 Task: Find connections with filter location Jardín América with filter topic #linkedintrainer with filter profile language Potuguese with filter current company DBS Bank with filter school Trinity NDT - NABL Accredited NDT Labs I Welding Inspection I Training & Certification Courses with filter industry Manufacturing with filter service category Email Marketing with filter keywords title Scrum Master
Action: Mouse moved to (560, 114)
Screenshot: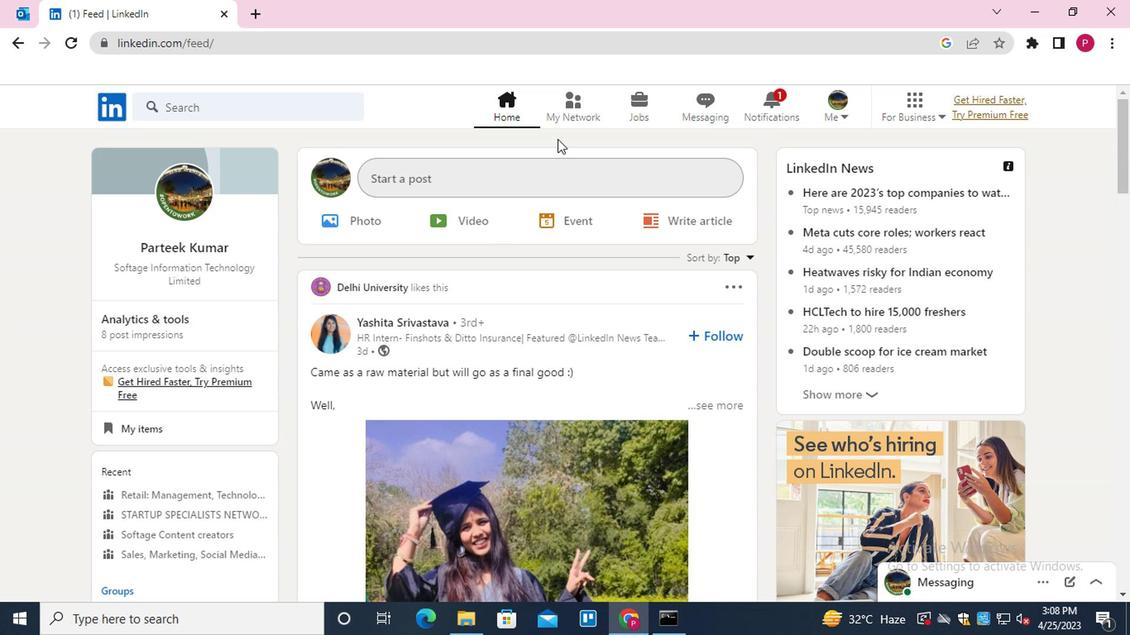 
Action: Mouse pressed left at (560, 114)
Screenshot: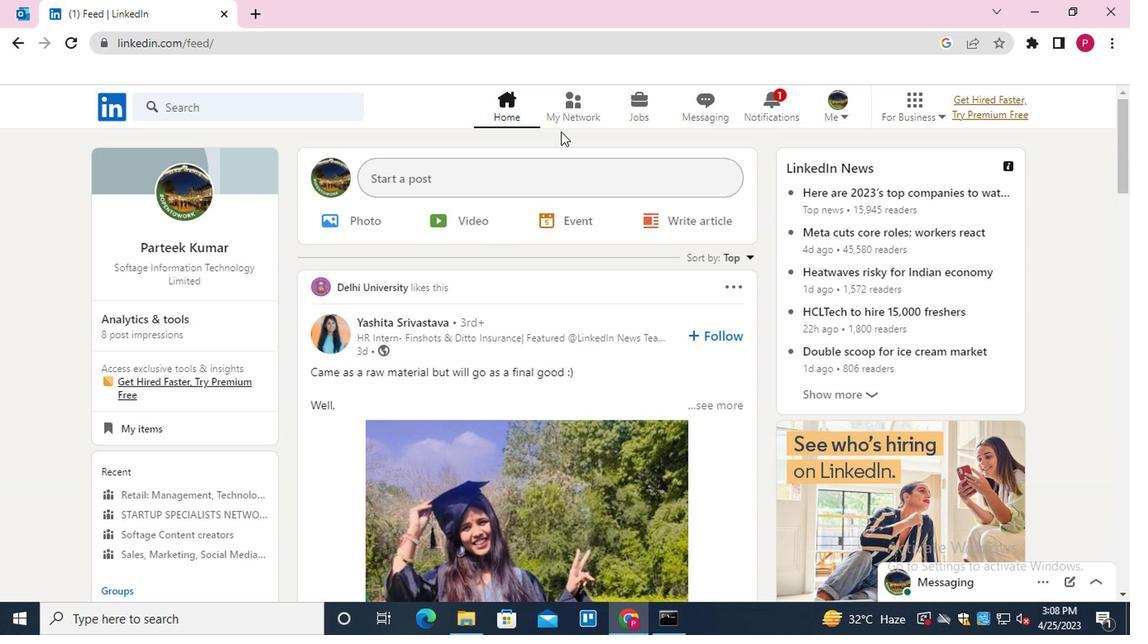 
Action: Mouse moved to (206, 198)
Screenshot: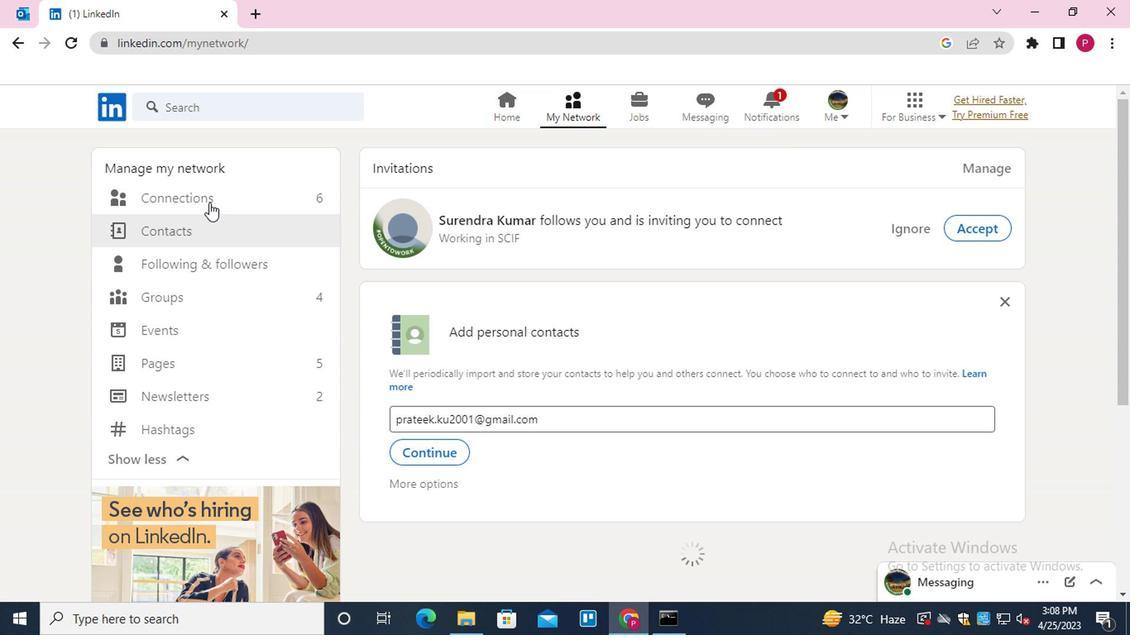 
Action: Mouse pressed left at (206, 198)
Screenshot: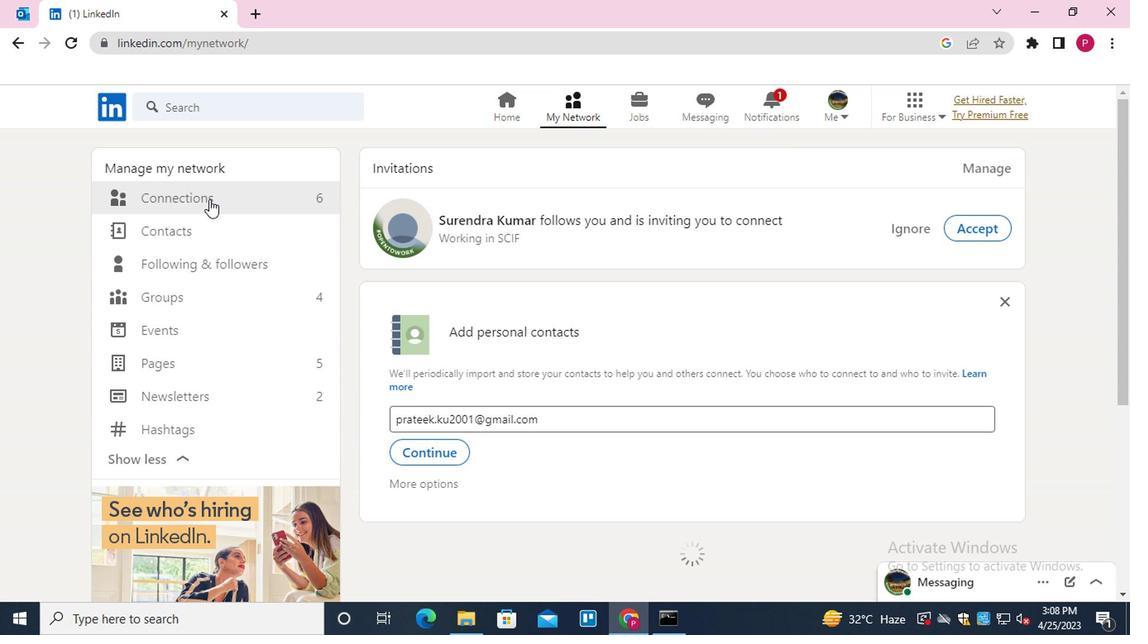 
Action: Mouse moved to (699, 203)
Screenshot: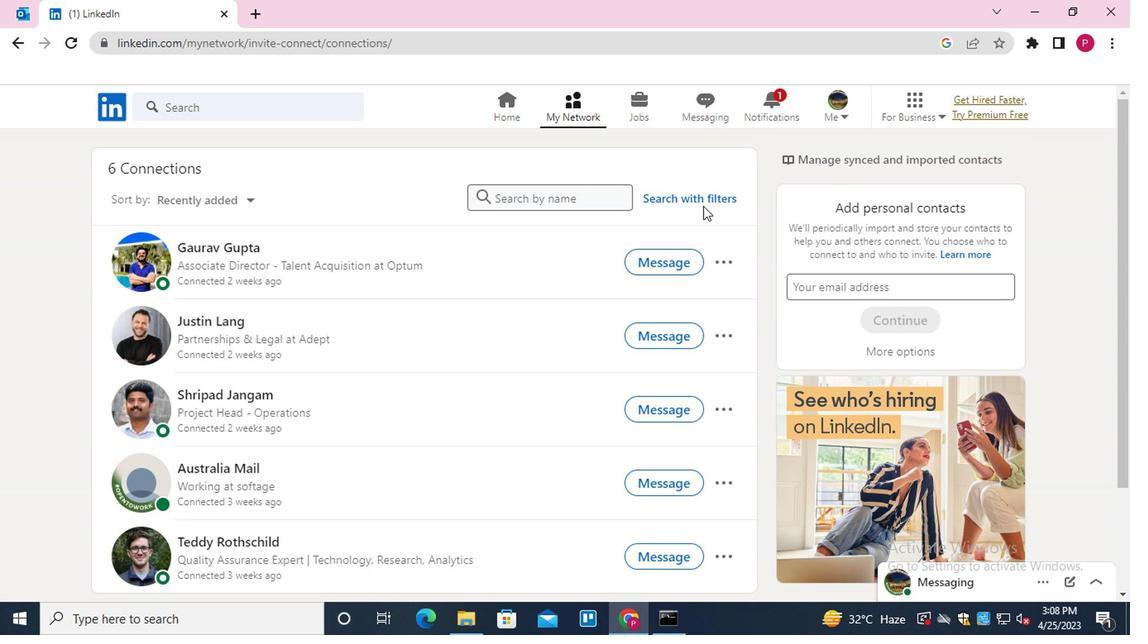 
Action: Mouse pressed left at (699, 203)
Screenshot: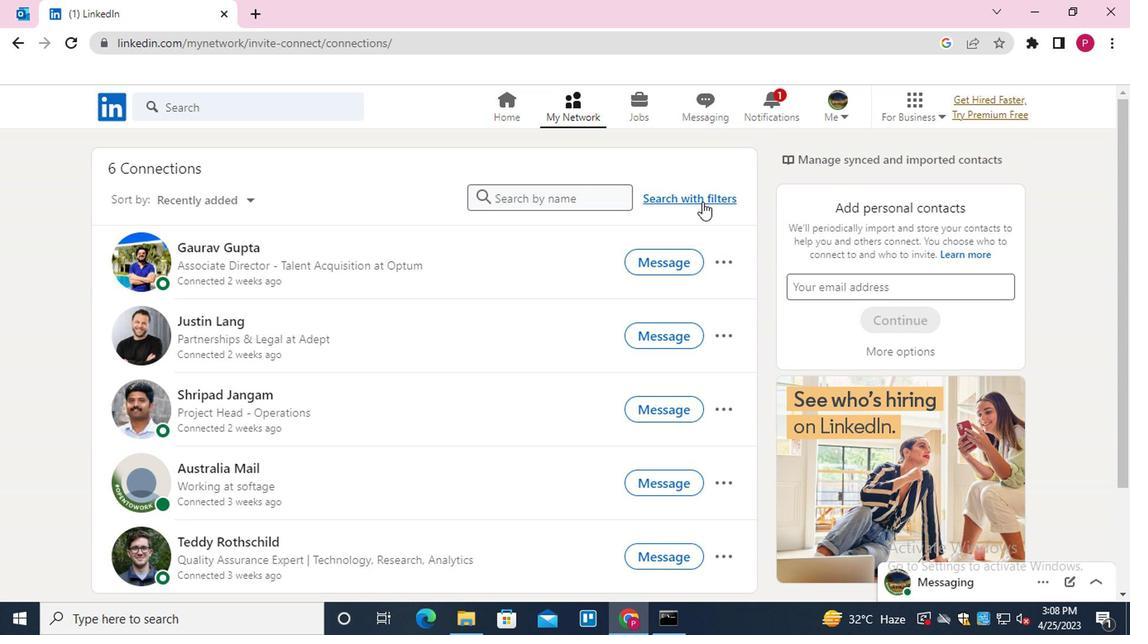 
Action: Mouse moved to (550, 160)
Screenshot: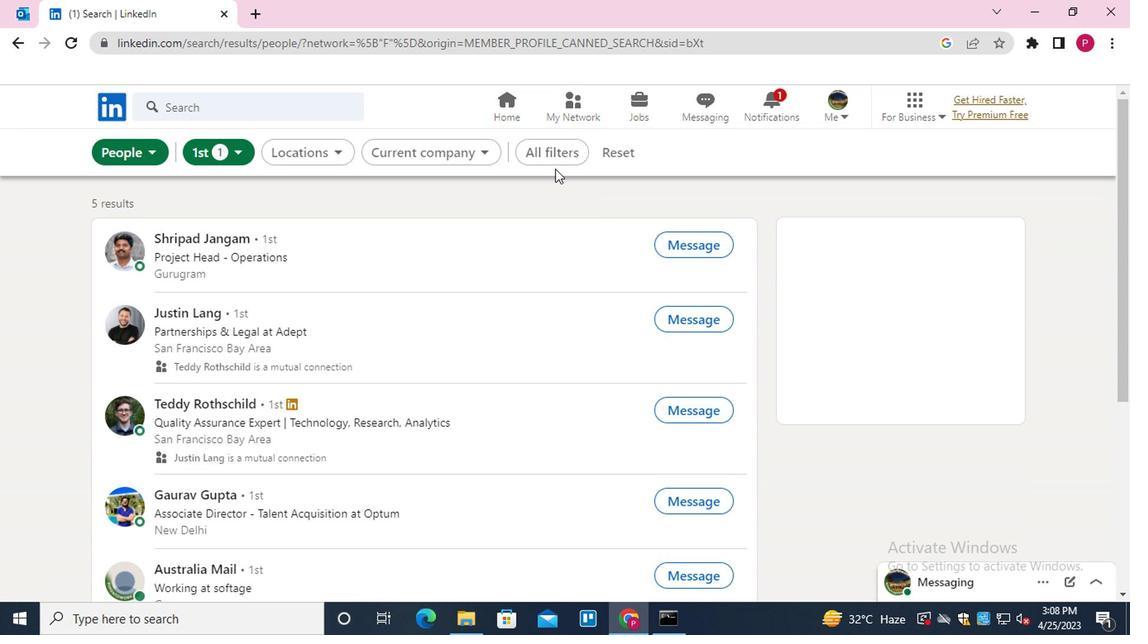 
Action: Mouse pressed left at (550, 160)
Screenshot: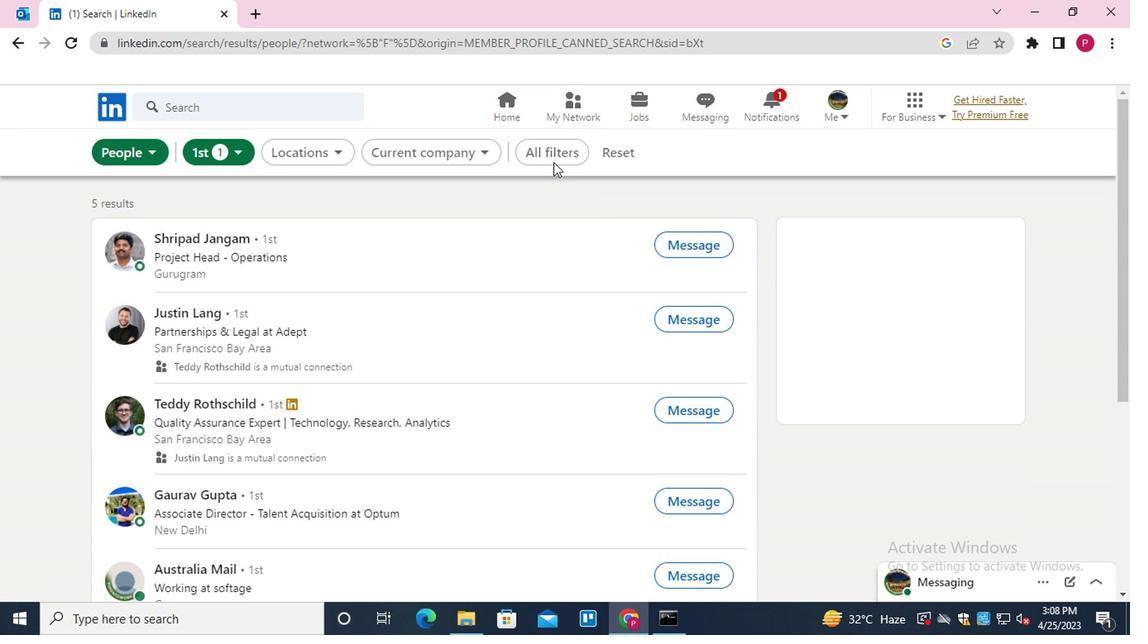 
Action: Mouse moved to (828, 372)
Screenshot: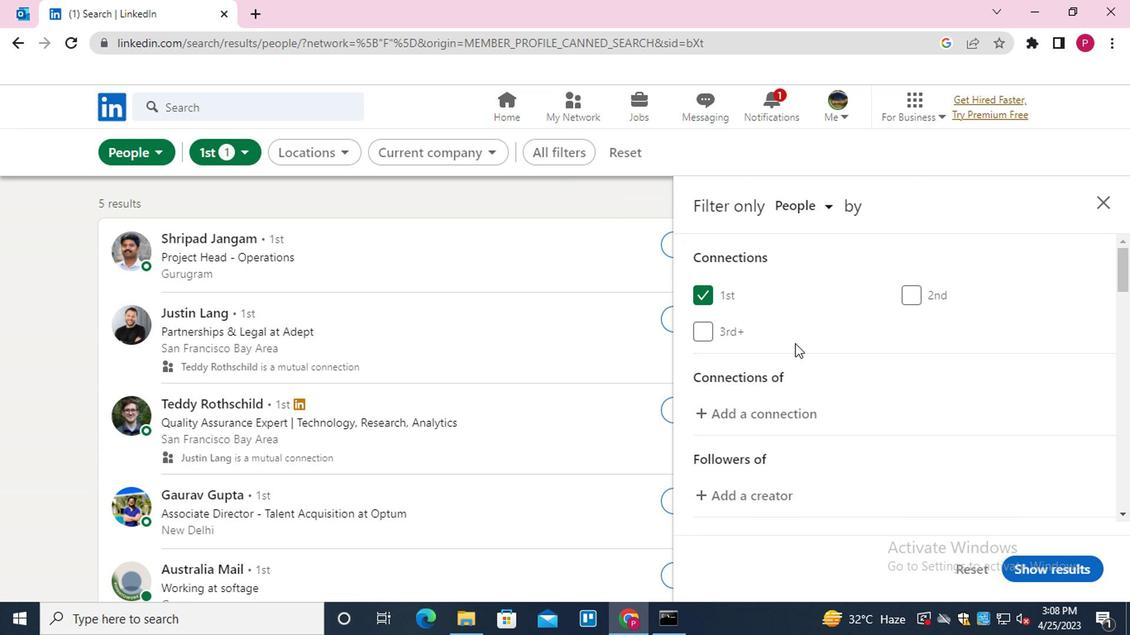 
Action: Mouse scrolled (828, 372) with delta (0, 0)
Screenshot: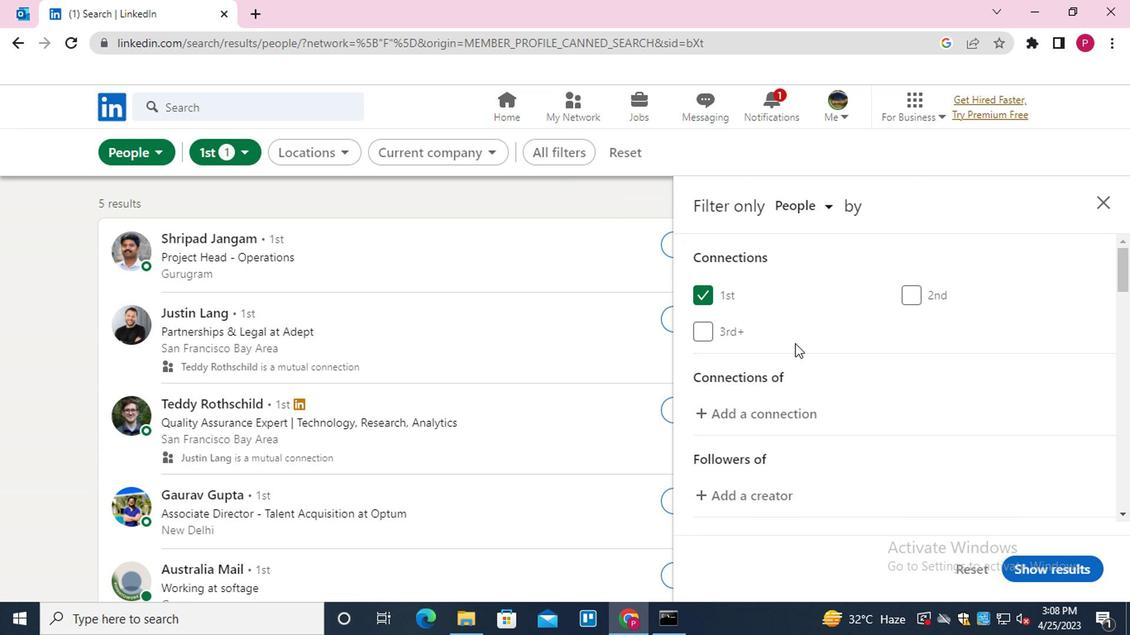
Action: Mouse moved to (839, 377)
Screenshot: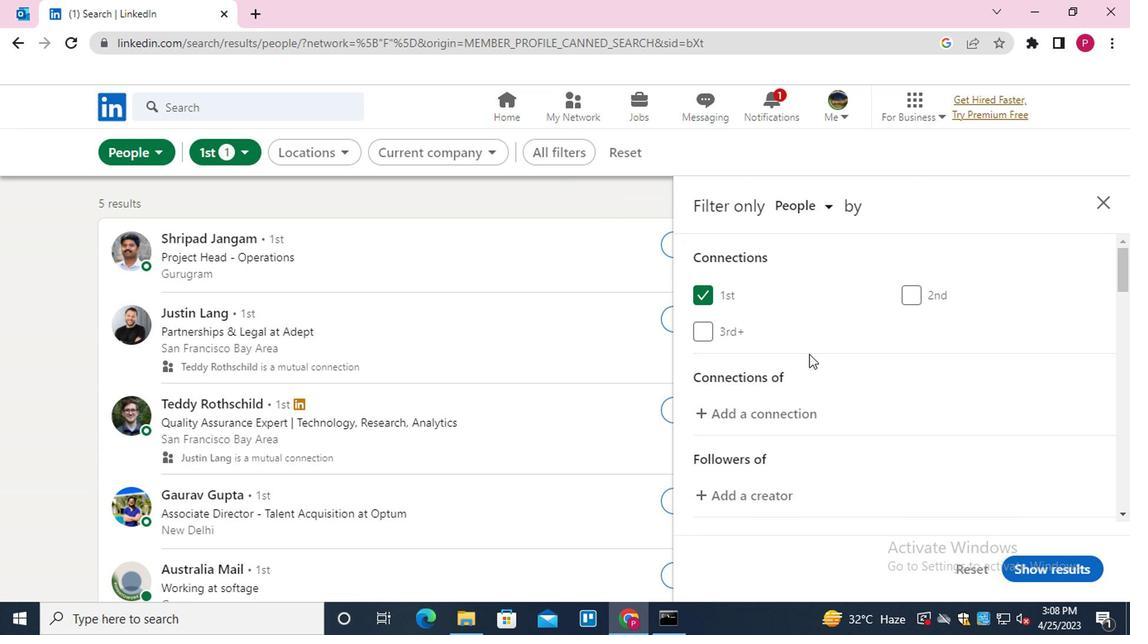 
Action: Mouse scrolled (839, 376) with delta (0, -1)
Screenshot: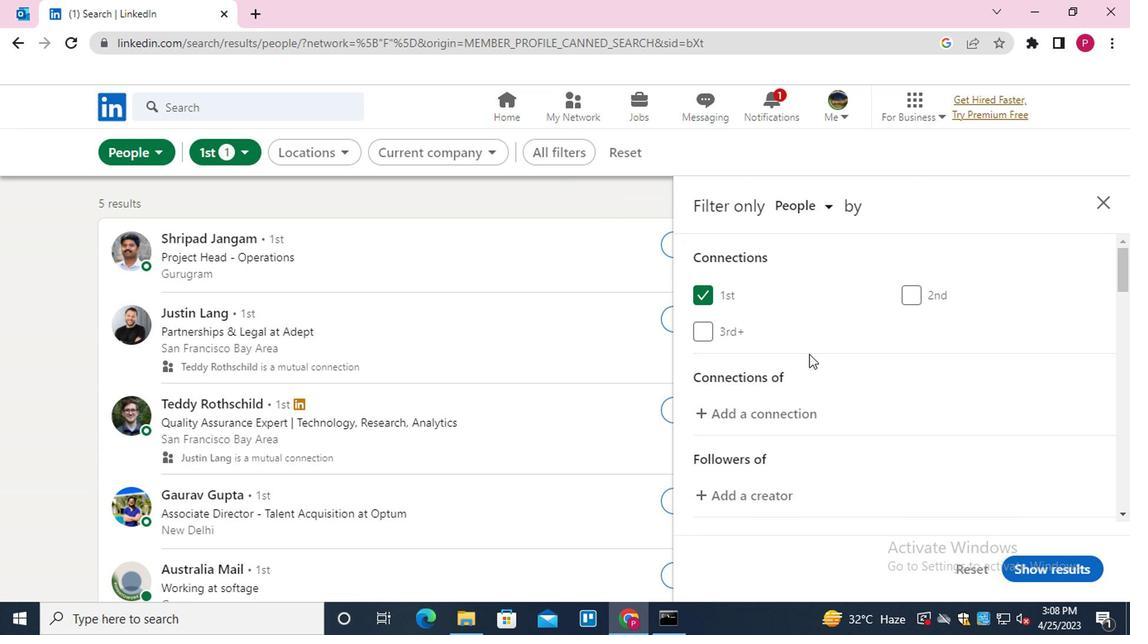 
Action: Mouse moved to (924, 479)
Screenshot: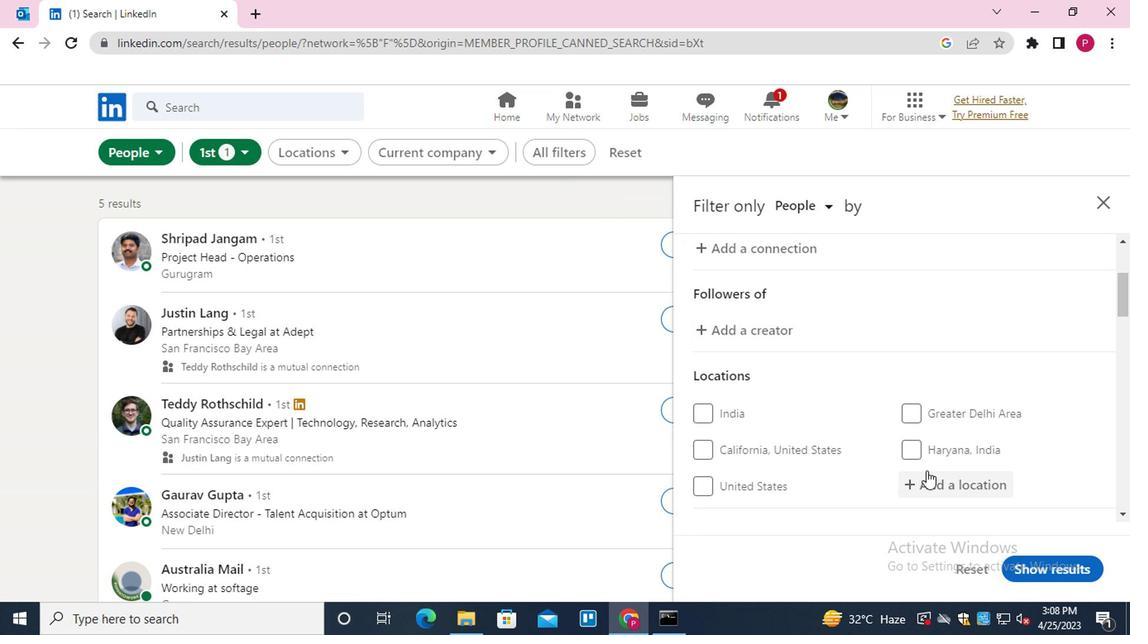 
Action: Mouse pressed left at (924, 479)
Screenshot: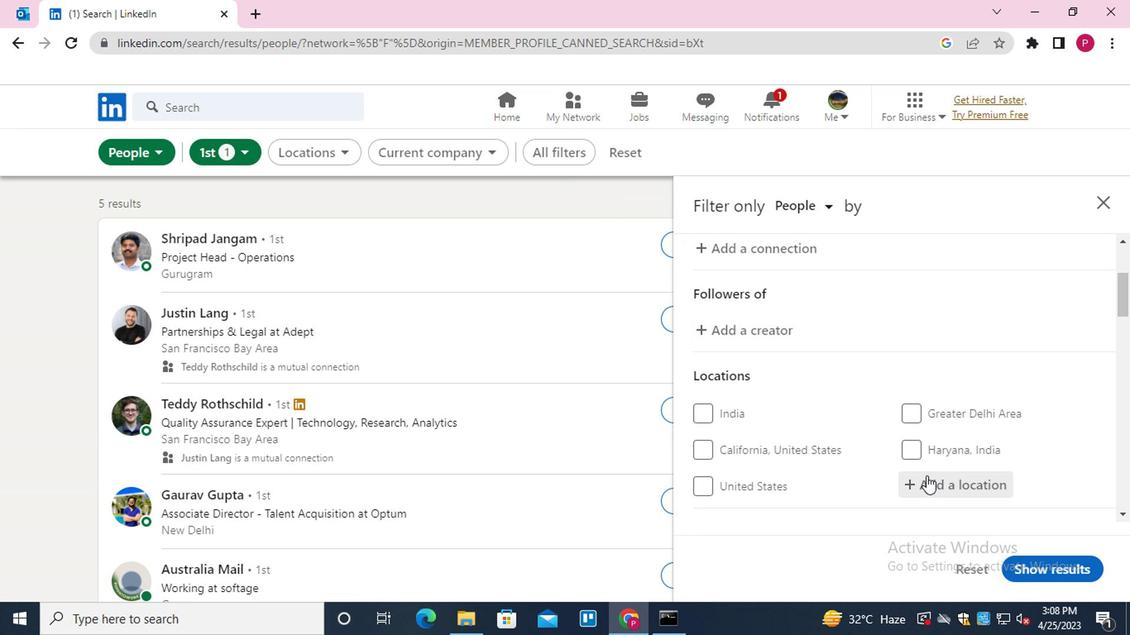 
Action: Key pressed <Key.shift>JARDIN<Key.space><Key.shift>AMERICA
Screenshot: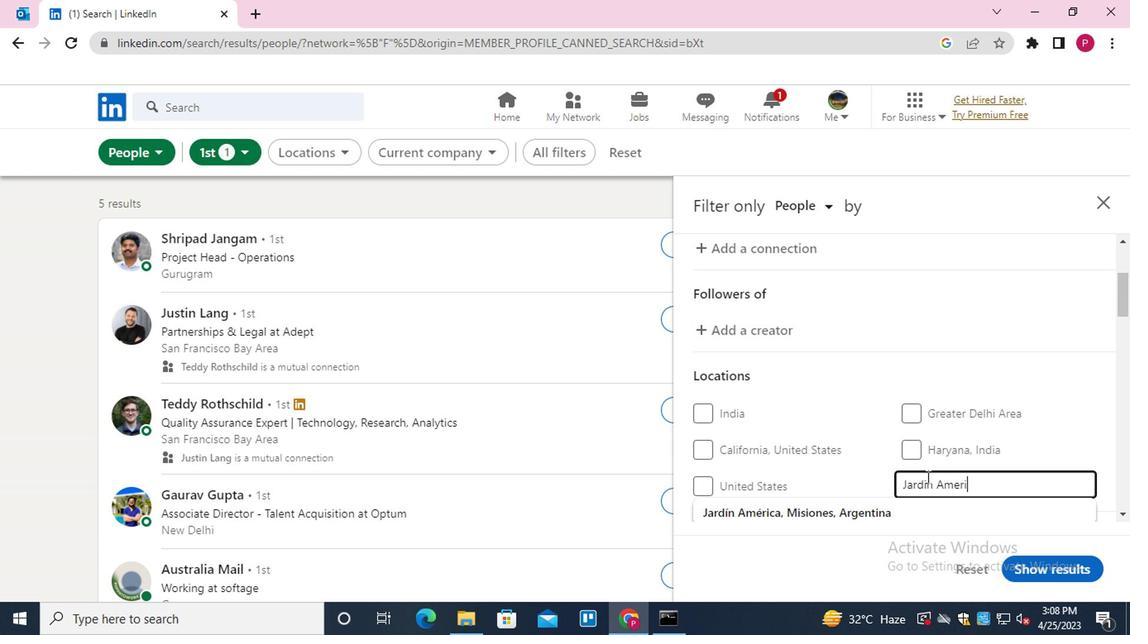 
Action: Mouse moved to (877, 520)
Screenshot: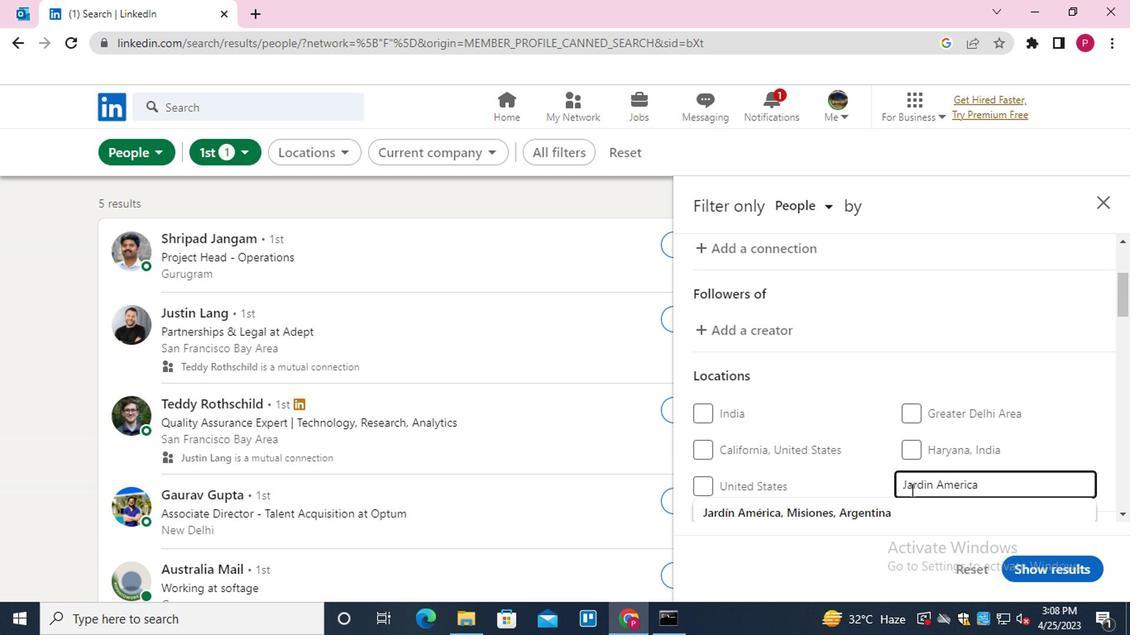 
Action: Mouse pressed left at (877, 520)
Screenshot: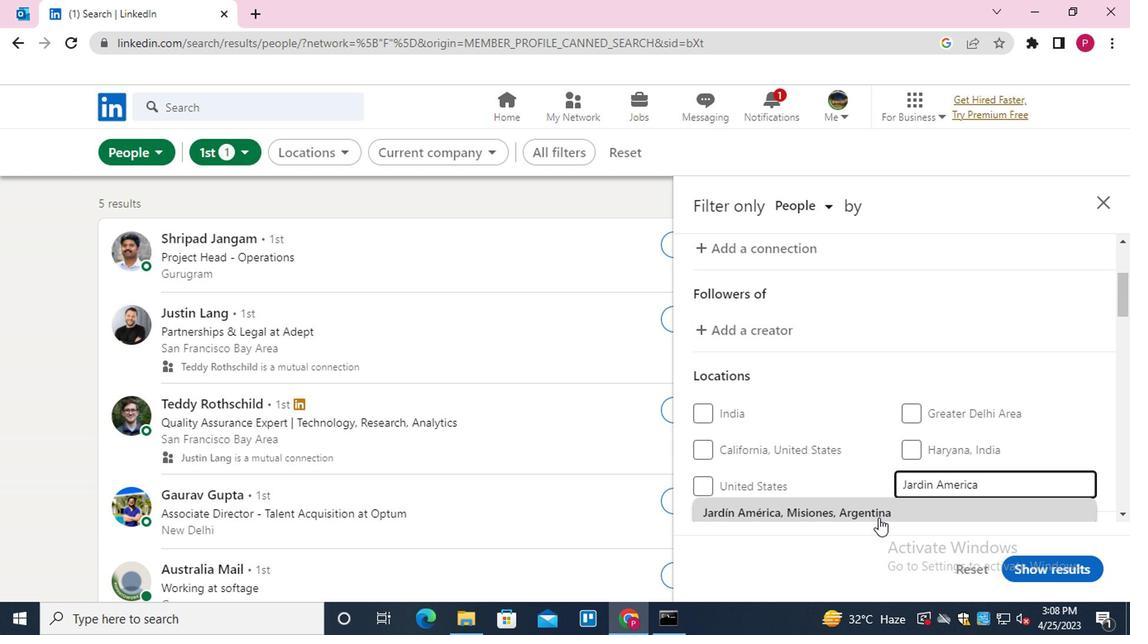 
Action: Mouse moved to (832, 286)
Screenshot: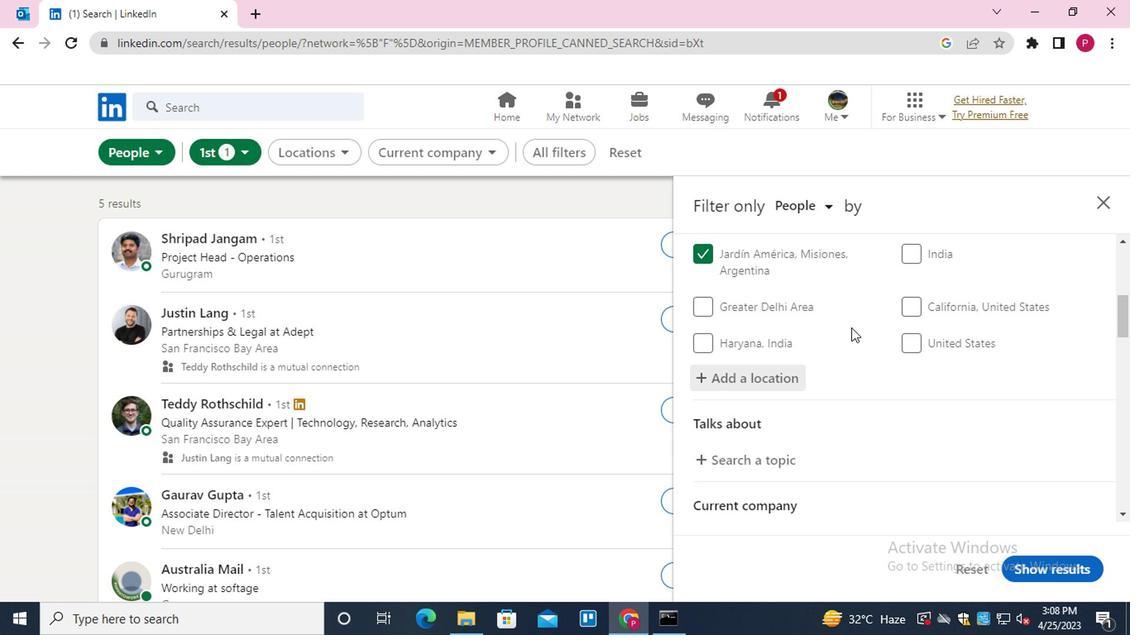 
Action: Mouse scrolled (832, 284) with delta (0, -1)
Screenshot: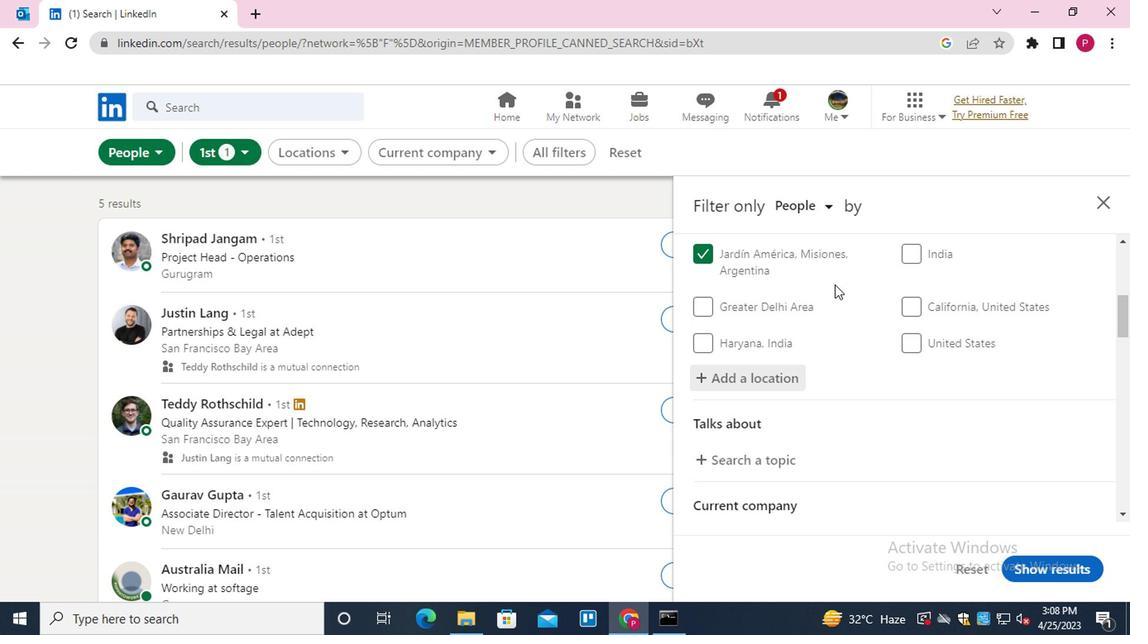 
Action: Mouse scrolled (832, 284) with delta (0, -1)
Screenshot: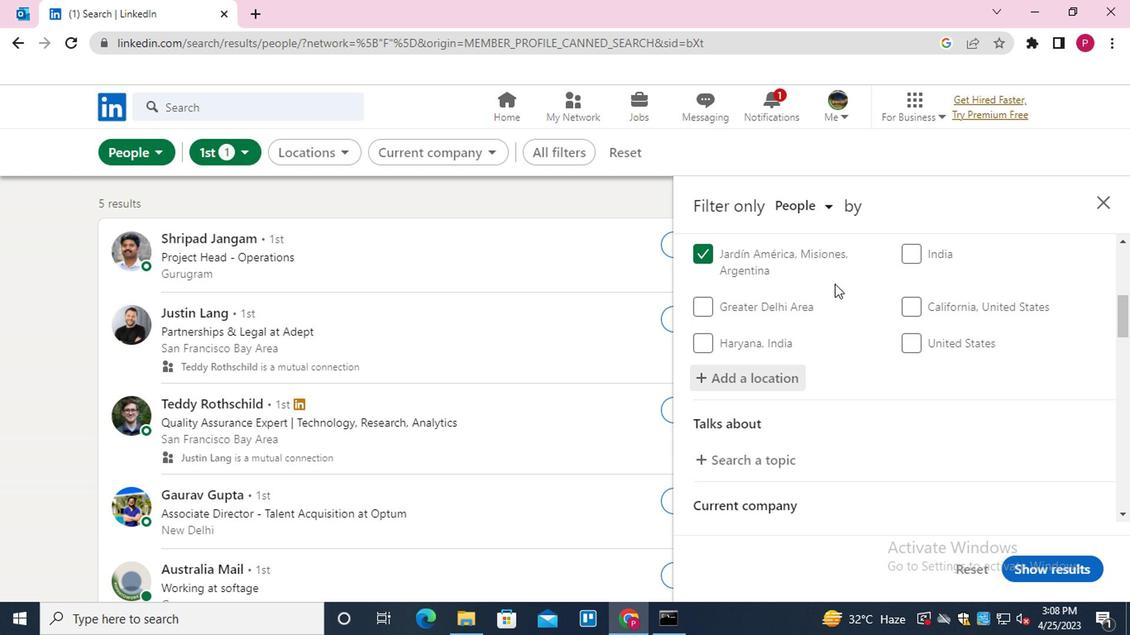 
Action: Mouse scrolled (832, 284) with delta (0, -1)
Screenshot: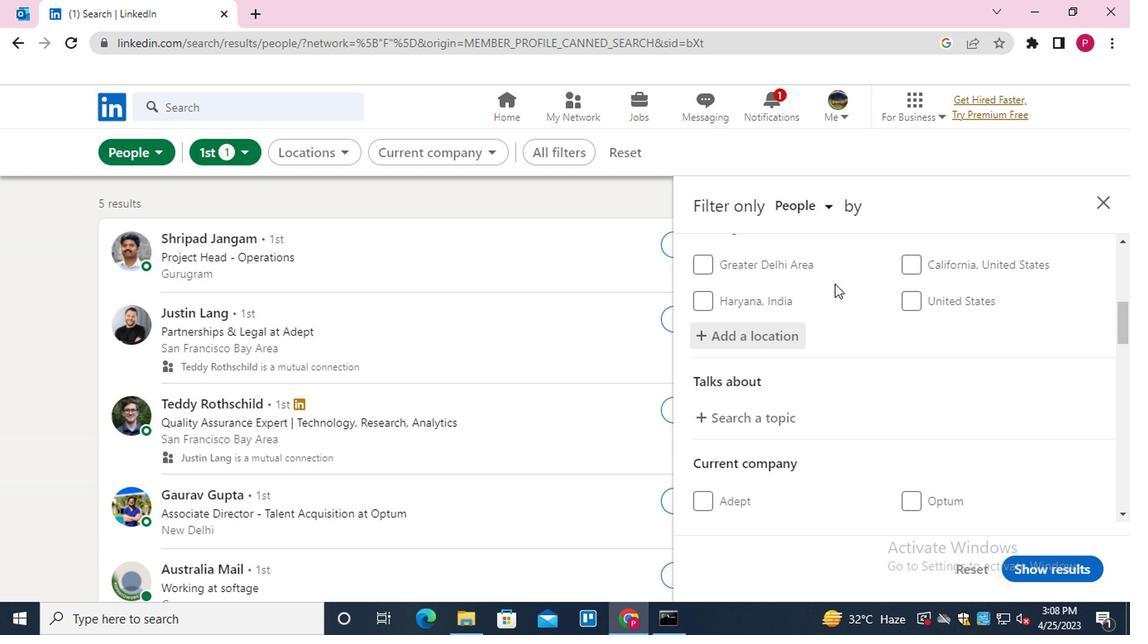 
Action: Mouse moved to (841, 287)
Screenshot: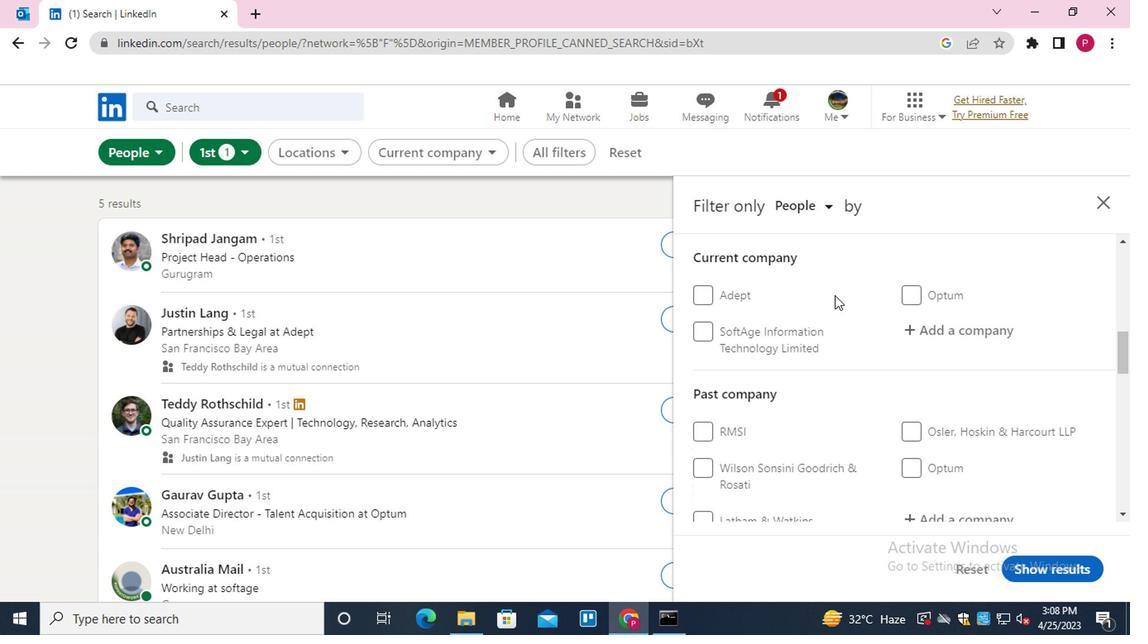 
Action: Mouse scrolled (841, 288) with delta (0, 0)
Screenshot: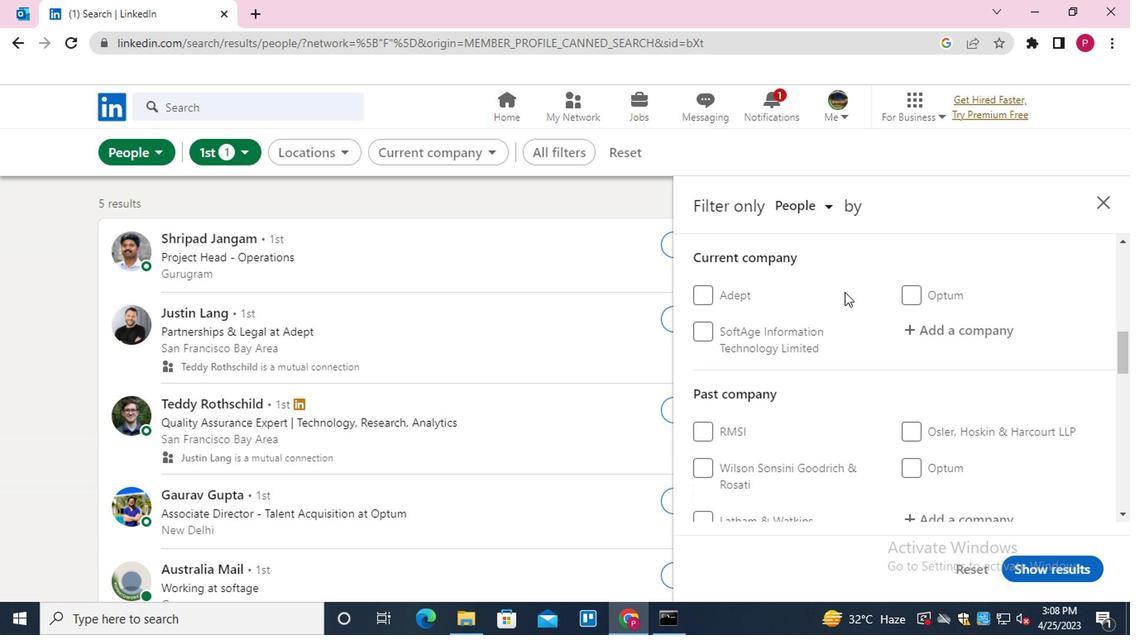 
Action: Mouse moved to (764, 294)
Screenshot: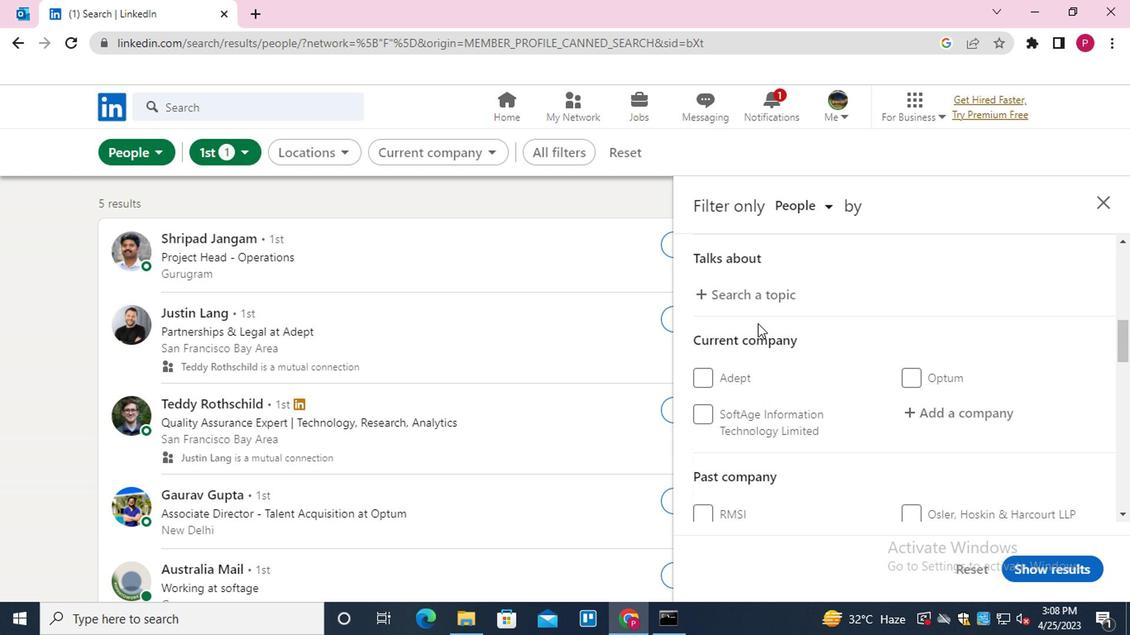 
Action: Mouse pressed left at (764, 294)
Screenshot: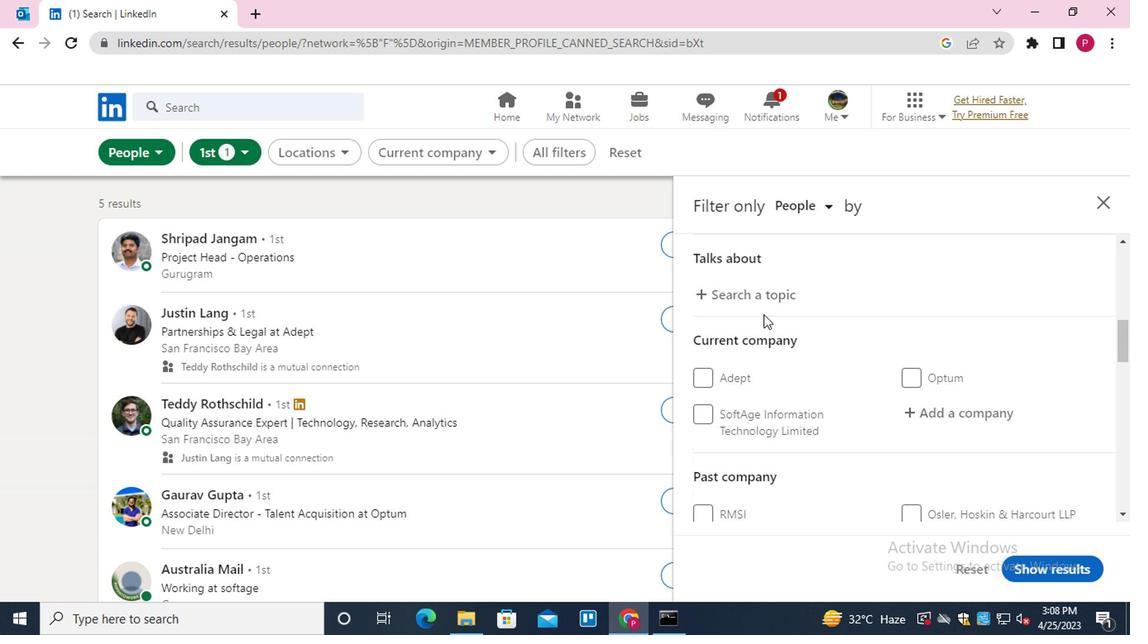 
Action: Key pressed <Key.shift><Key.shift><Key.shift><Key.shift><Key.shift><Key.shift><Key.shift><Key.shift><Key.shift><Key.shift><Key.shift>#LINKED<Key.shift>INTRAINER
Screenshot: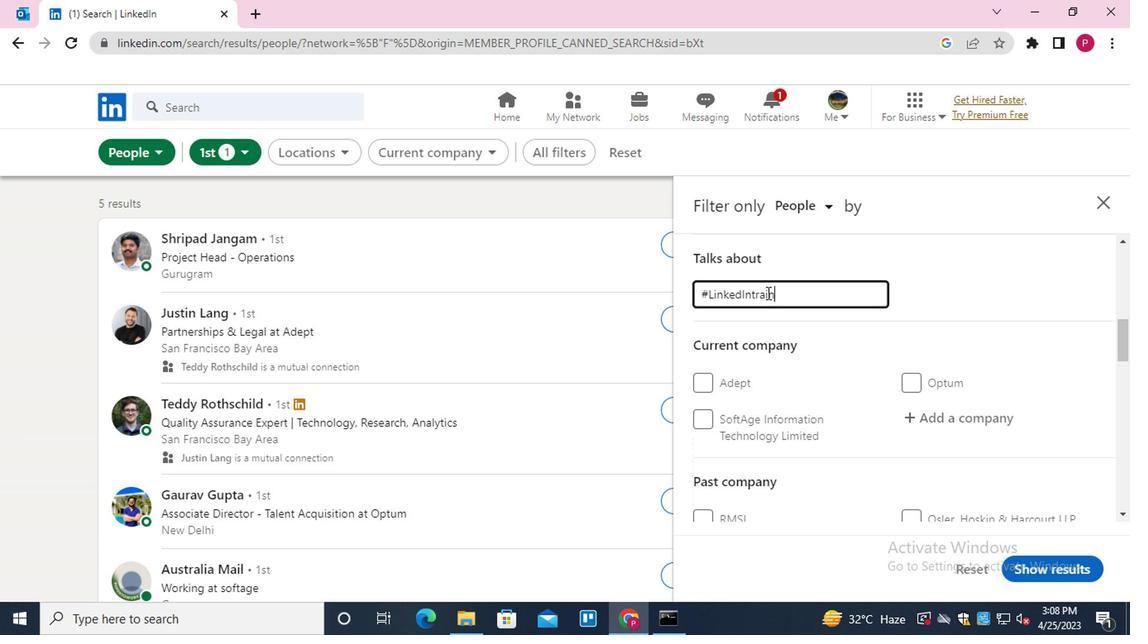 
Action: Mouse moved to (798, 360)
Screenshot: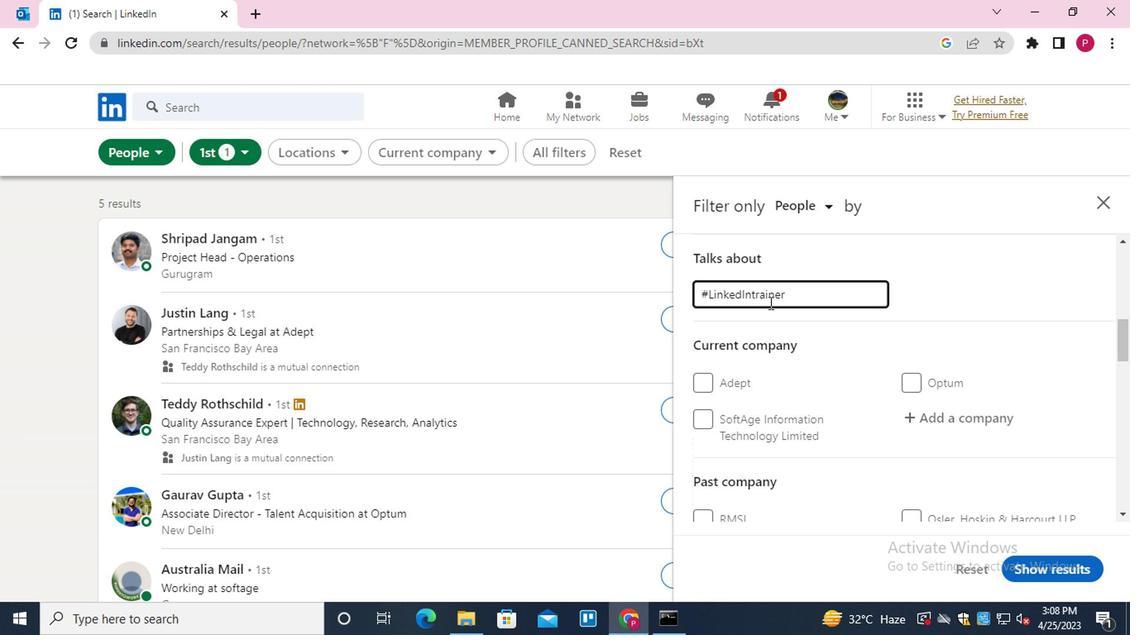 
Action: Mouse scrolled (798, 359) with delta (0, 0)
Screenshot: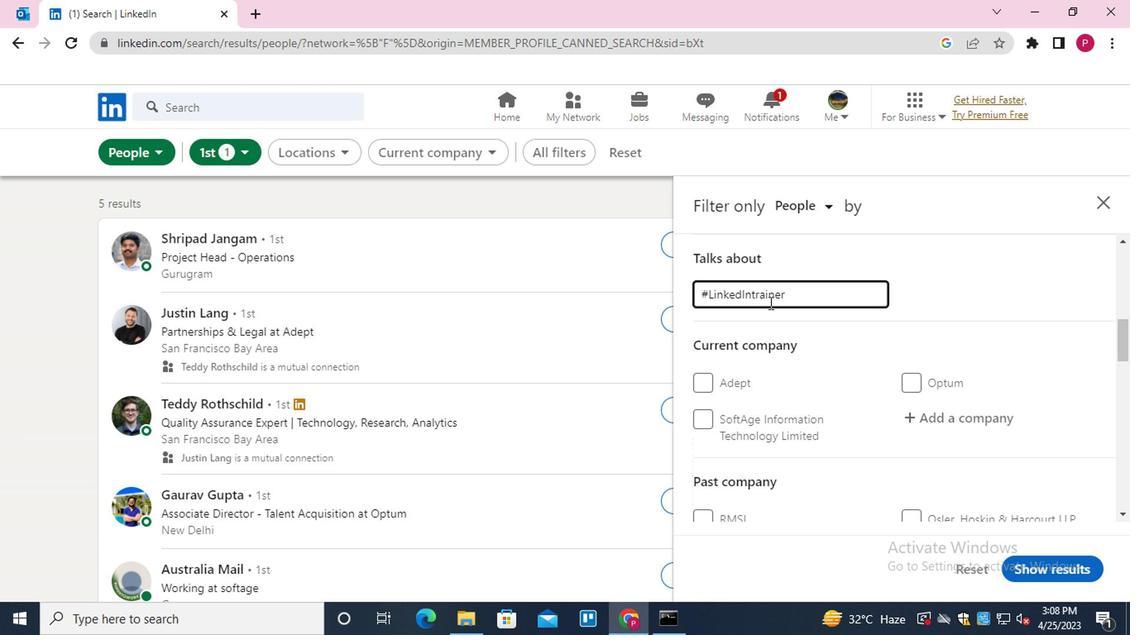 
Action: Mouse moved to (911, 340)
Screenshot: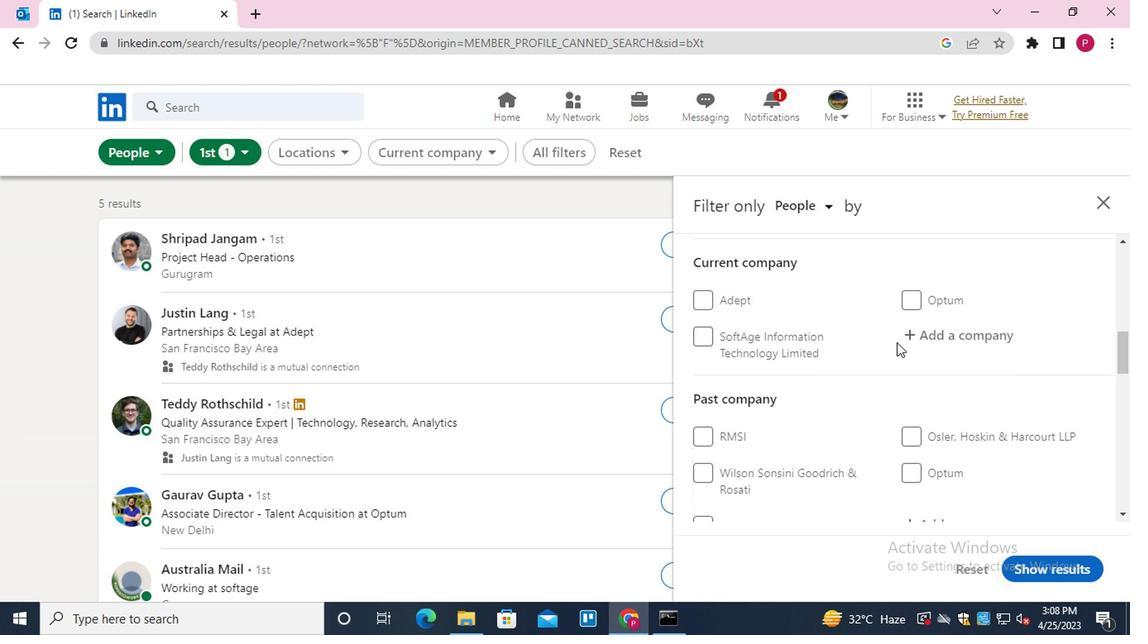 
Action: Mouse pressed left at (911, 340)
Screenshot: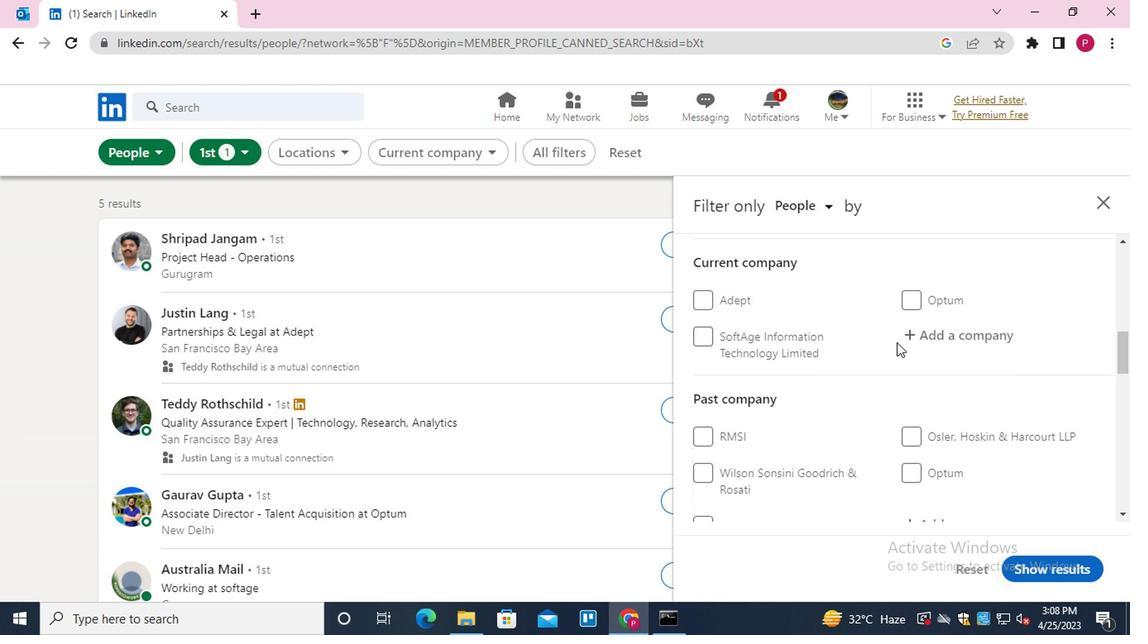 
Action: Key pressed <Key.shift>DBS
Screenshot: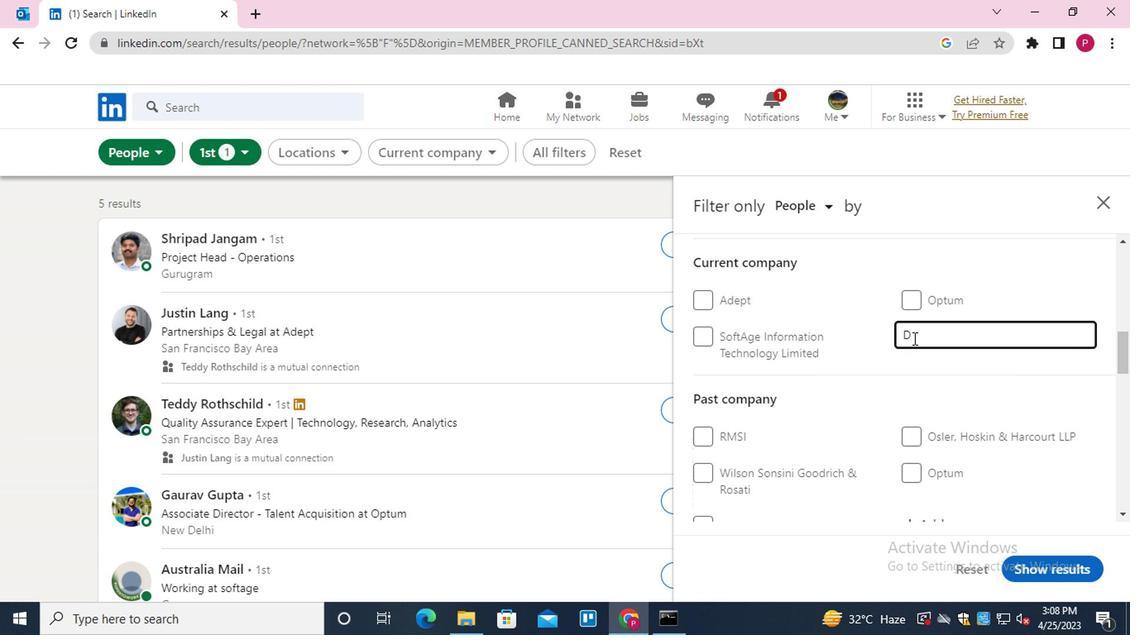 
Action: Mouse moved to (885, 364)
Screenshot: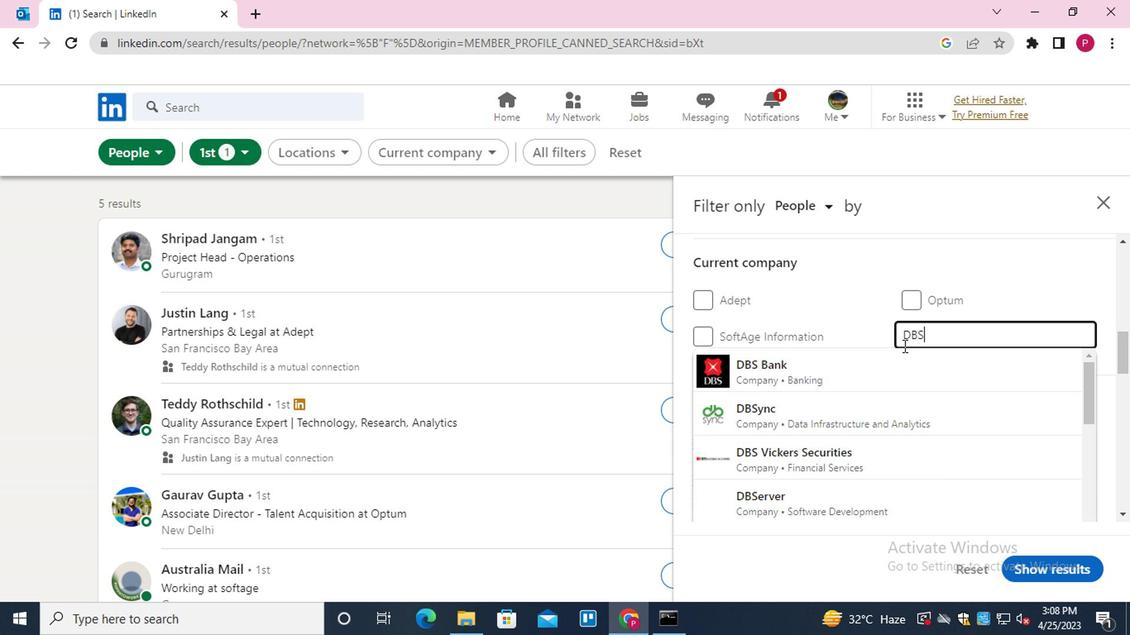 
Action: Mouse pressed left at (885, 364)
Screenshot: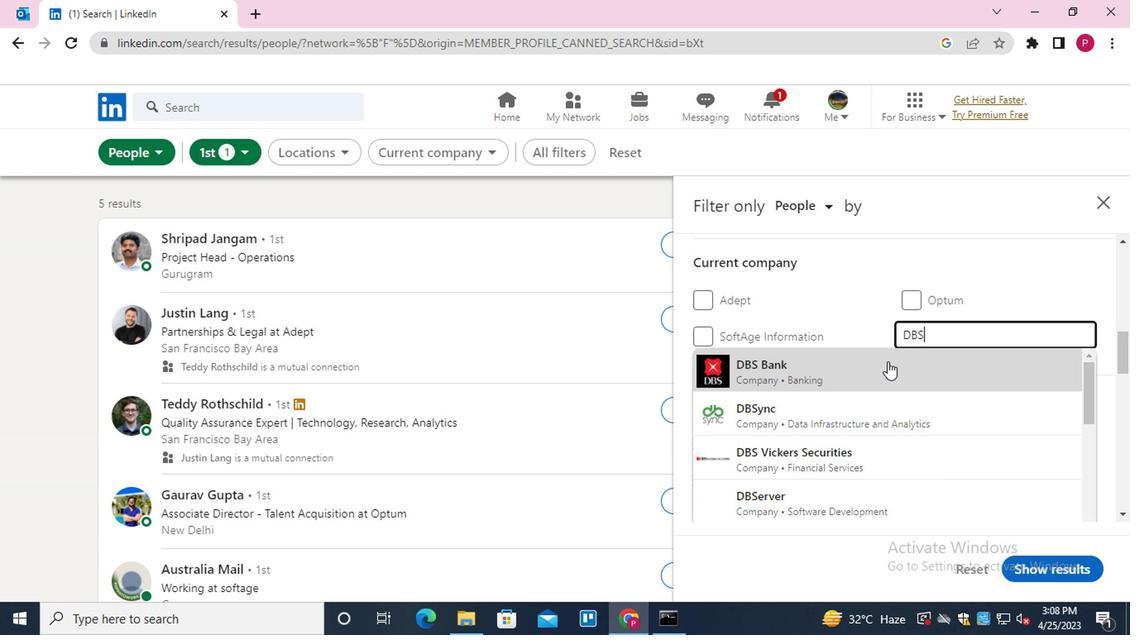 
Action: Mouse moved to (811, 302)
Screenshot: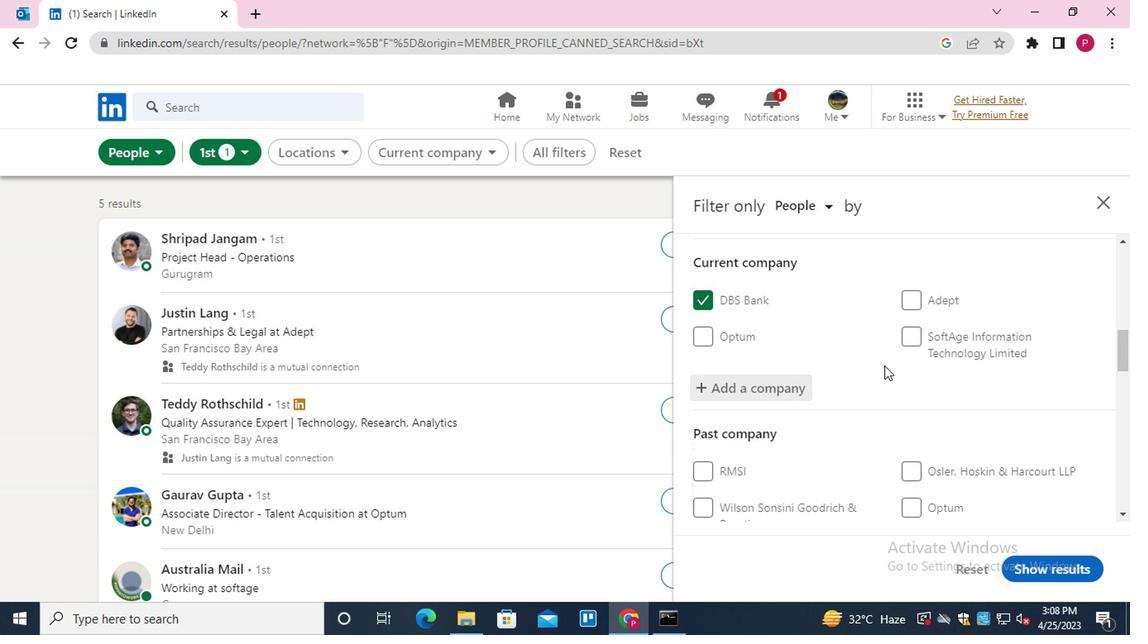 
Action: Mouse scrolled (811, 301) with delta (0, -1)
Screenshot: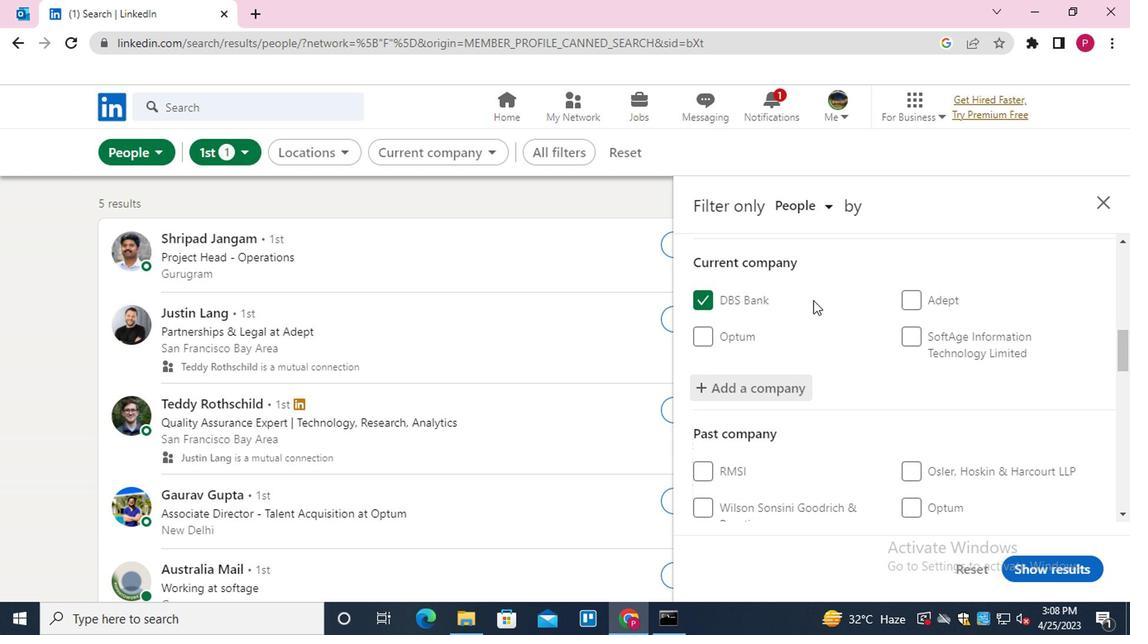 
Action: Mouse scrolled (811, 301) with delta (0, -1)
Screenshot: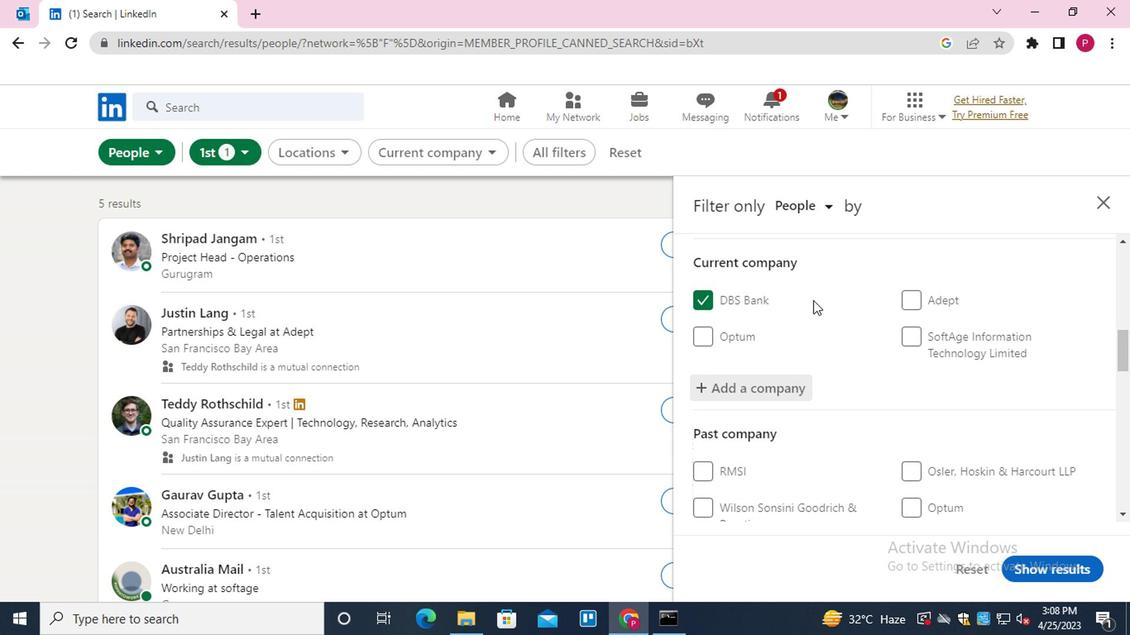 
Action: Mouse moved to (844, 330)
Screenshot: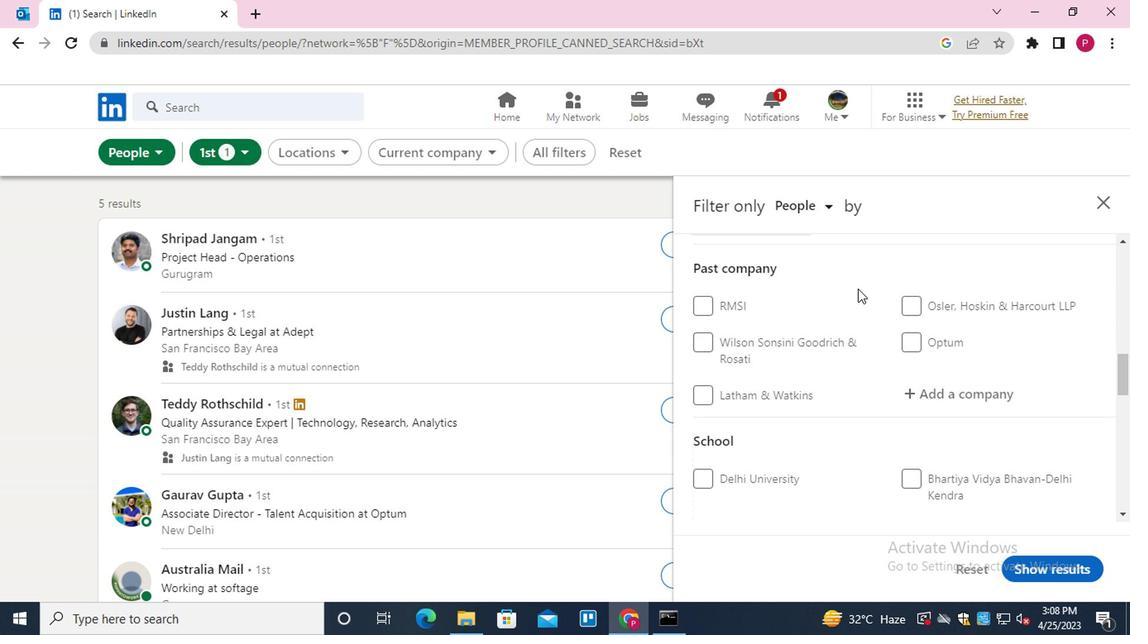 
Action: Mouse scrolled (844, 329) with delta (0, -1)
Screenshot: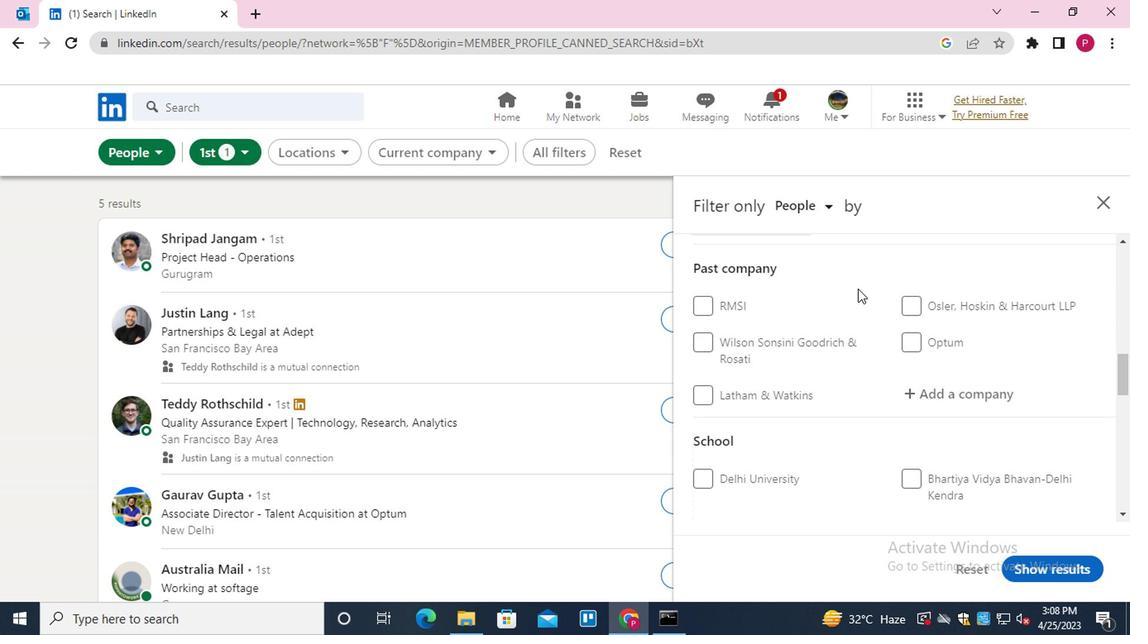 
Action: Mouse moved to (845, 332)
Screenshot: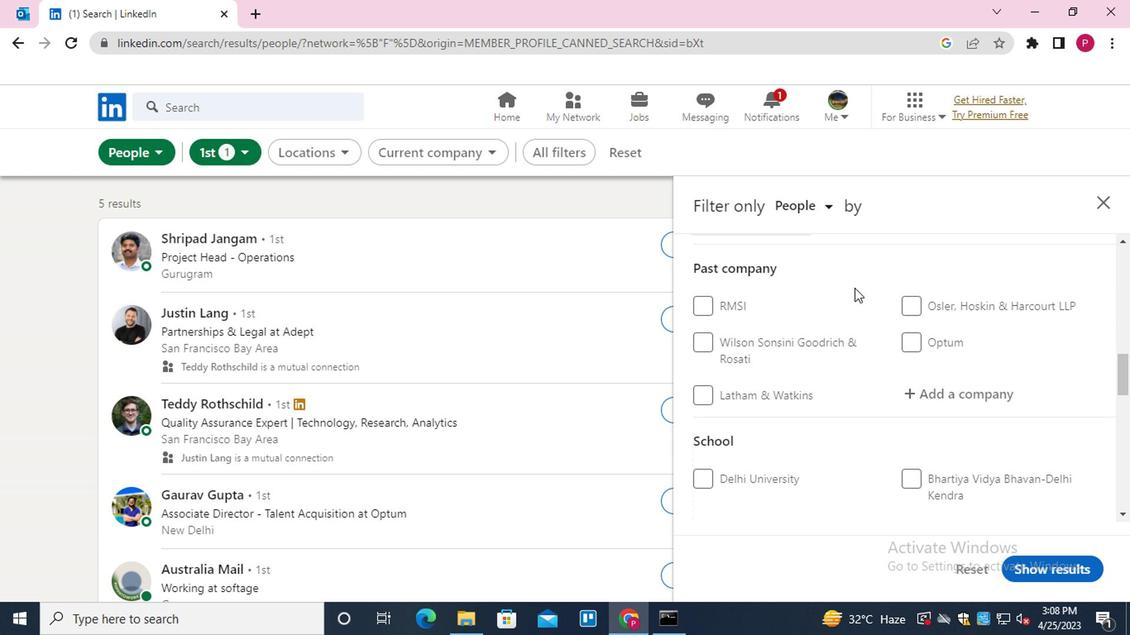 
Action: Mouse scrolled (845, 331) with delta (0, -1)
Screenshot: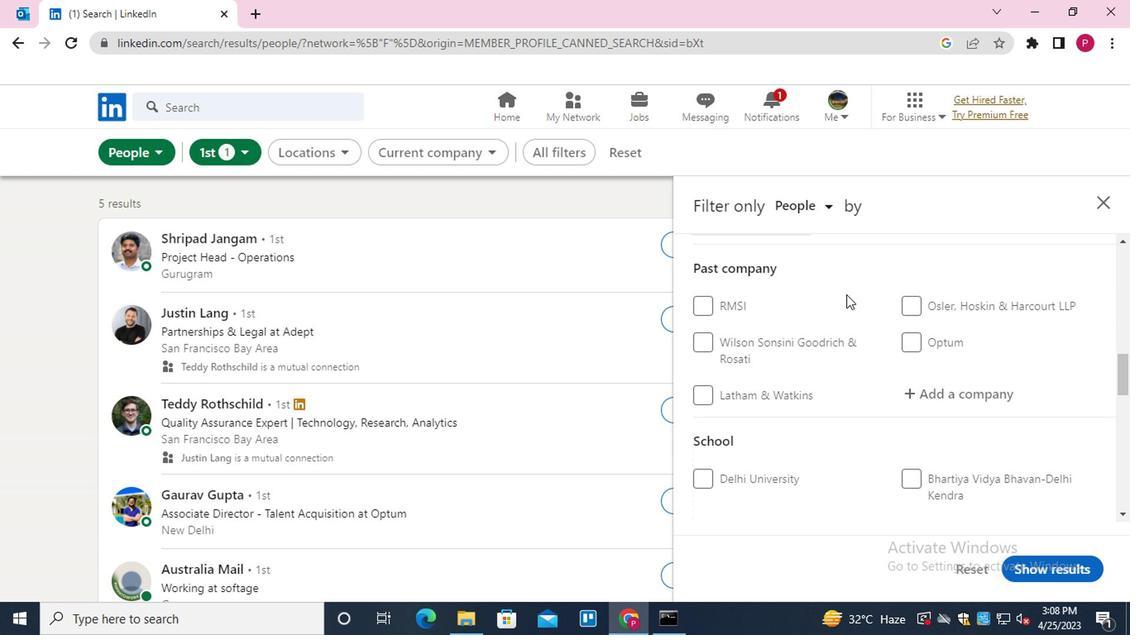 
Action: Mouse moved to (845, 333)
Screenshot: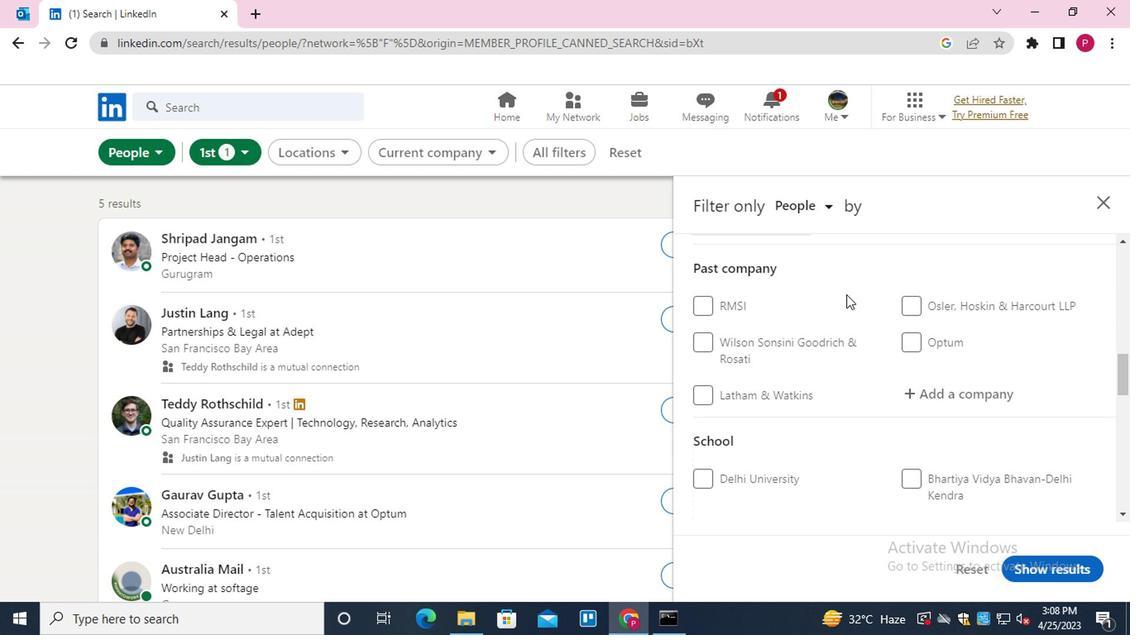 
Action: Mouse scrolled (845, 332) with delta (0, 0)
Screenshot: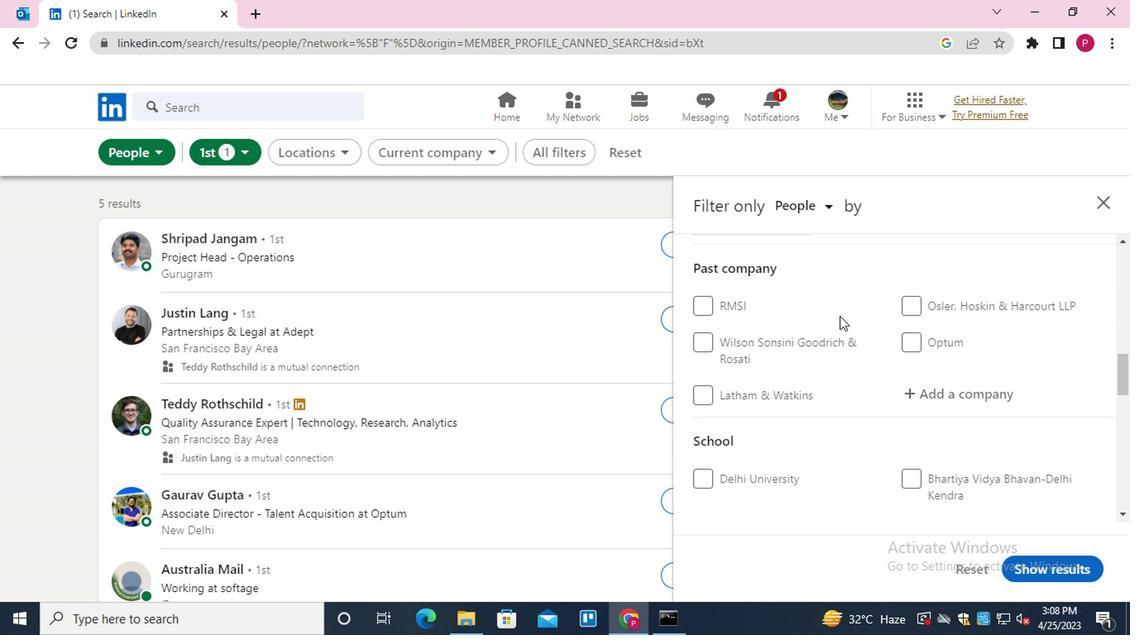 
Action: Mouse moved to (943, 341)
Screenshot: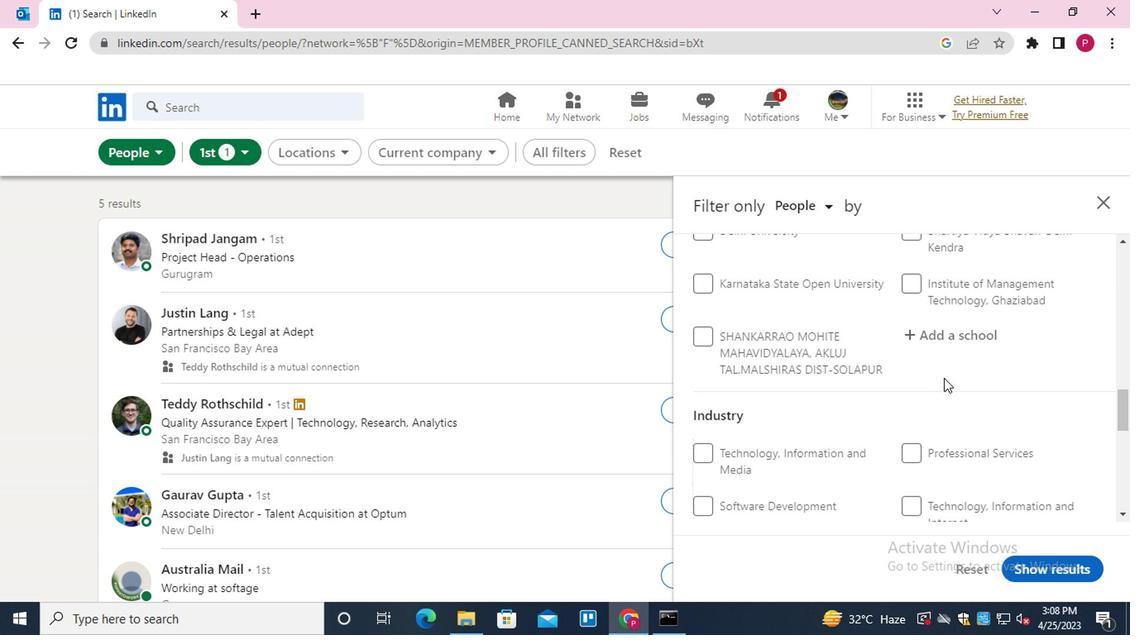 
Action: Mouse pressed left at (943, 341)
Screenshot: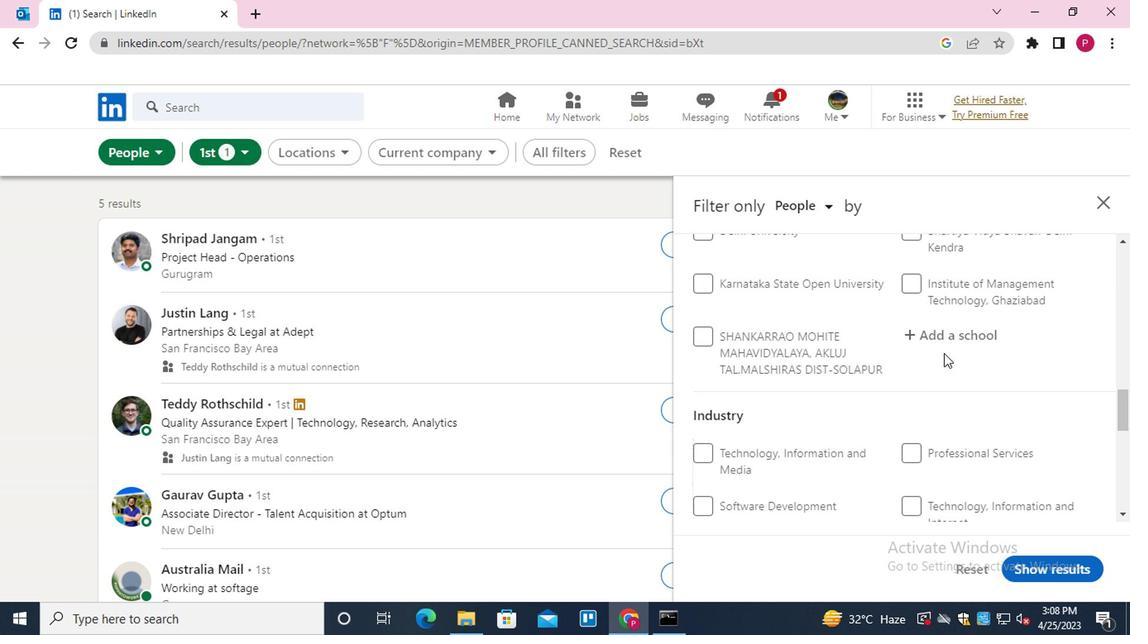 
Action: Key pressed <Key.shift>TRINITY<Key.space>
Screenshot: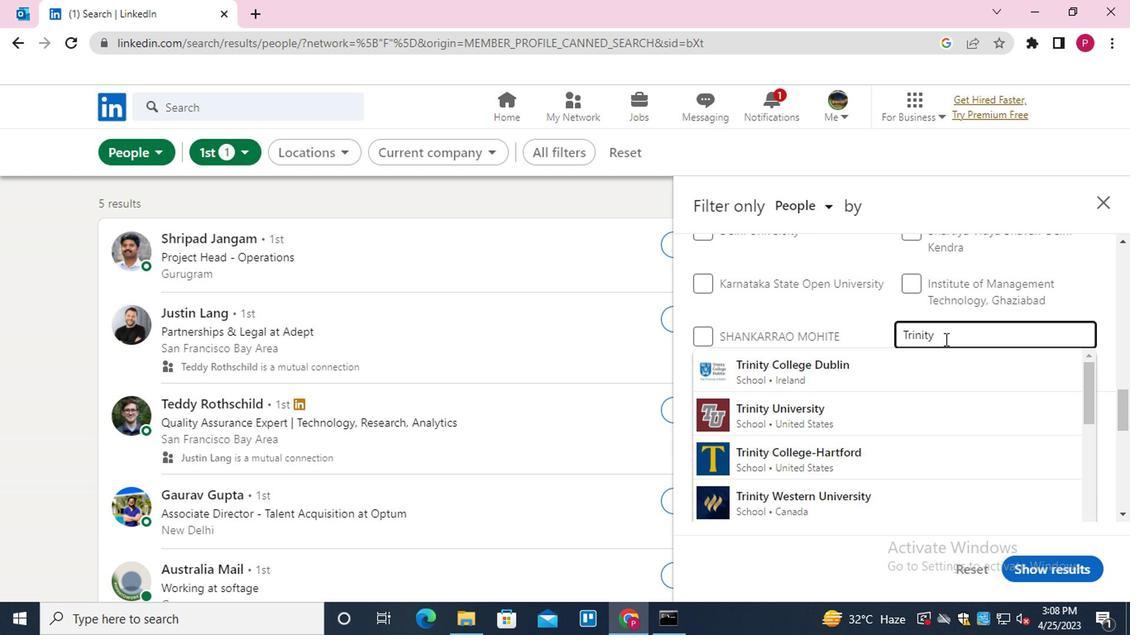 
Action: Mouse moved to (943, 340)
Screenshot: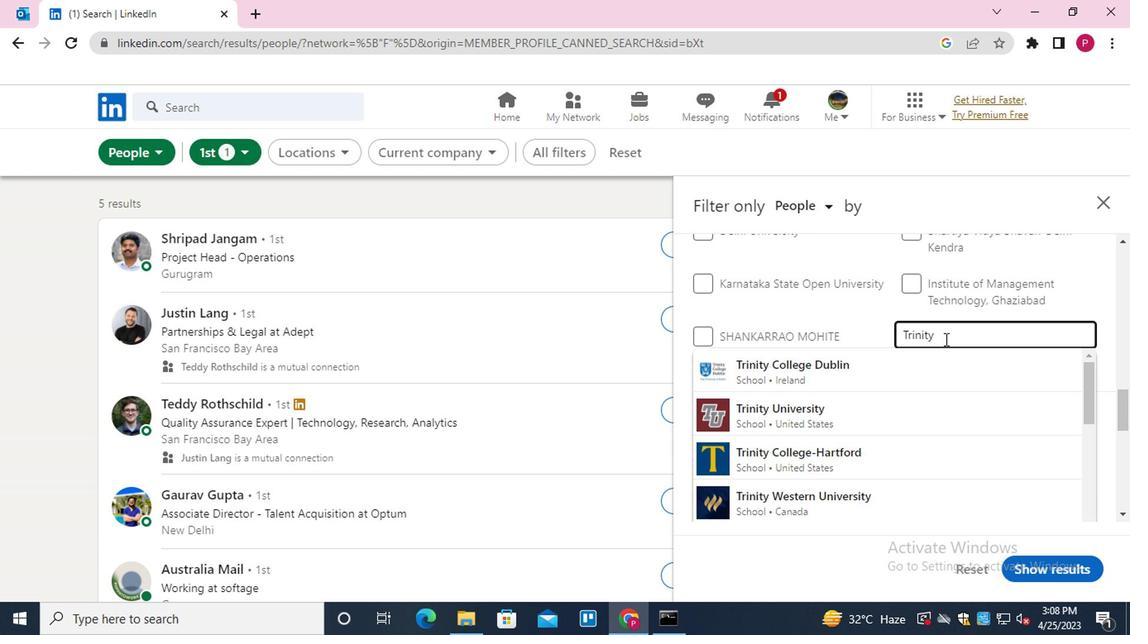 
Action: Key pressed <Key.shift><Key.shift><Key.shift>NDT
Screenshot: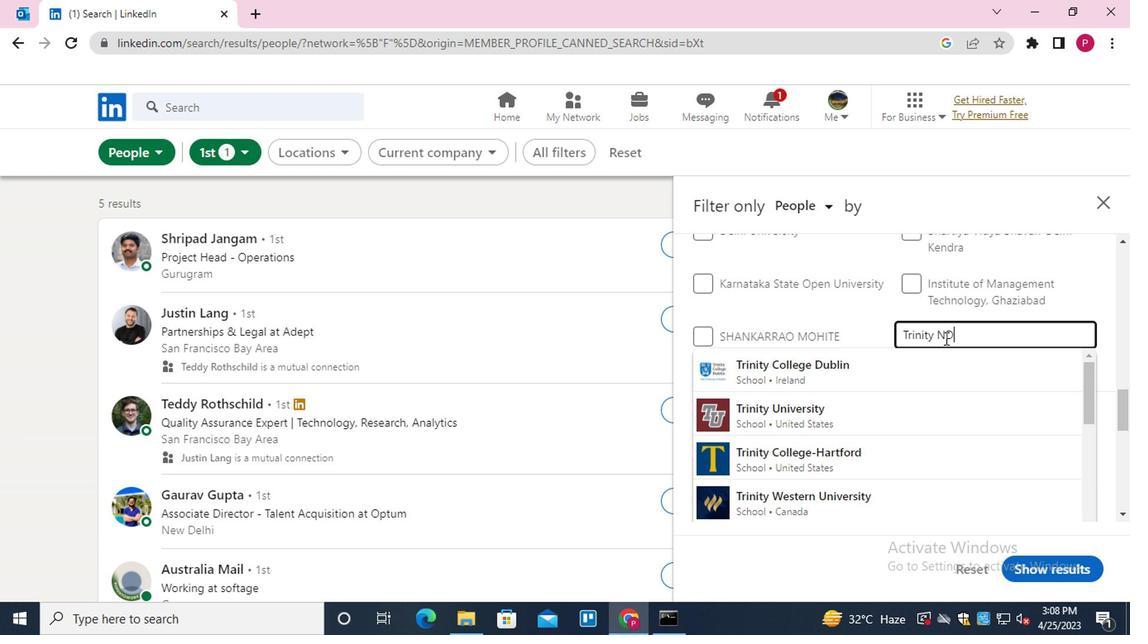 
Action: Mouse moved to (928, 376)
Screenshot: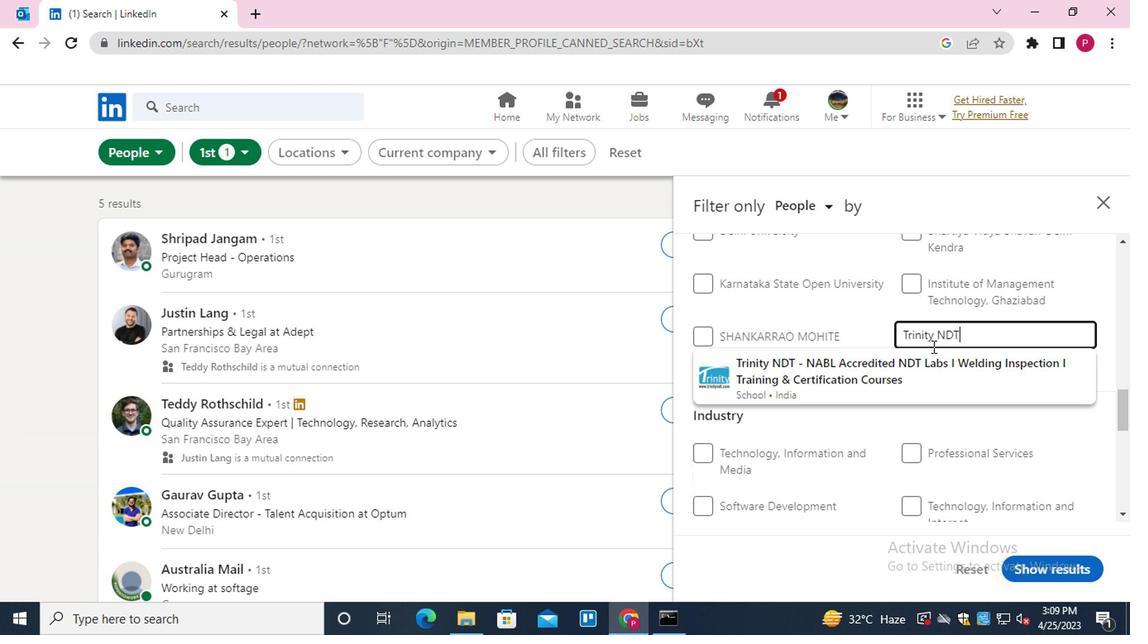 
Action: Mouse pressed left at (928, 376)
Screenshot: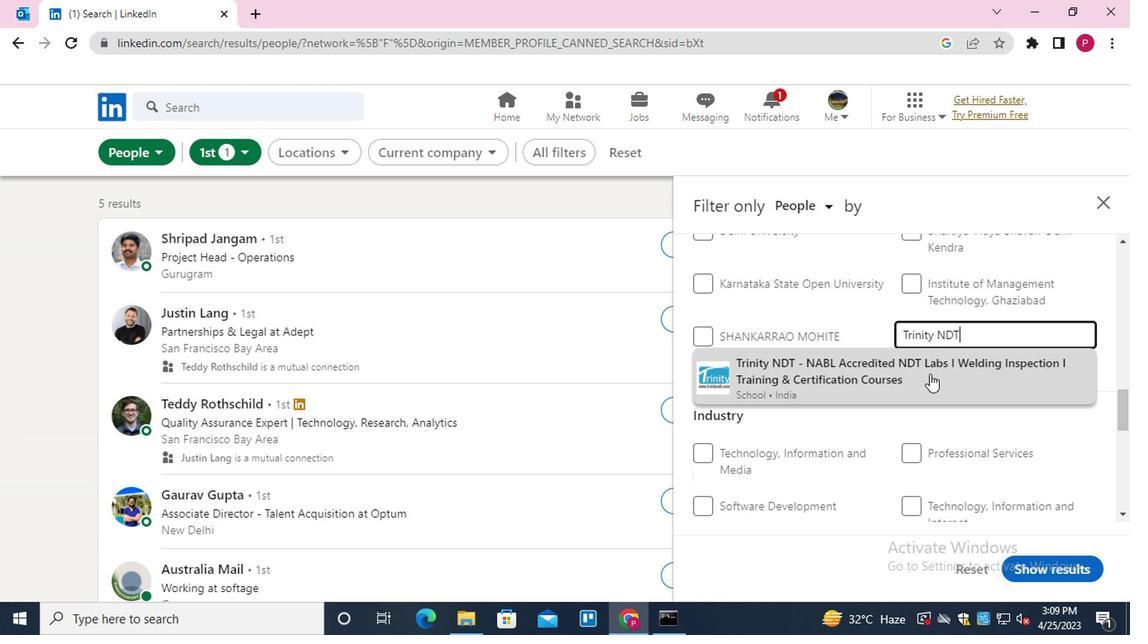 
Action: Mouse moved to (824, 340)
Screenshot: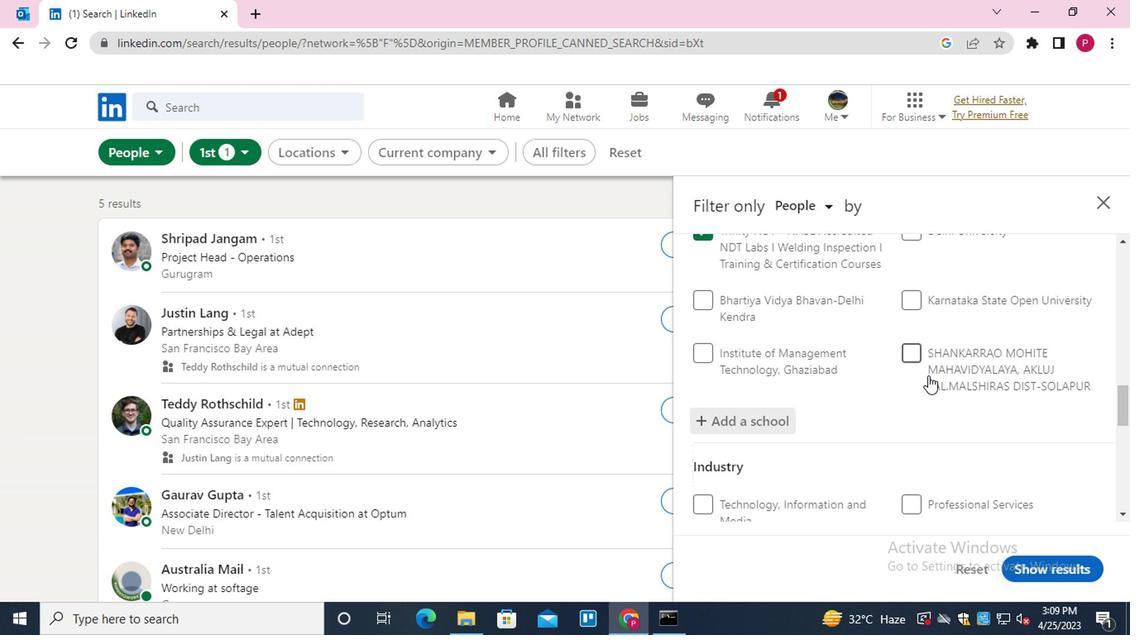 
Action: Mouse scrolled (824, 339) with delta (0, -1)
Screenshot: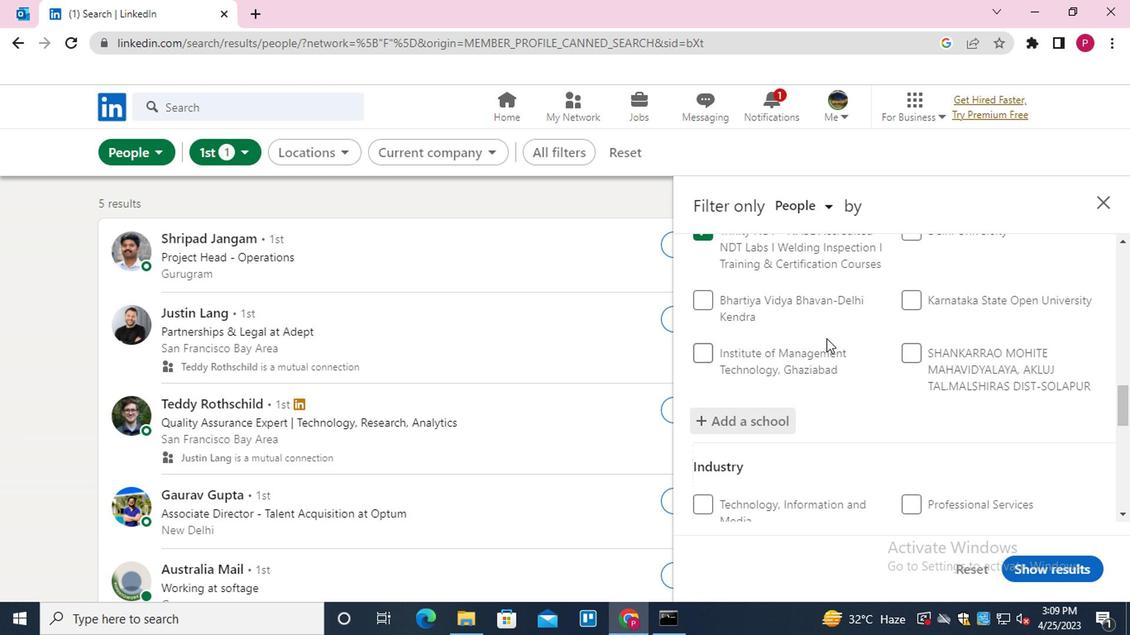 
Action: Mouse moved to (824, 341)
Screenshot: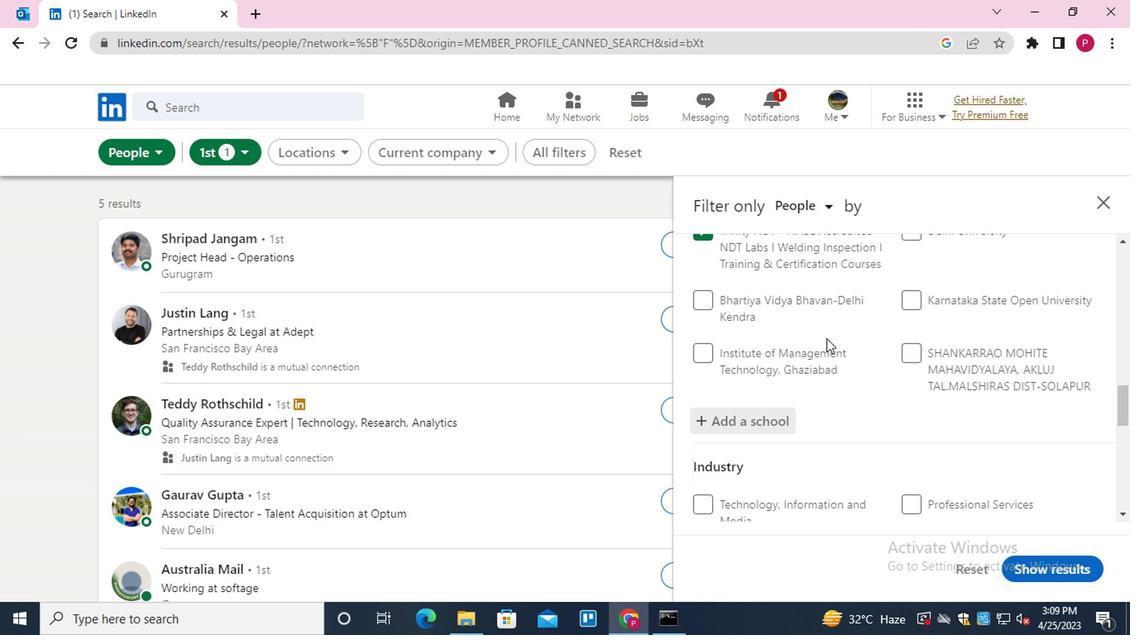 
Action: Mouse scrolled (824, 340) with delta (0, 0)
Screenshot: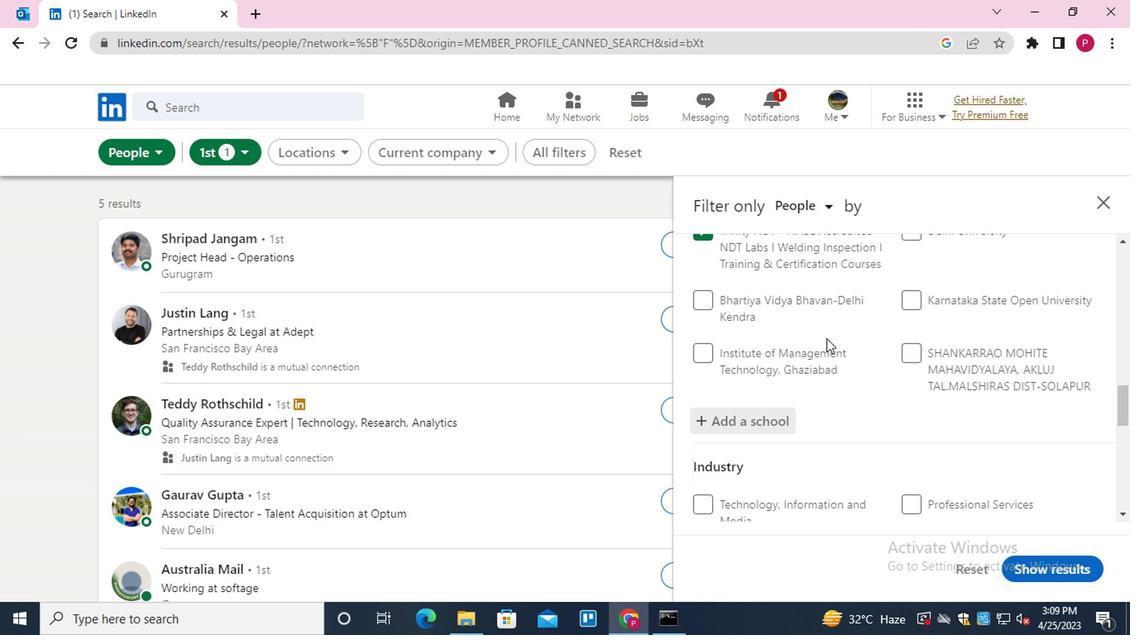 
Action: Mouse moved to (976, 443)
Screenshot: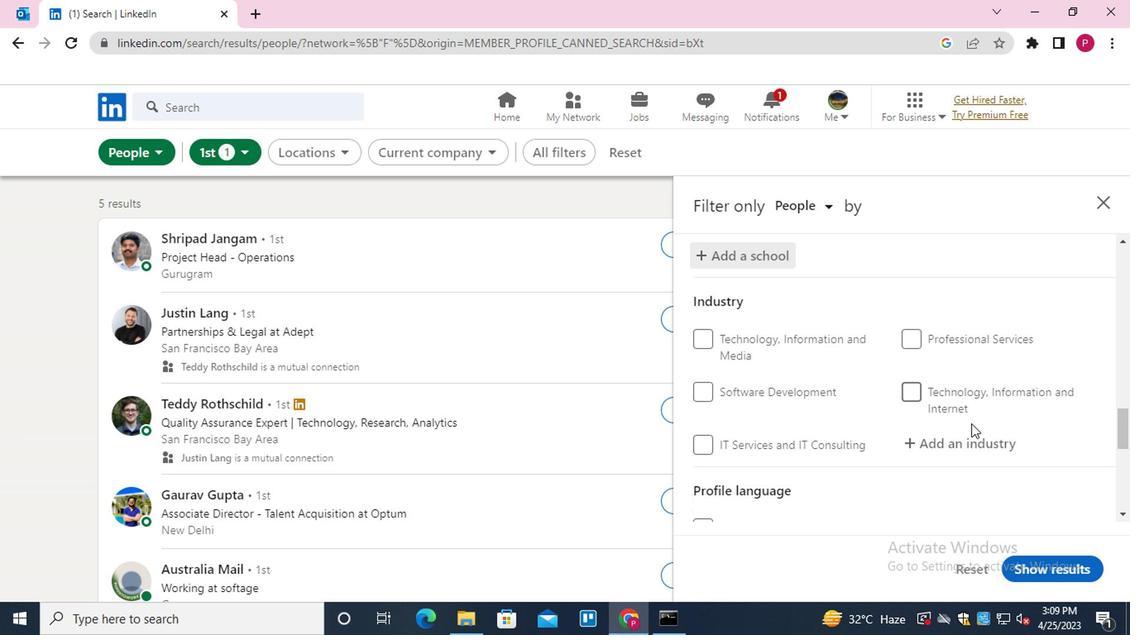 
Action: Mouse pressed left at (976, 443)
Screenshot: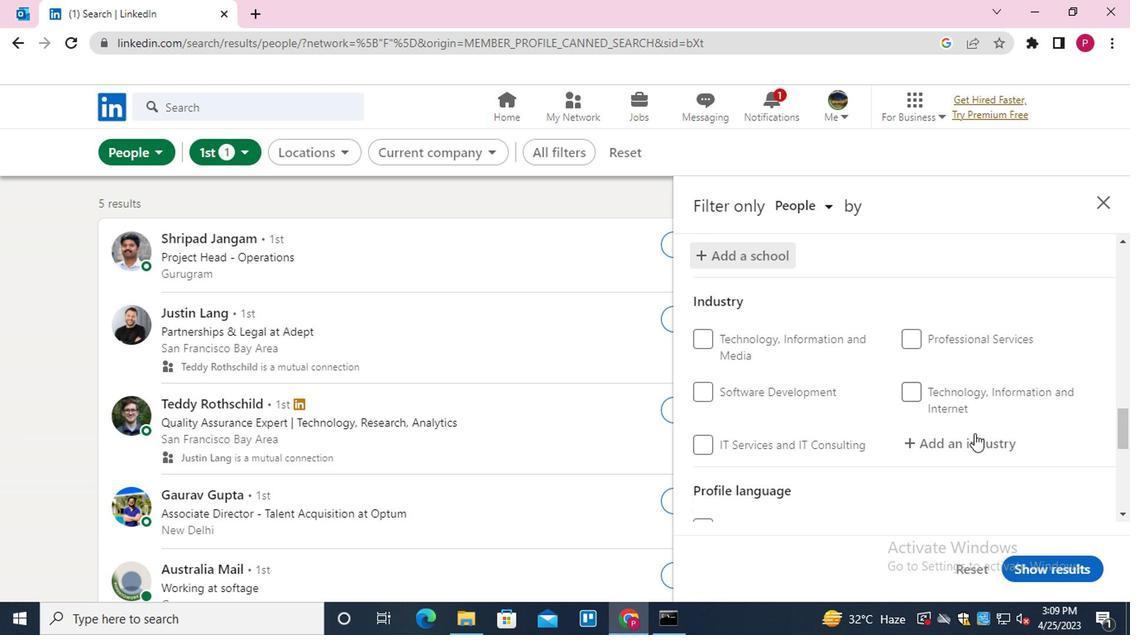 
Action: Key pressed <Key.shift>N<Key.backspace><Key.shift>MAN
Screenshot: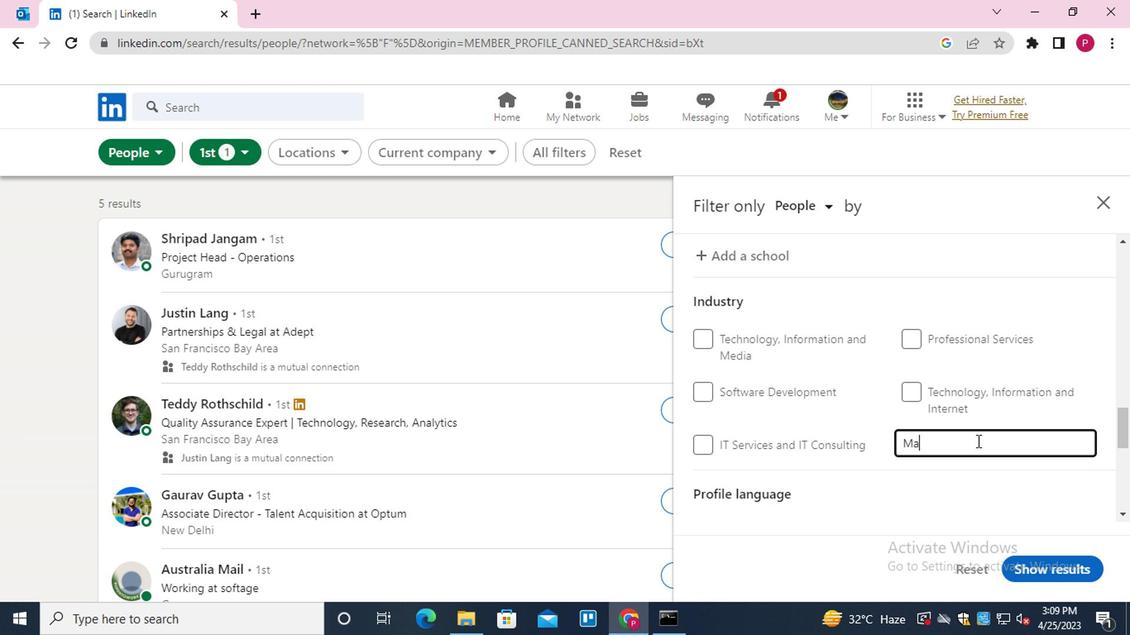 
Action: Mouse moved to (894, 416)
Screenshot: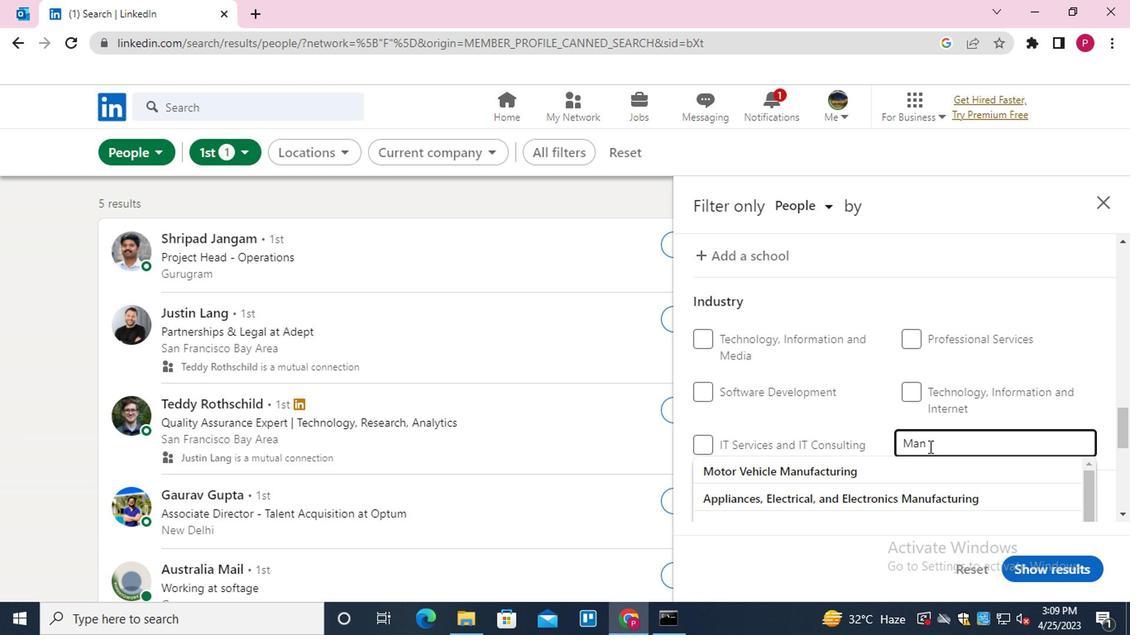 
Action: Mouse scrolled (894, 416) with delta (0, 0)
Screenshot: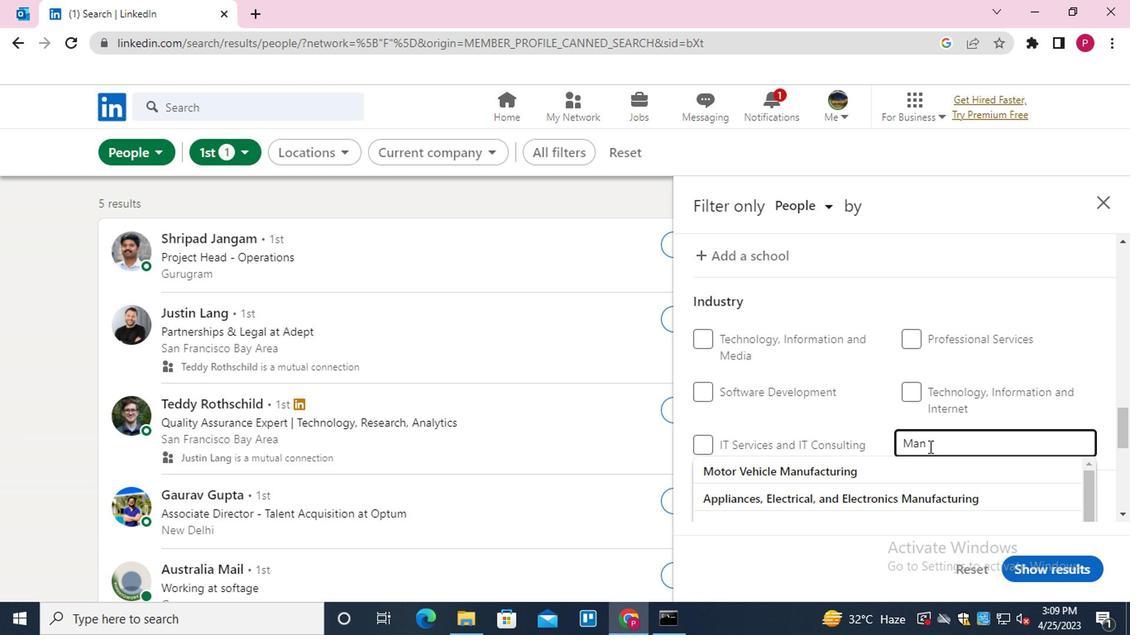 
Action: Mouse moved to (833, 475)
Screenshot: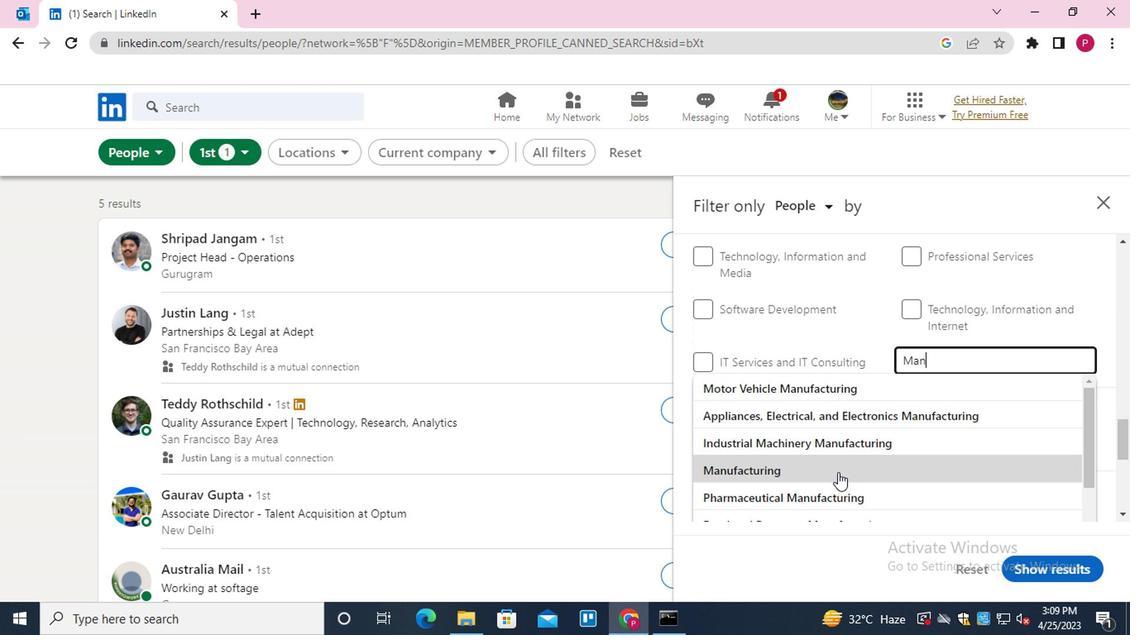 
Action: Mouse pressed left at (833, 475)
Screenshot: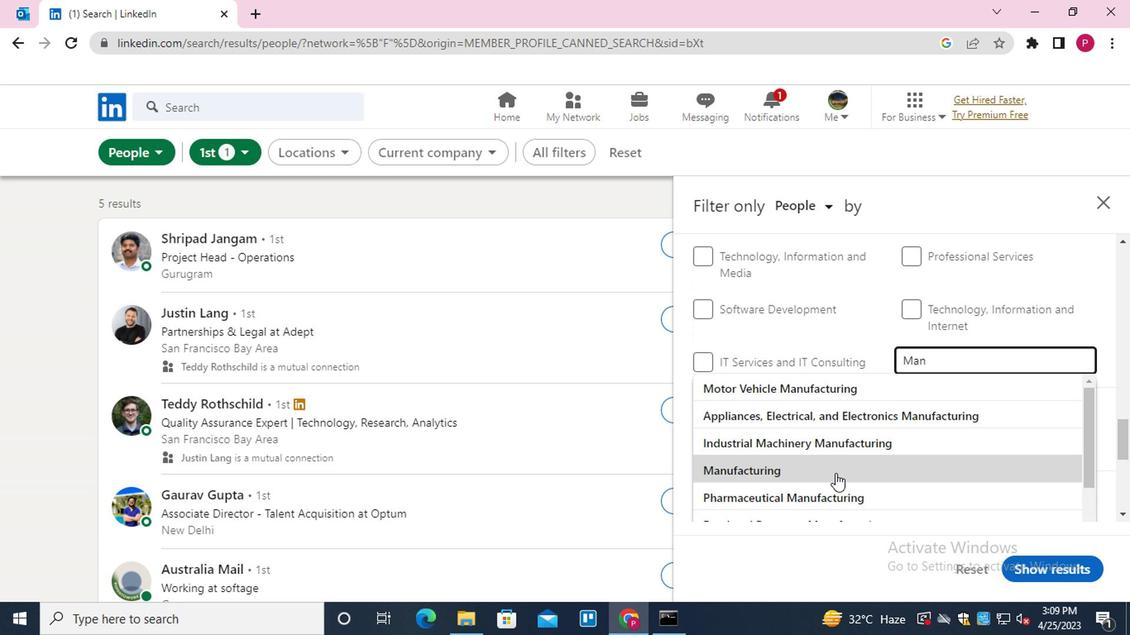 
Action: Mouse scrolled (833, 474) with delta (0, -1)
Screenshot: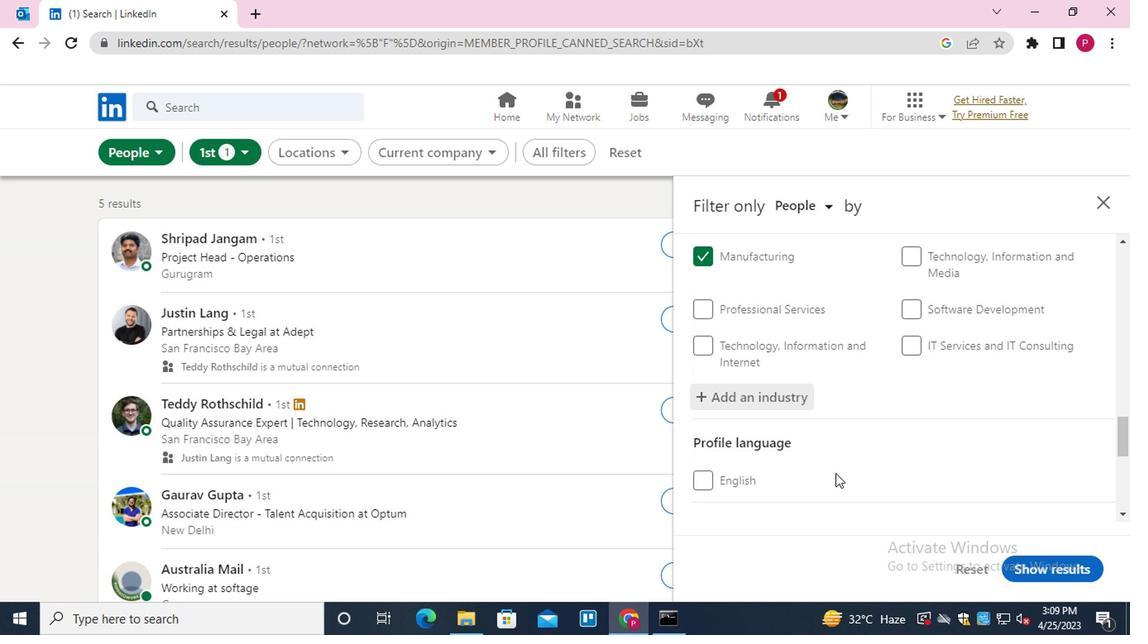 
Action: Mouse scrolled (833, 474) with delta (0, -1)
Screenshot: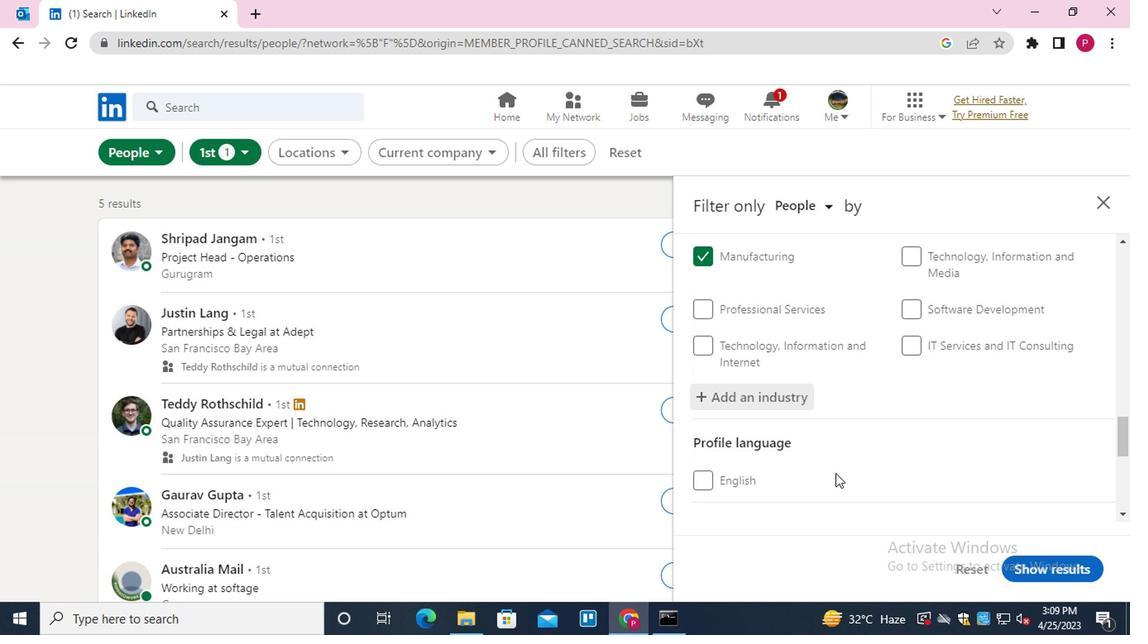 
Action: Mouse moved to (733, 322)
Screenshot: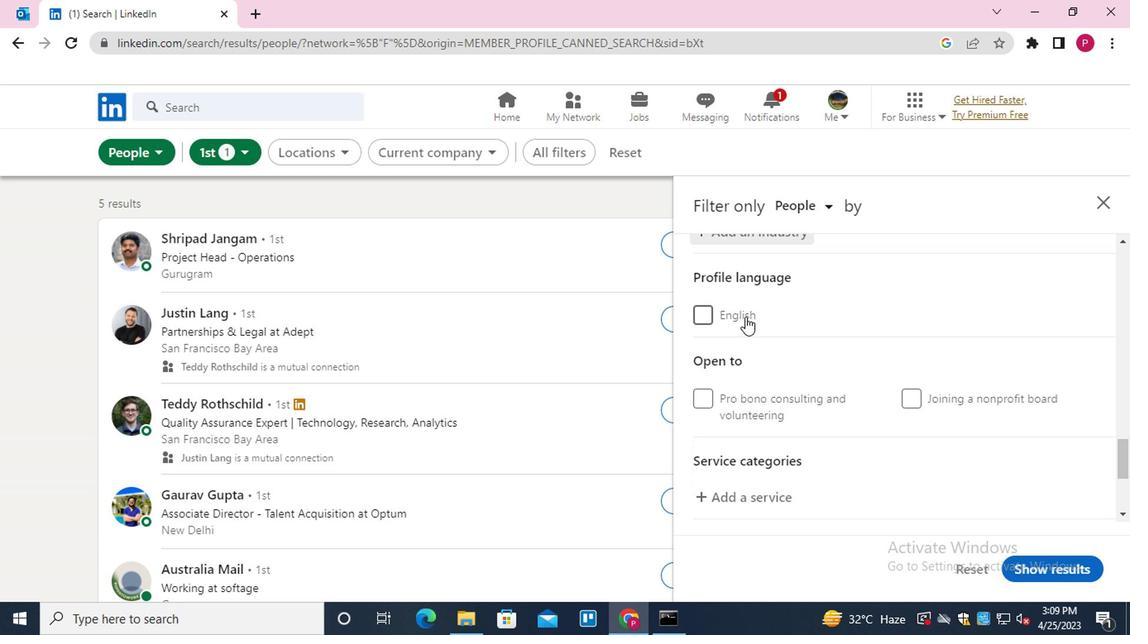 
Action: Mouse scrolled (733, 321) with delta (0, -1)
Screenshot: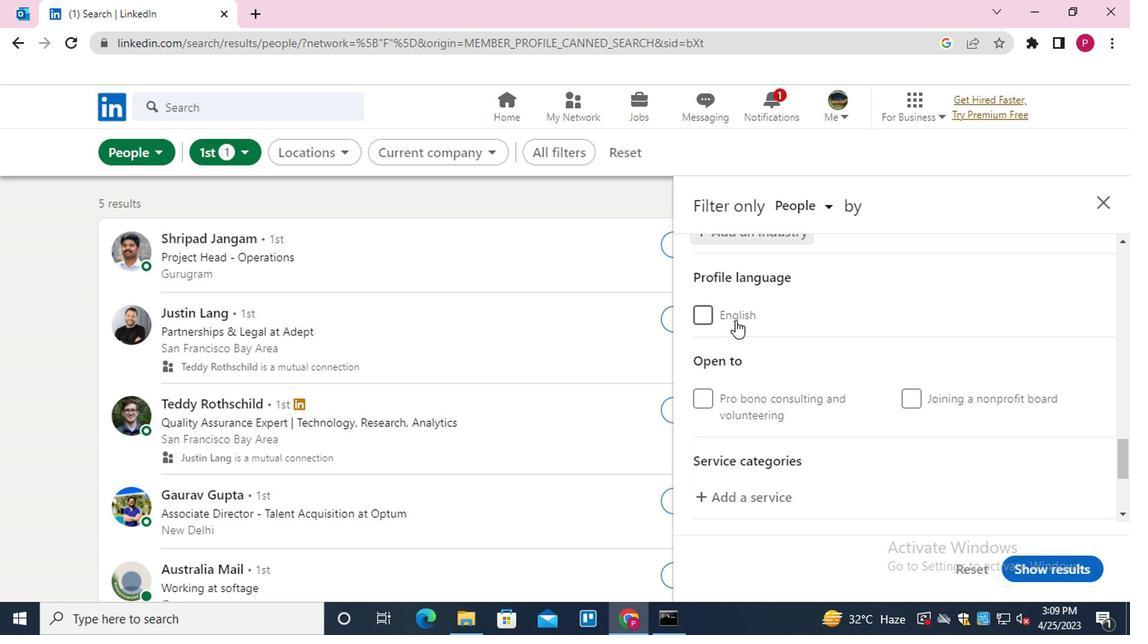 
Action: Mouse scrolled (733, 321) with delta (0, -1)
Screenshot: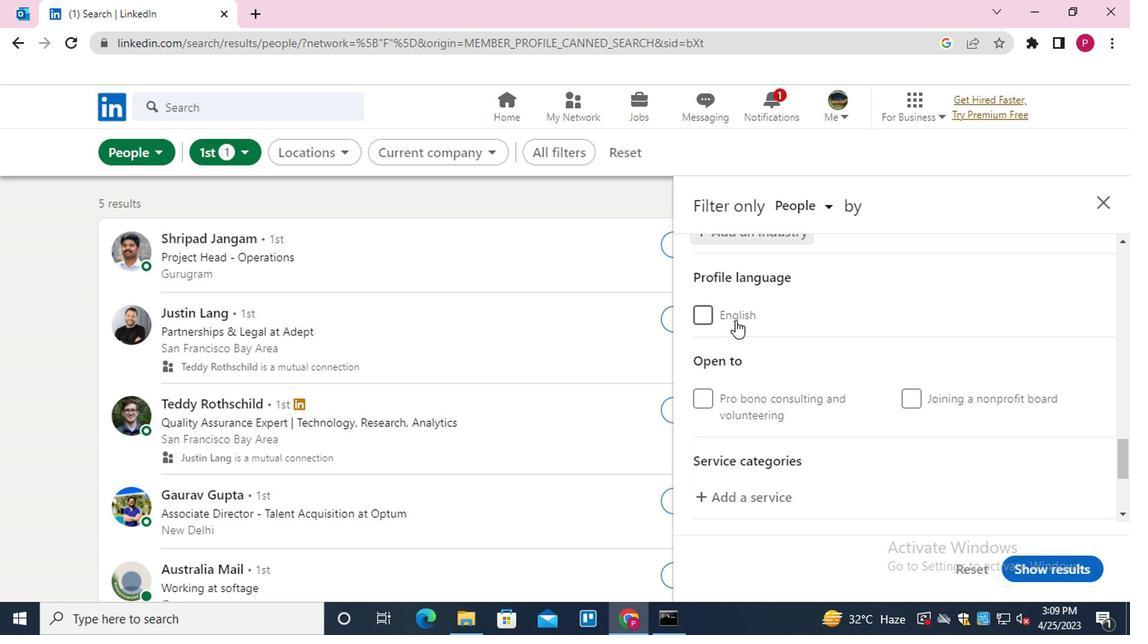 
Action: Mouse moved to (764, 337)
Screenshot: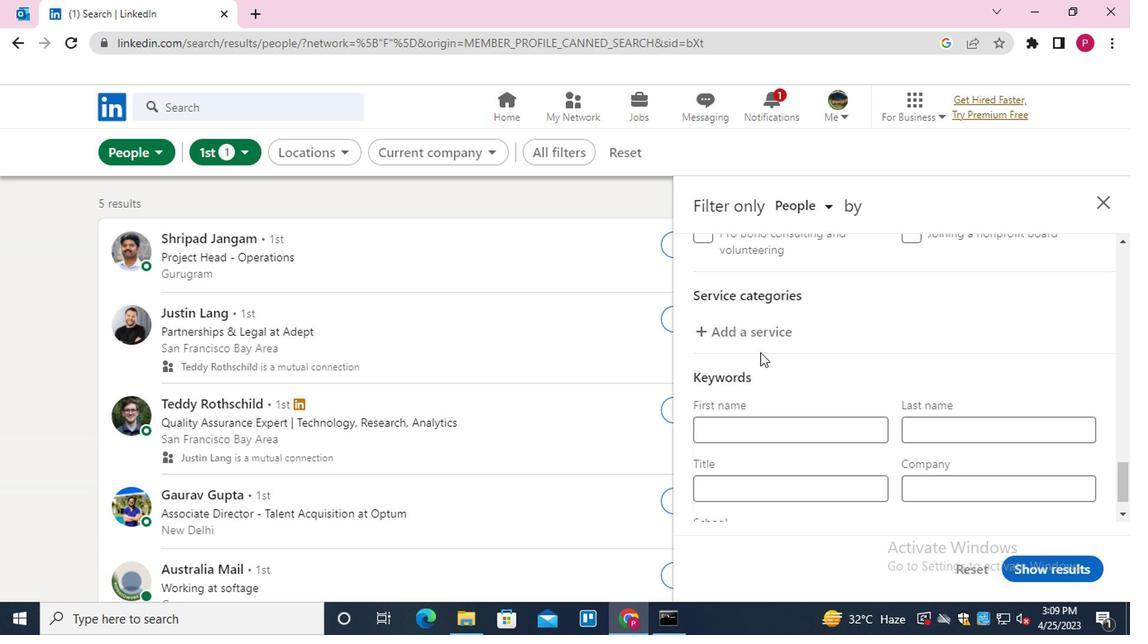 
Action: Mouse pressed left at (764, 337)
Screenshot: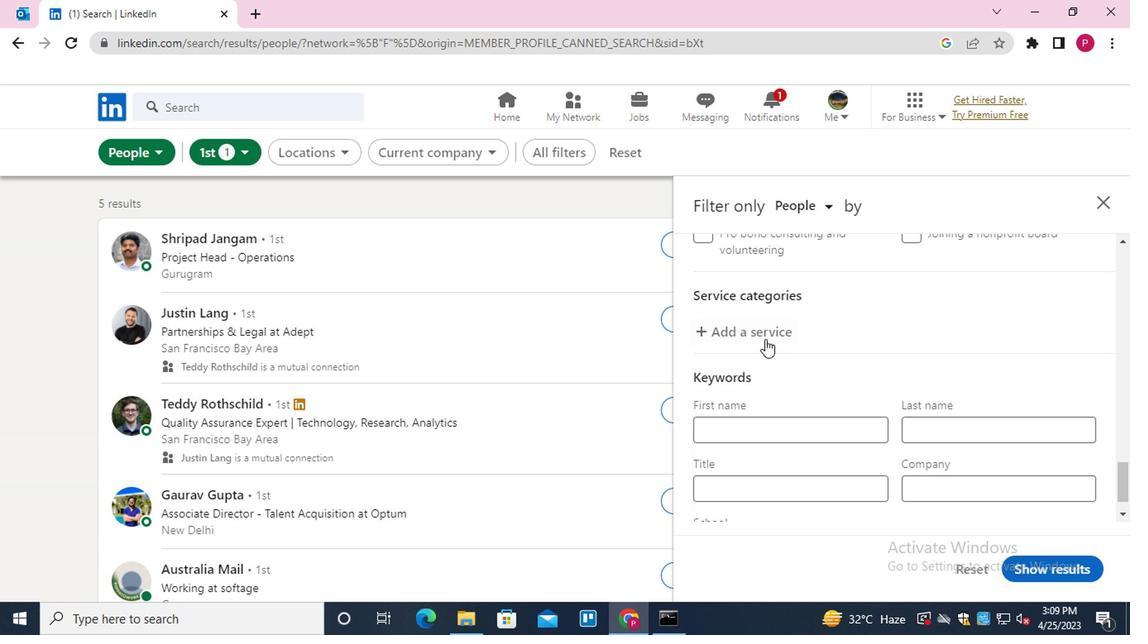 
Action: Mouse moved to (762, 337)
Screenshot: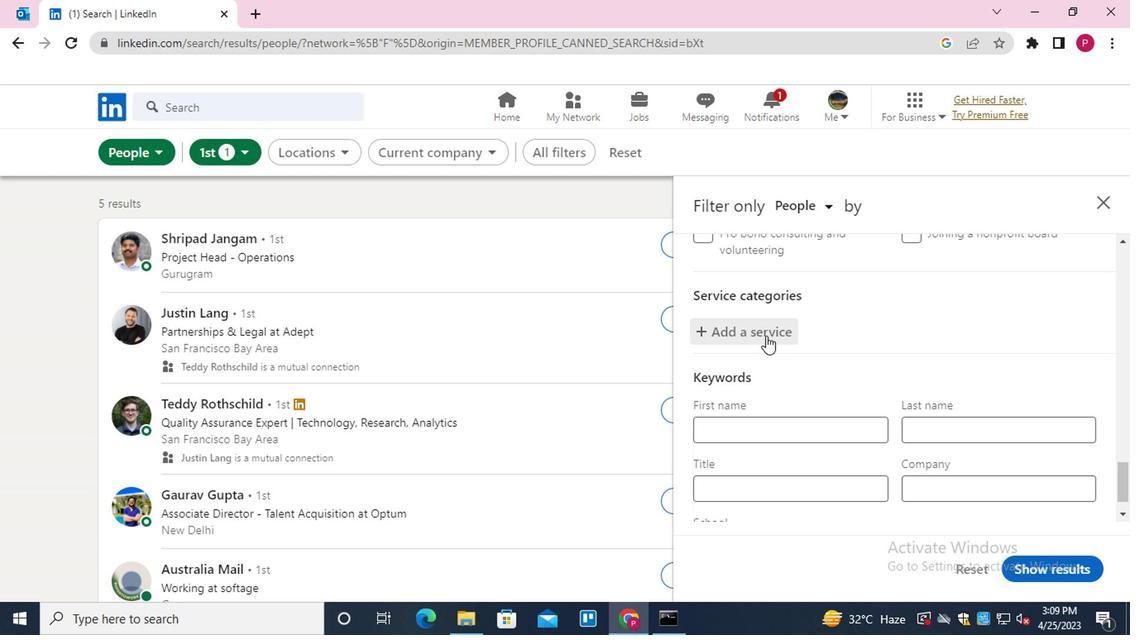 
Action: Key pressed <Key.shift>MARRKE
Screenshot: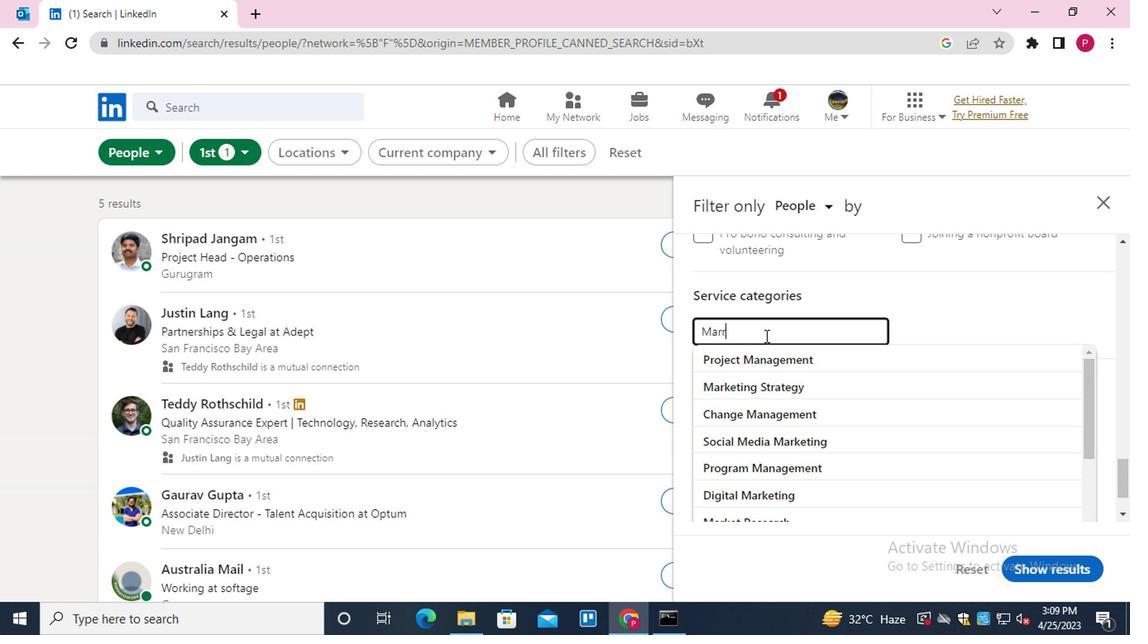 
Action: Mouse moved to (782, 390)
Screenshot: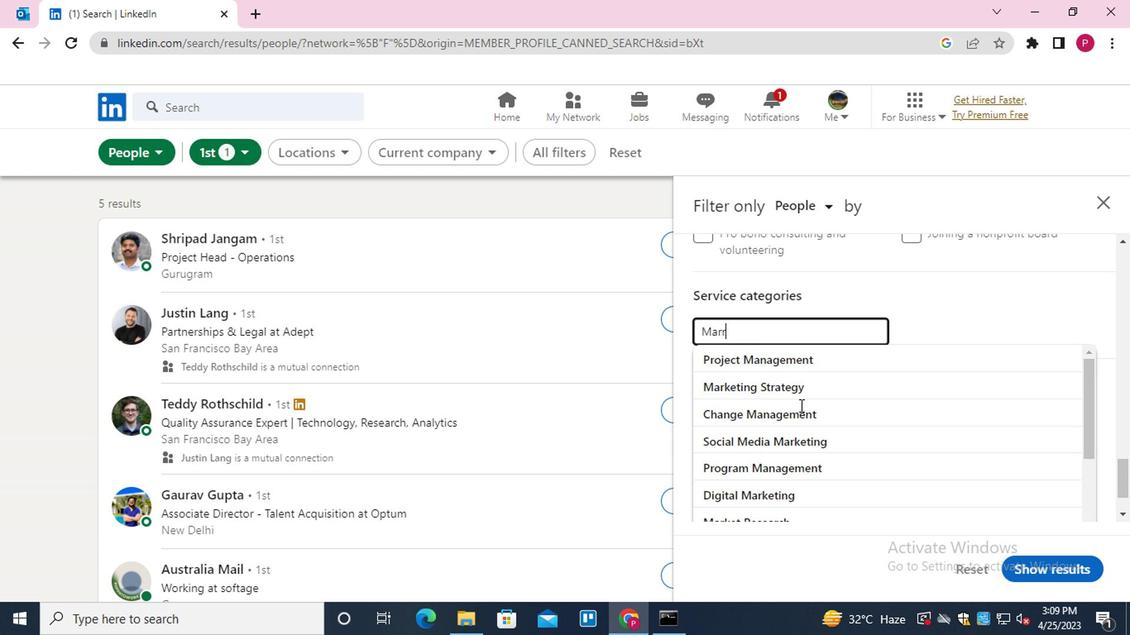 
Action: Mouse scrolled (782, 390) with delta (0, 0)
Screenshot: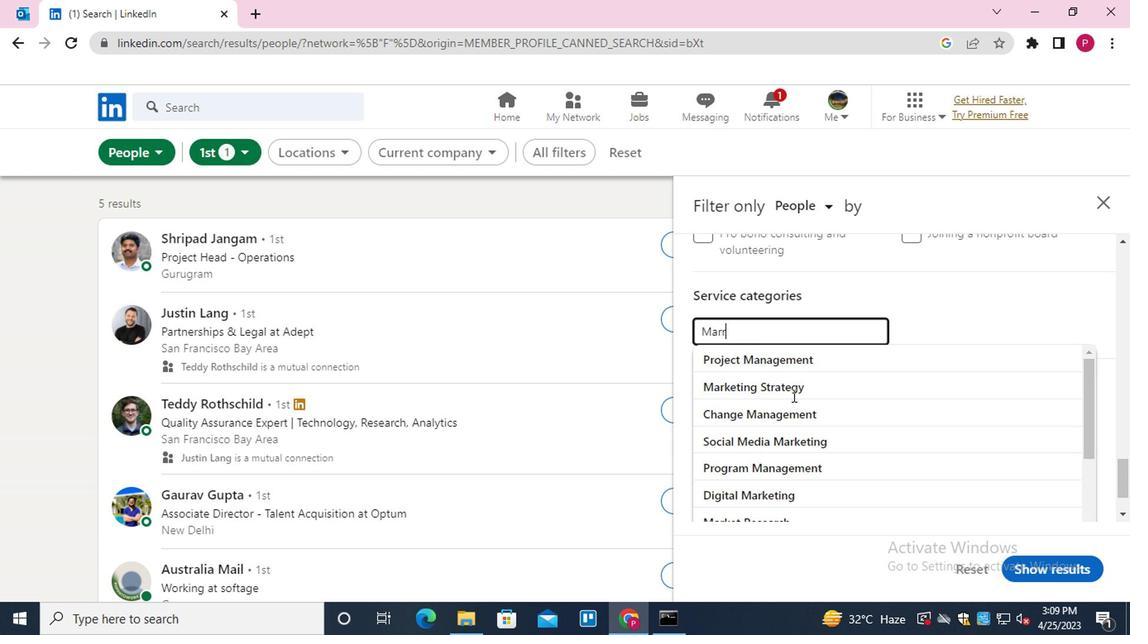 
Action: Mouse moved to (791, 394)
Screenshot: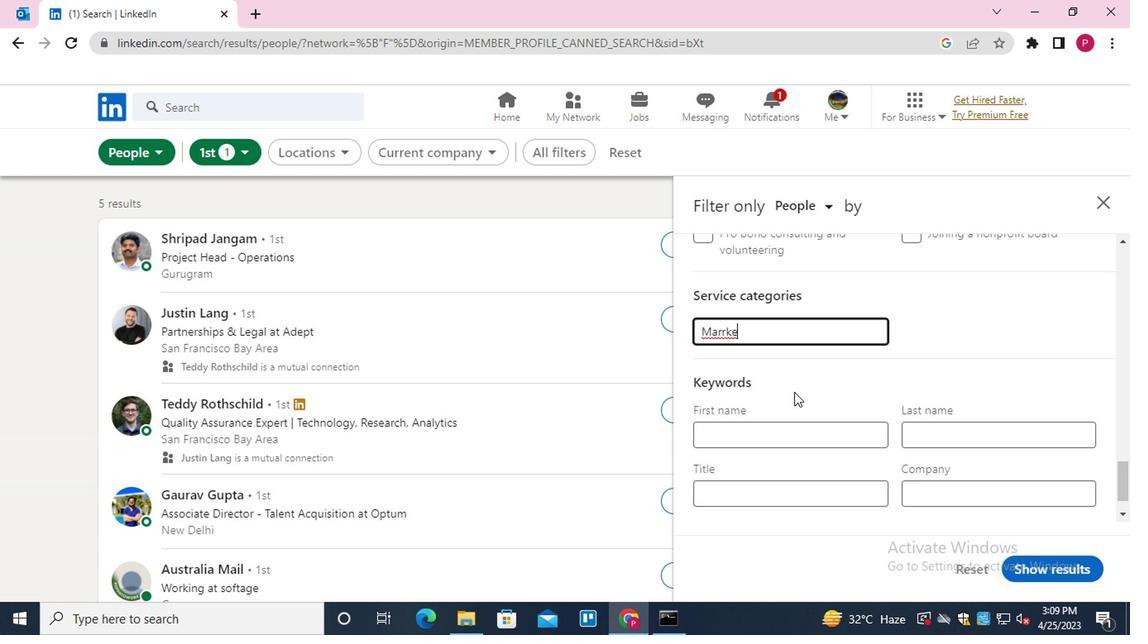 
Action: Key pressed <Key.backspace><Key.backspace><Key.backspace>KET
Screenshot: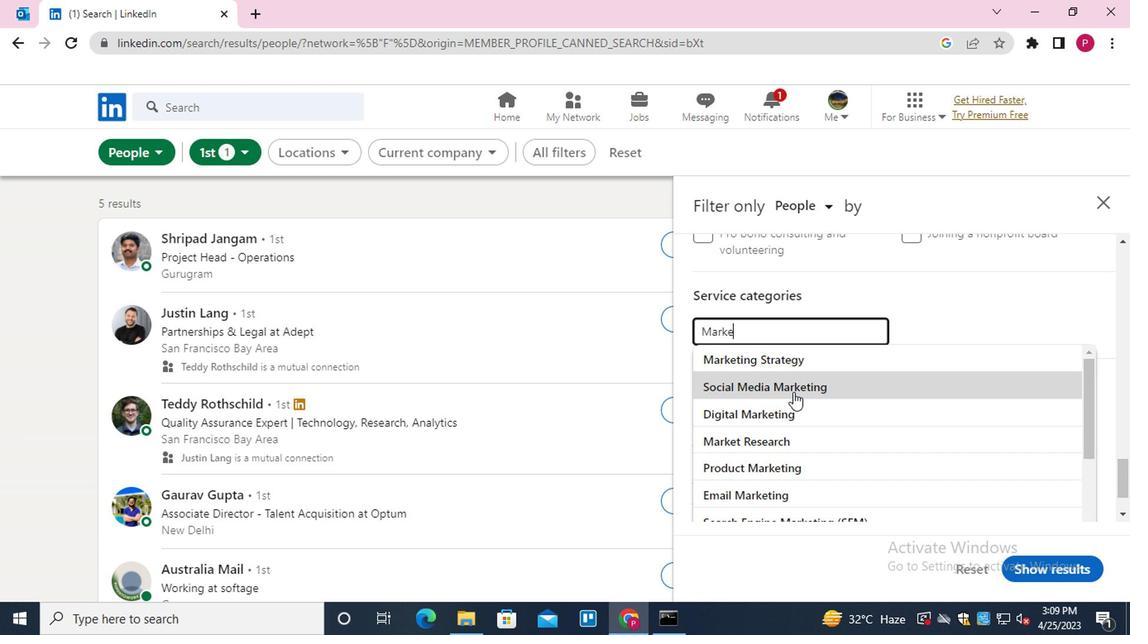 
Action: Mouse moved to (831, 420)
Screenshot: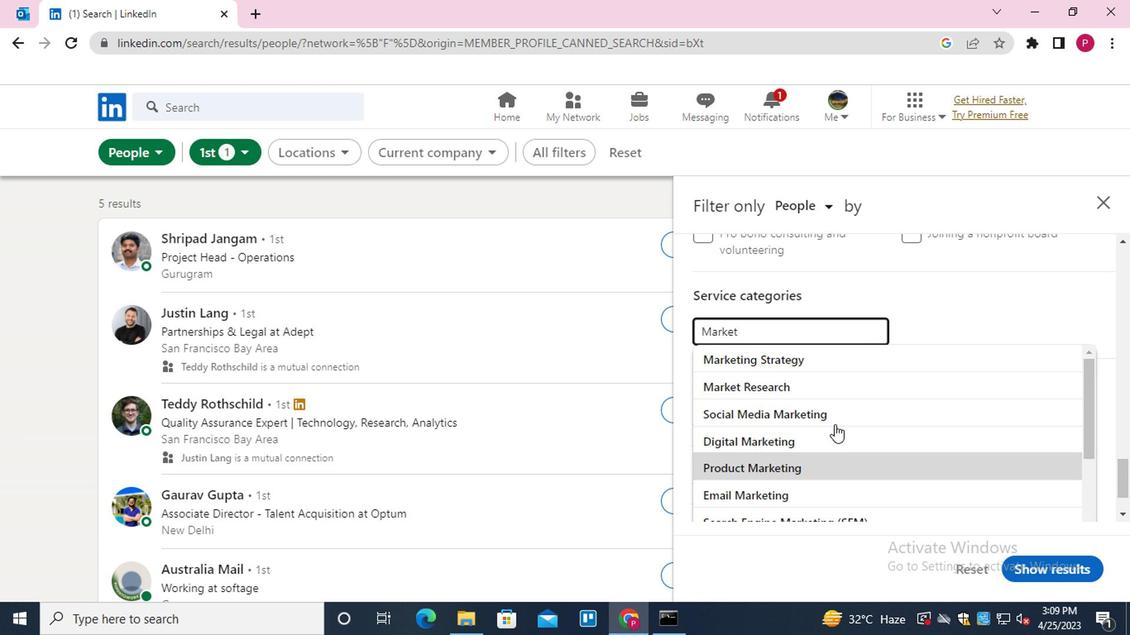 
Action: Mouse scrolled (831, 419) with delta (0, -1)
Screenshot: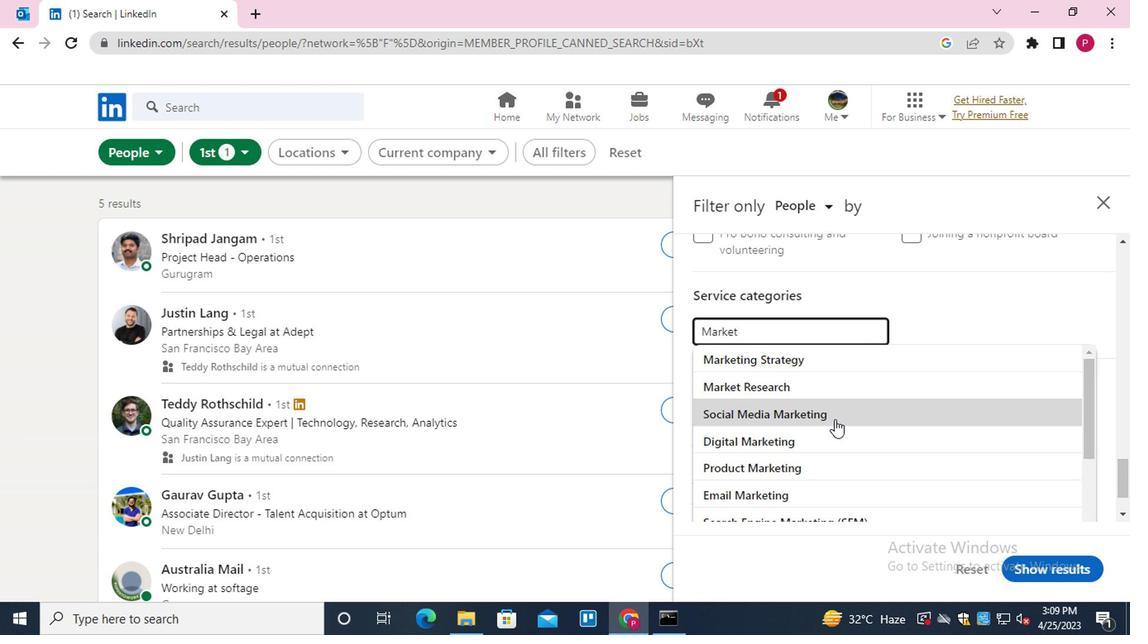 
Action: Mouse moved to (831, 420)
Screenshot: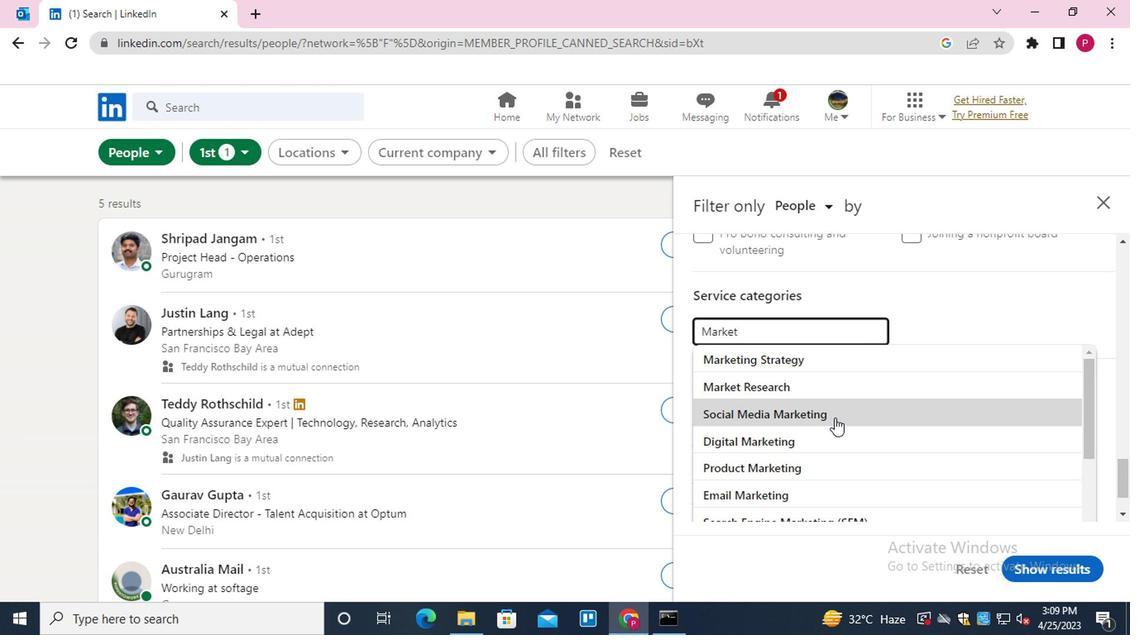 
Action: Mouse scrolled (831, 420) with delta (0, 0)
Screenshot: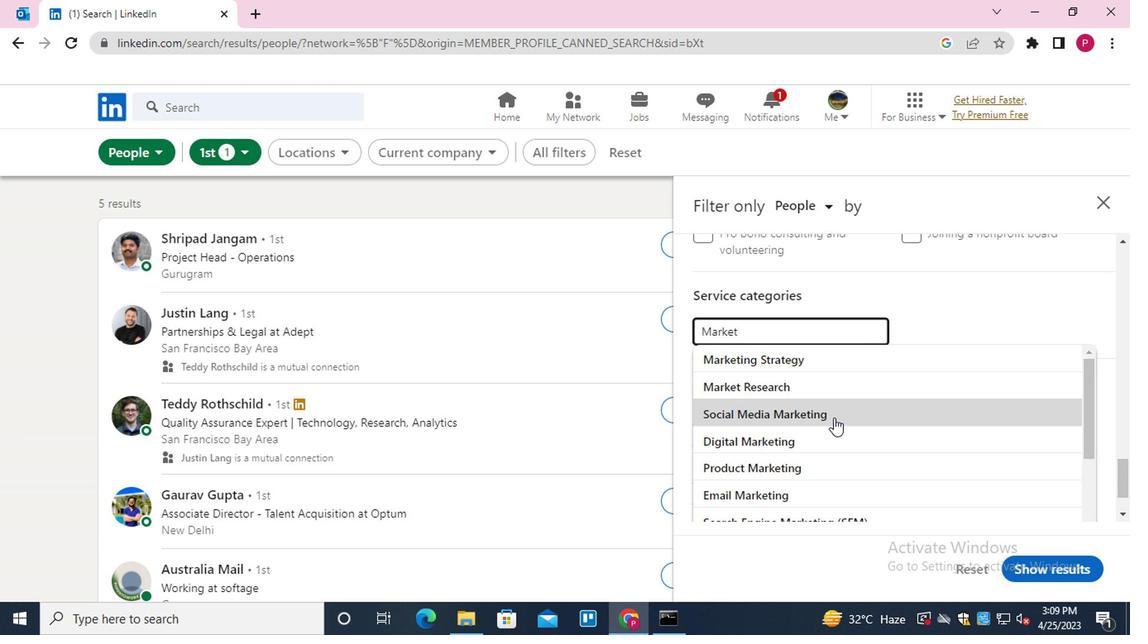 
Action: Mouse moved to (827, 423)
Screenshot: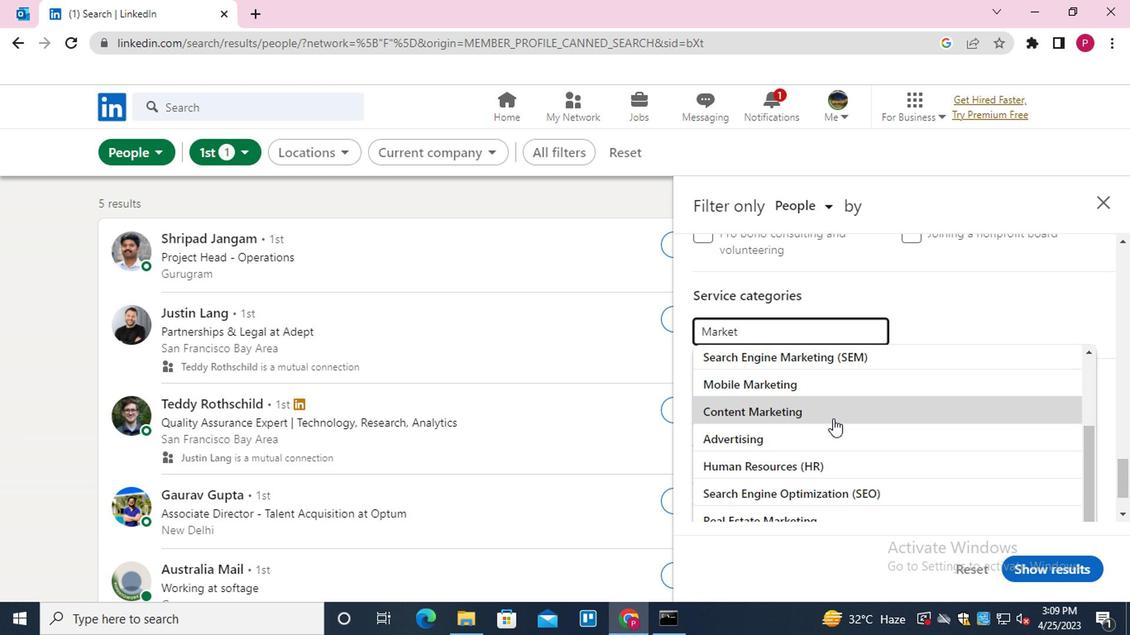 
Action: Mouse scrolled (827, 424) with delta (0, 1)
Screenshot: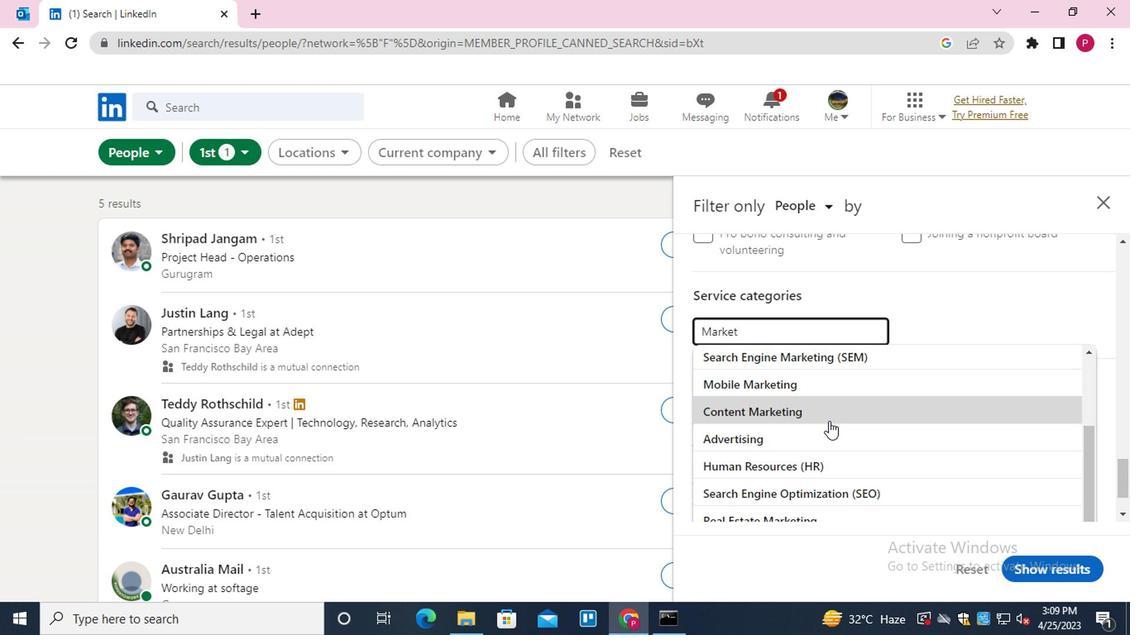 
Action: Mouse scrolled (827, 424) with delta (0, 1)
Screenshot: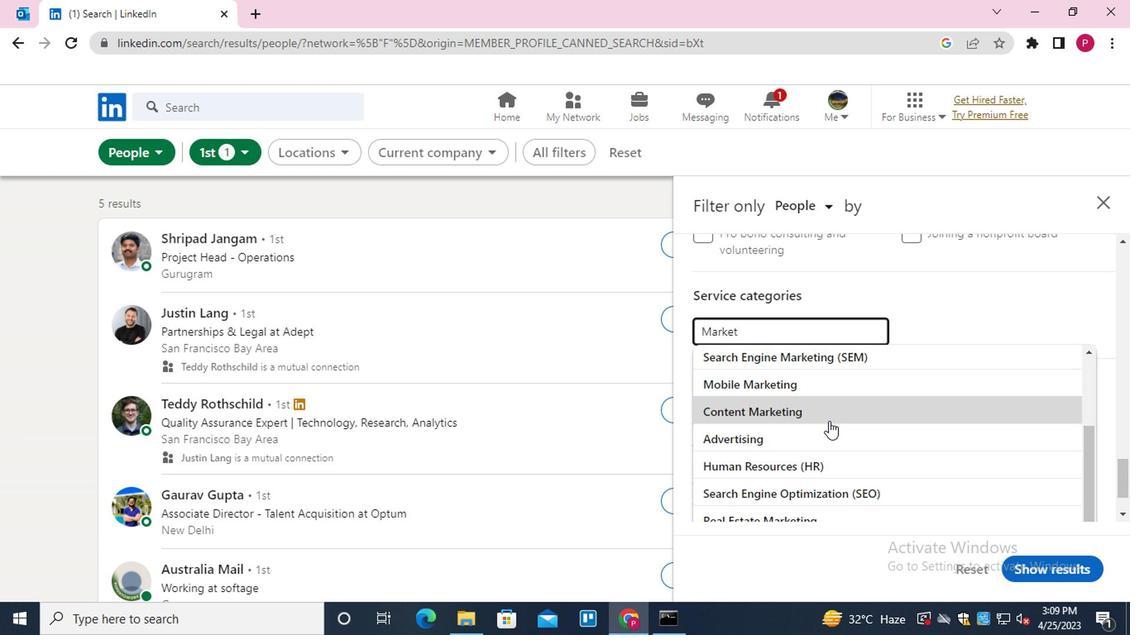 
Action: Mouse scrolled (827, 424) with delta (0, 1)
Screenshot: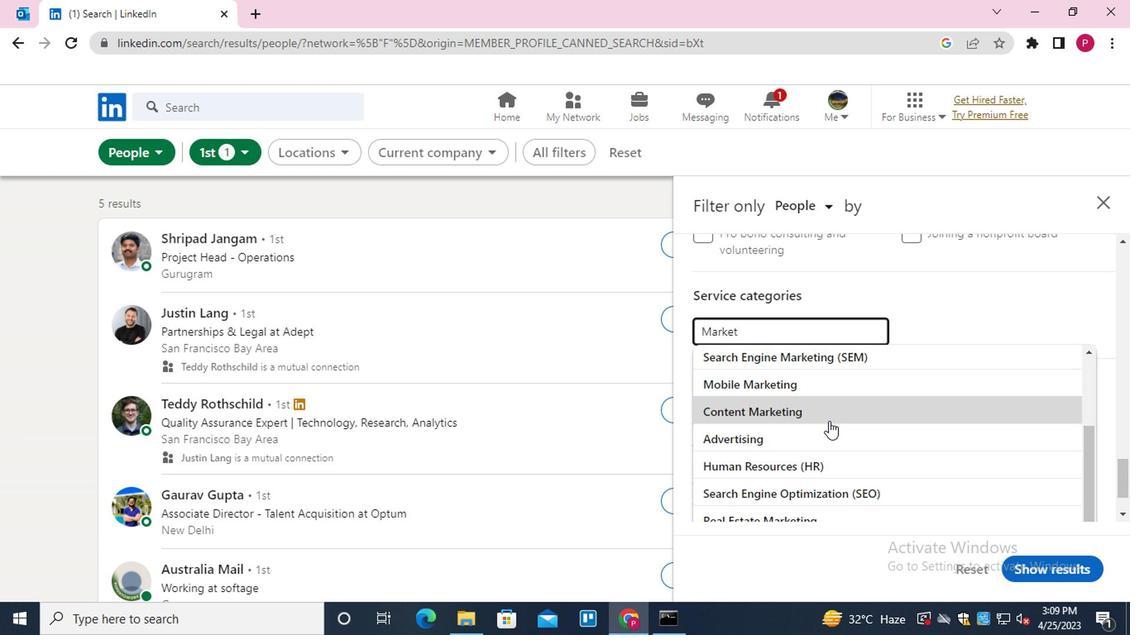 
Action: Mouse scrolled (827, 424) with delta (0, 1)
Screenshot: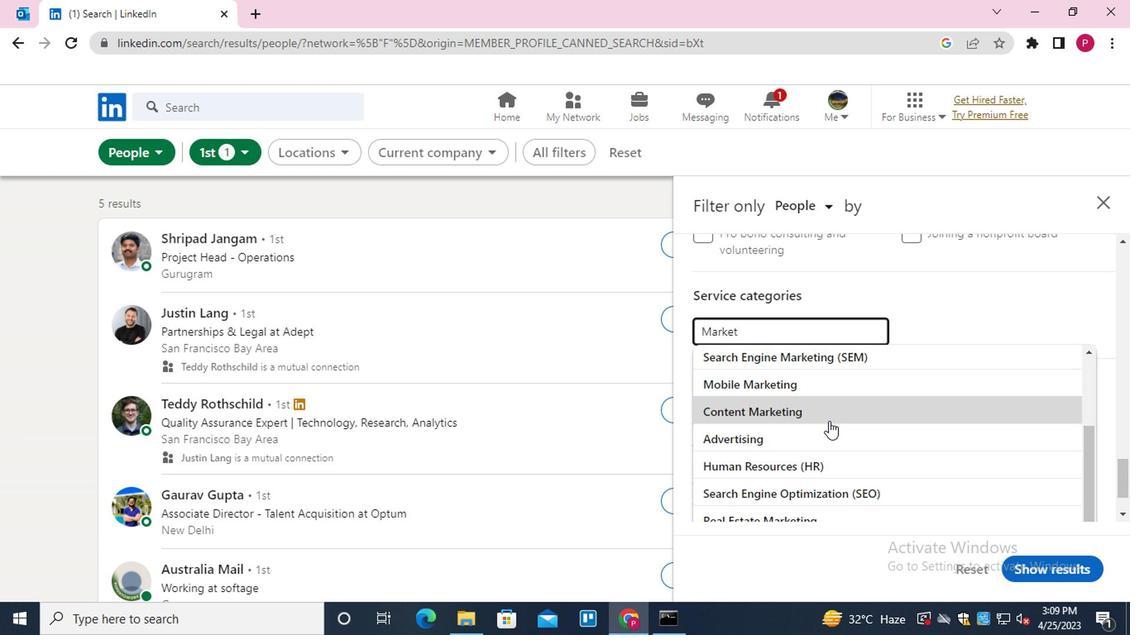 
Action: Mouse scrolled (827, 424) with delta (0, 1)
Screenshot: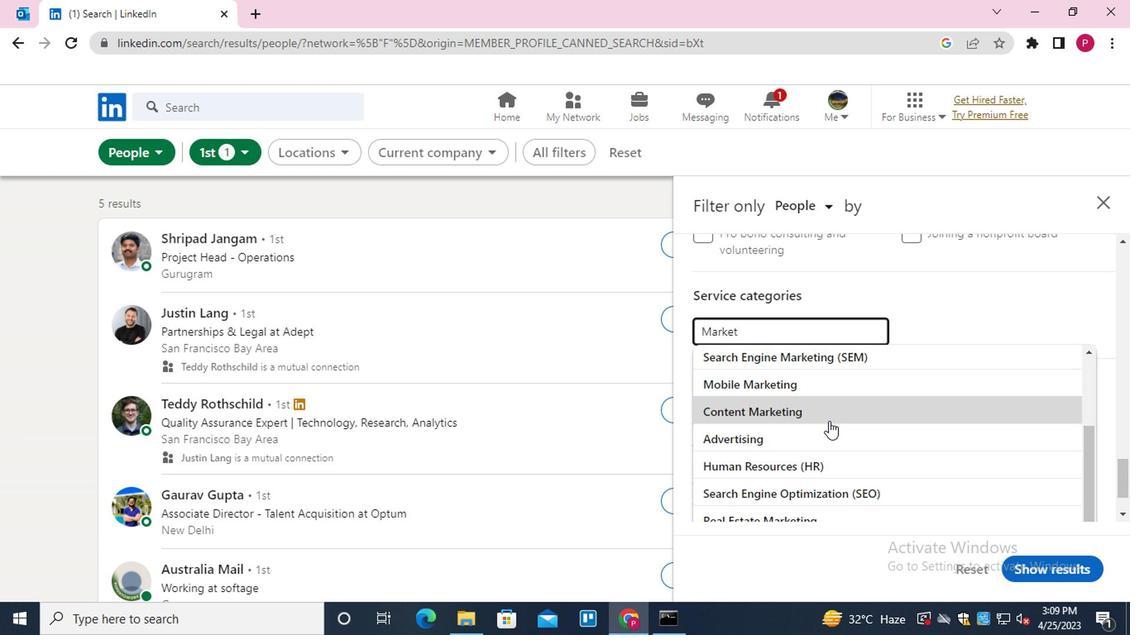 
Action: Mouse scrolled (827, 424) with delta (0, 1)
Screenshot: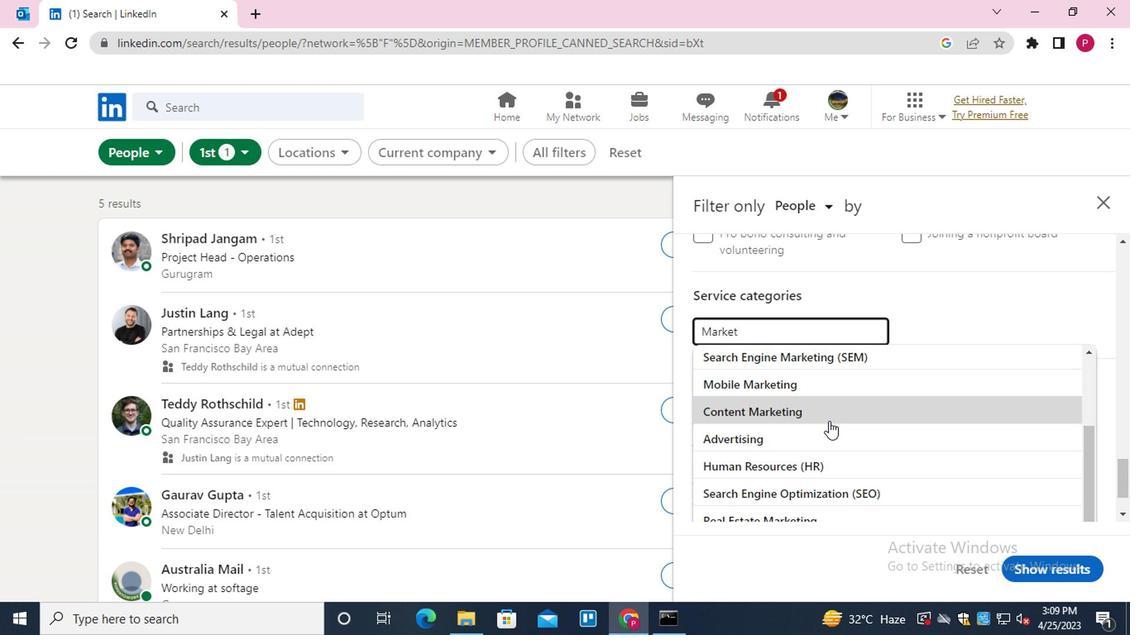 
Action: Mouse moved to (811, 439)
Screenshot: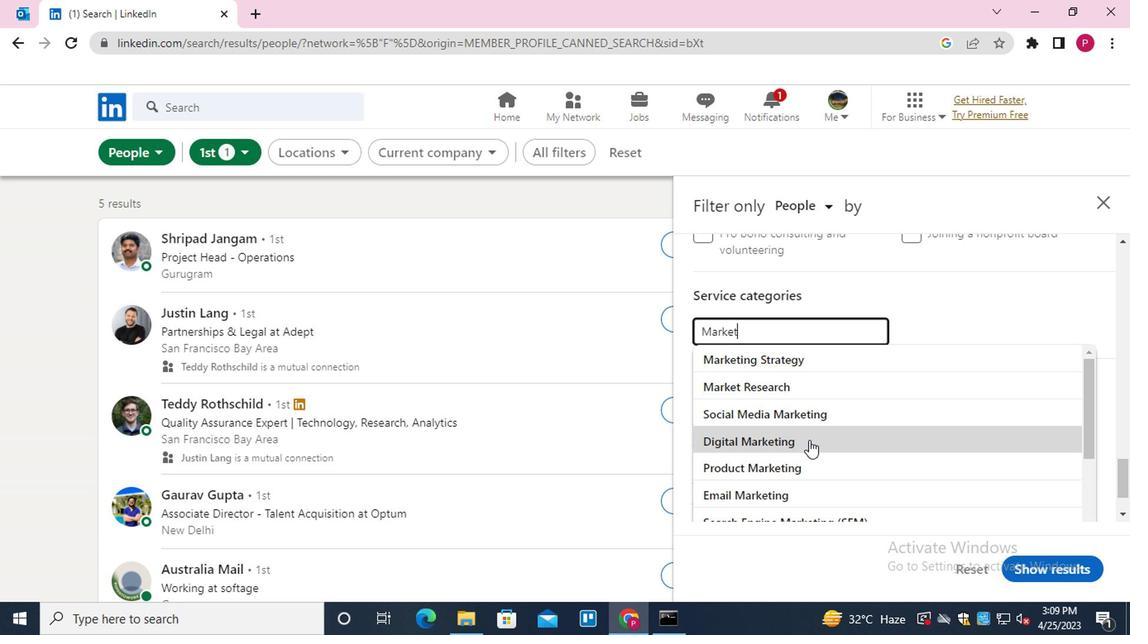 
Action: Key pressed ING
Screenshot: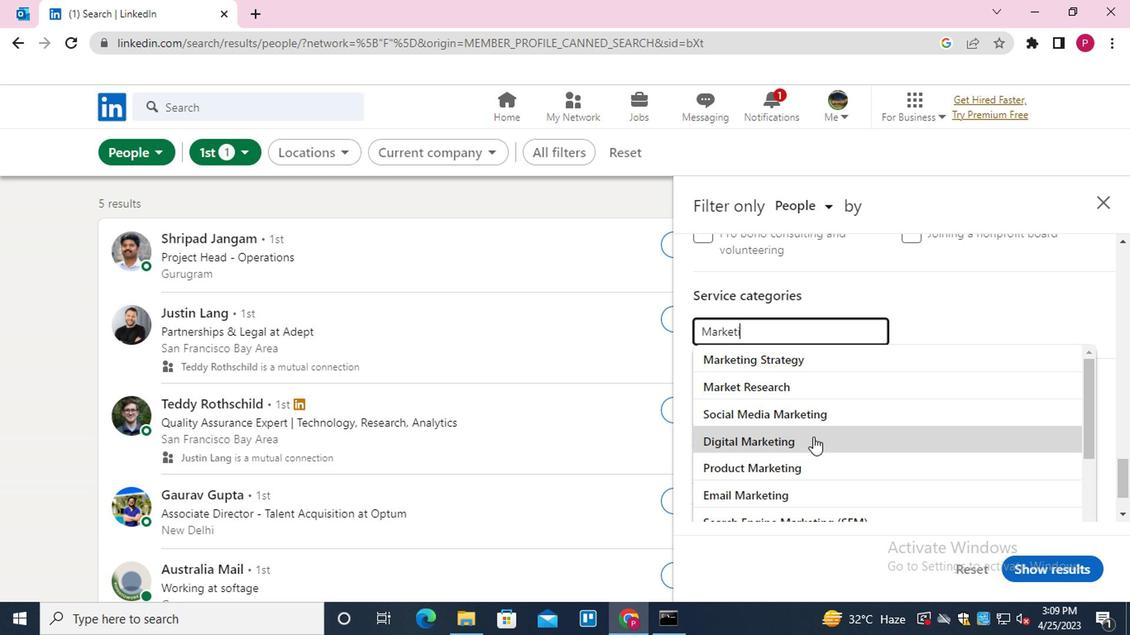 
Action: Mouse moved to (831, 431)
Screenshot: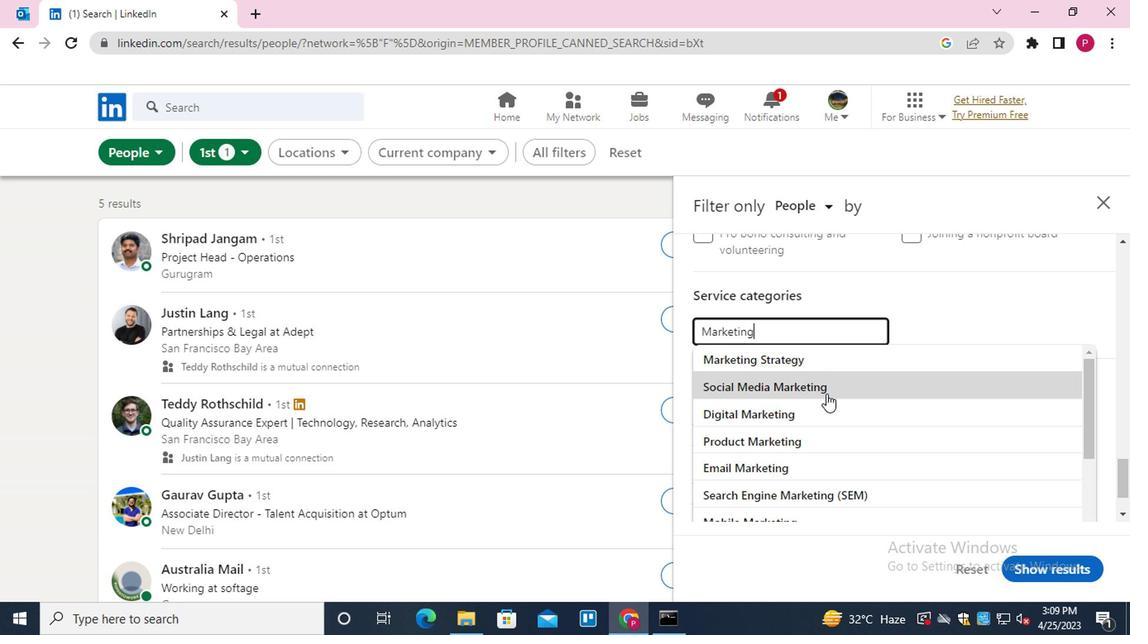 
Action: Mouse scrolled (831, 430) with delta (0, 0)
Screenshot: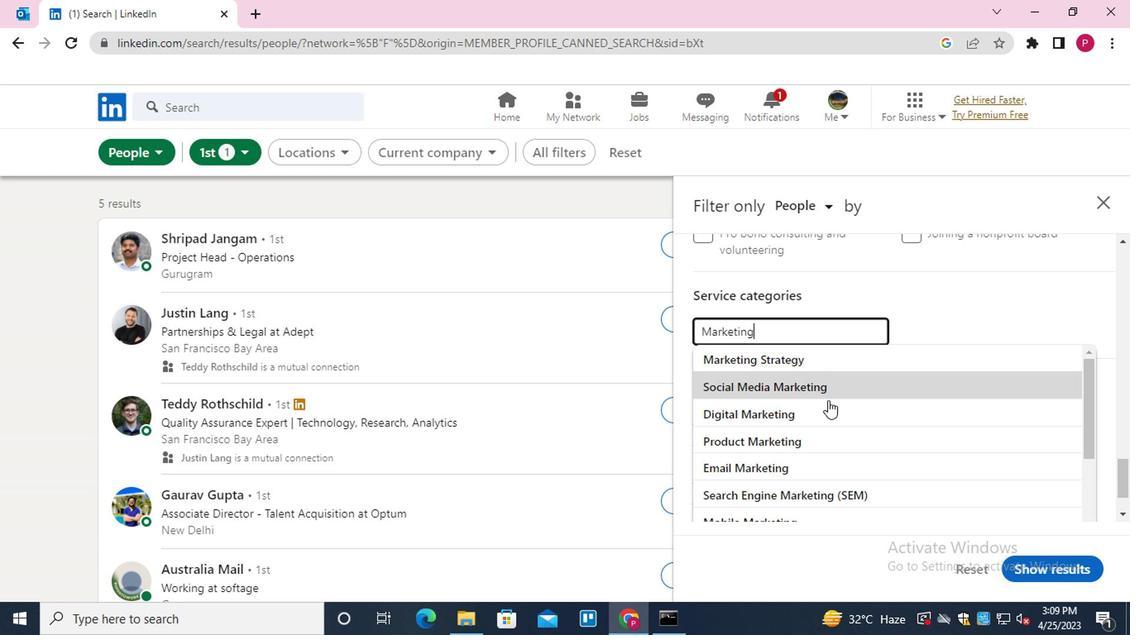 
Action: Mouse moved to (832, 437)
Screenshot: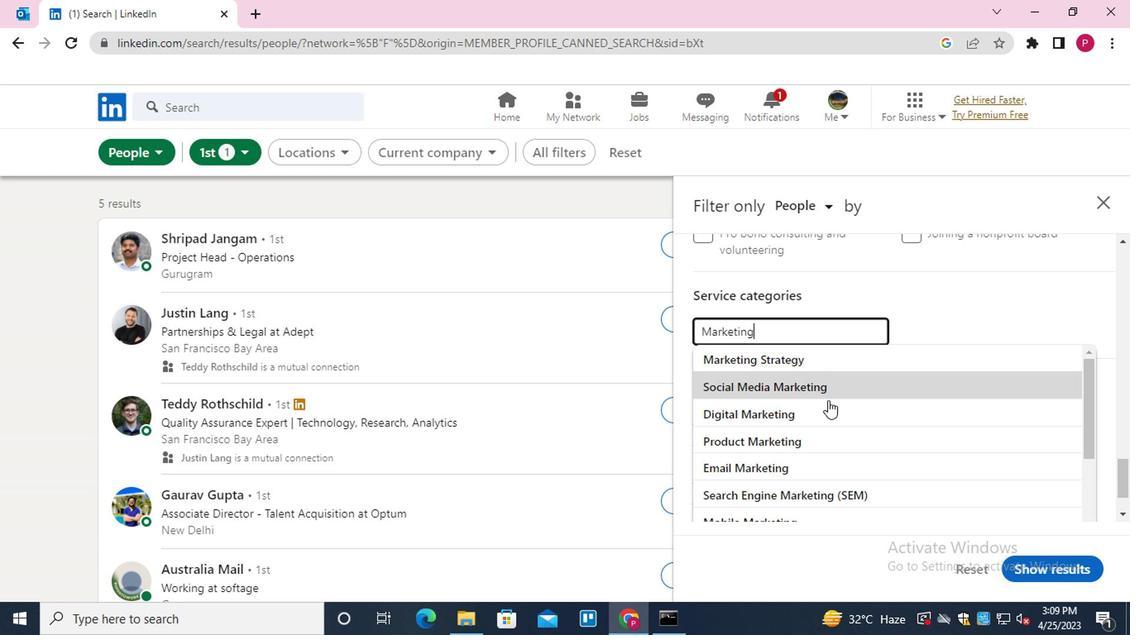
Action: Mouse scrolled (832, 436) with delta (0, 0)
Screenshot: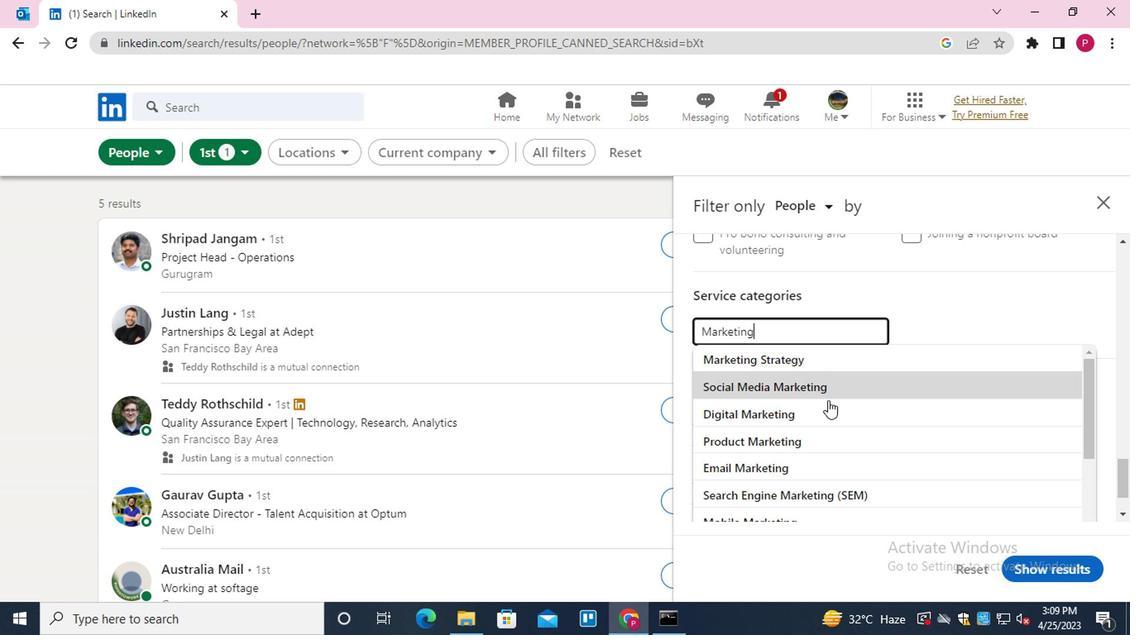 
Action: Mouse moved to (833, 442)
Screenshot: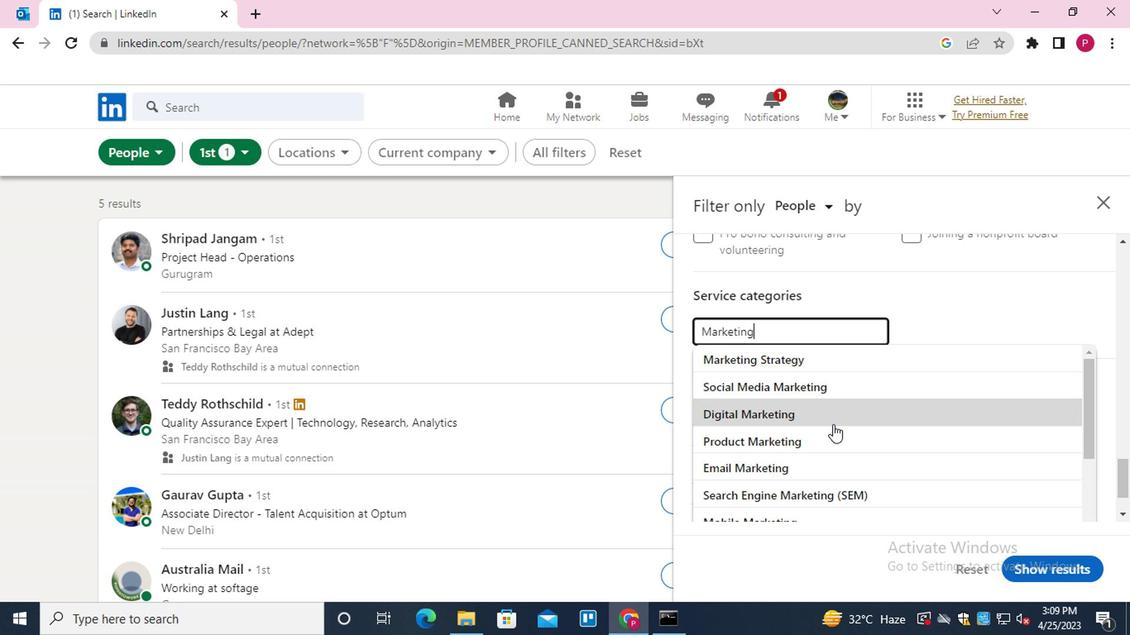 
Action: Key pressed <Key.enter>
Screenshot: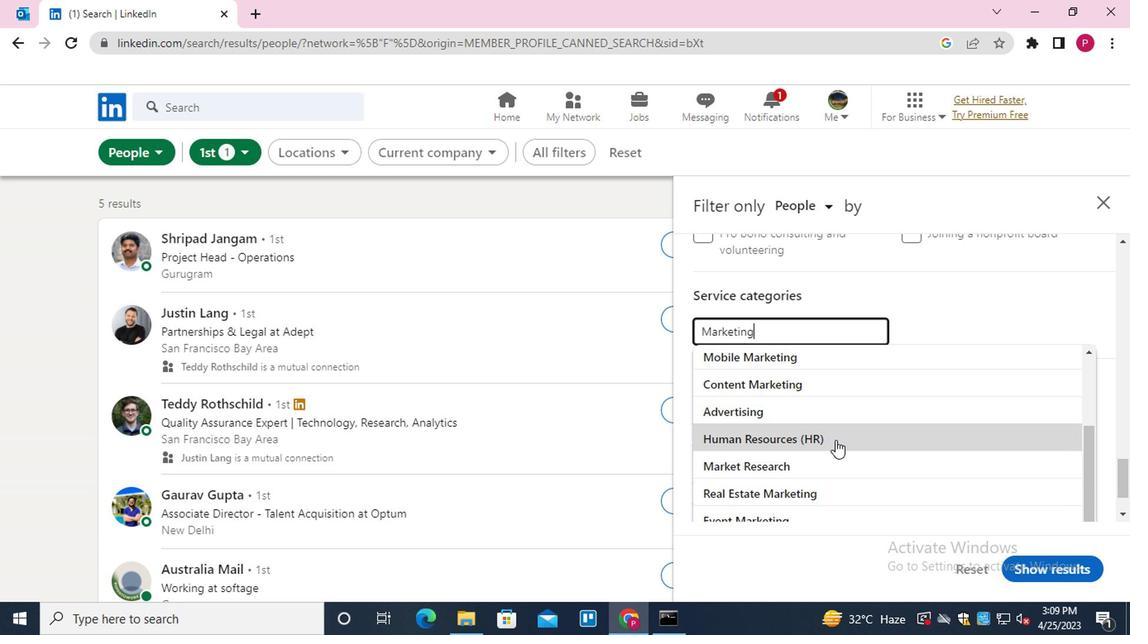 
Action: Mouse moved to (803, 501)
Screenshot: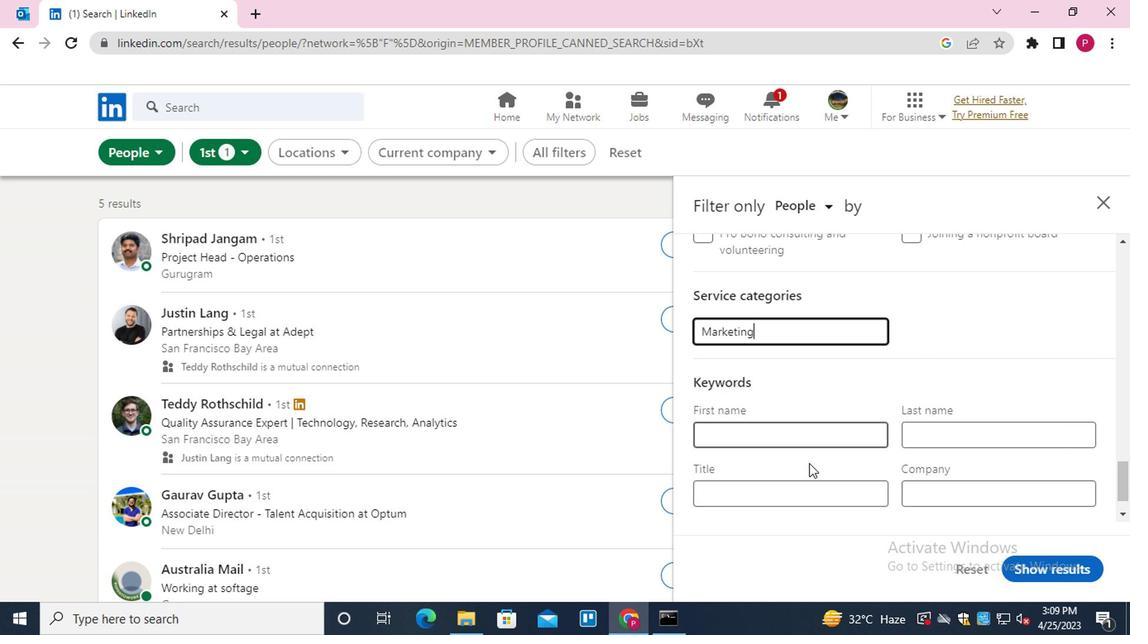 
Action: Mouse pressed left at (803, 501)
Screenshot: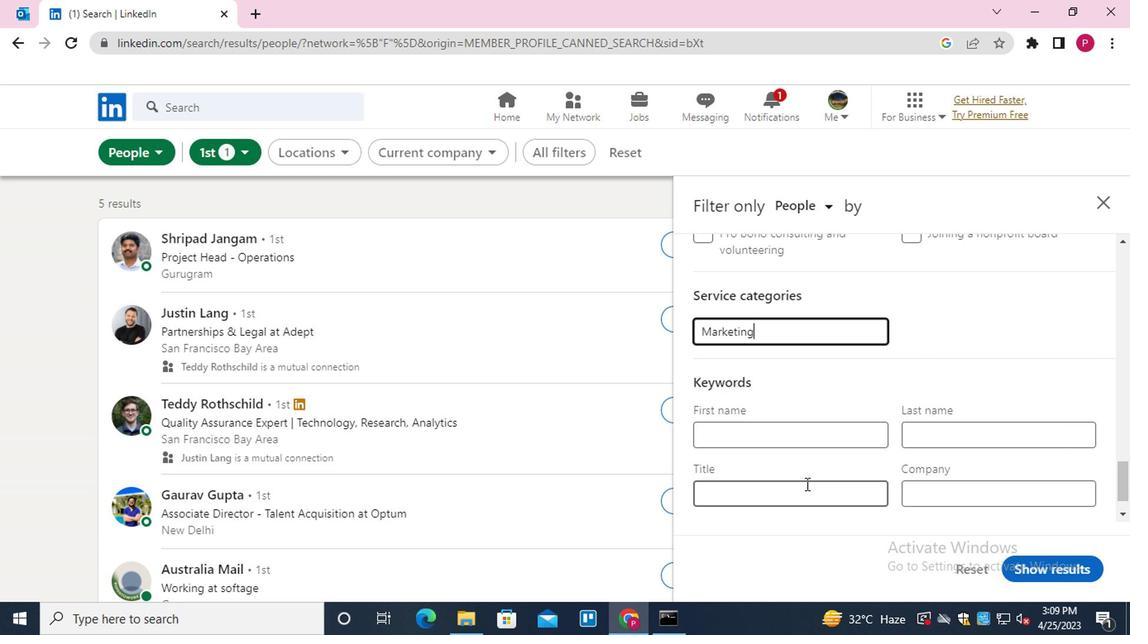 
Action: Key pressed <Key.shift>SCRUM<Key.space><Key.shift>MASTER
Screenshot: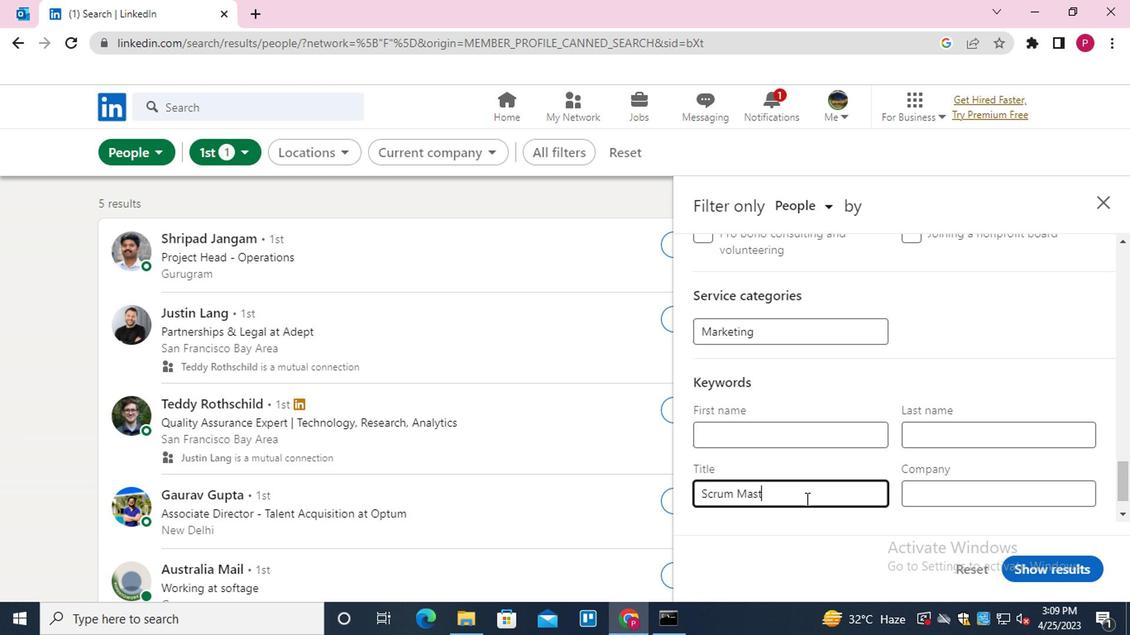 
Action: Mouse moved to (1022, 571)
Screenshot: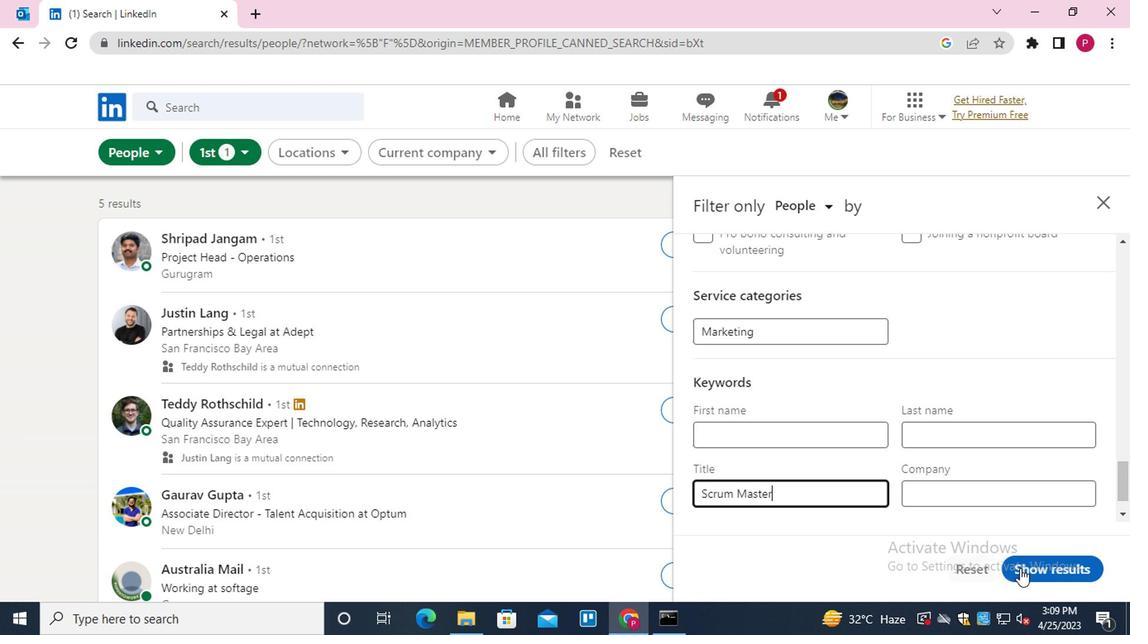 
Action: Mouse pressed left at (1022, 571)
Screenshot: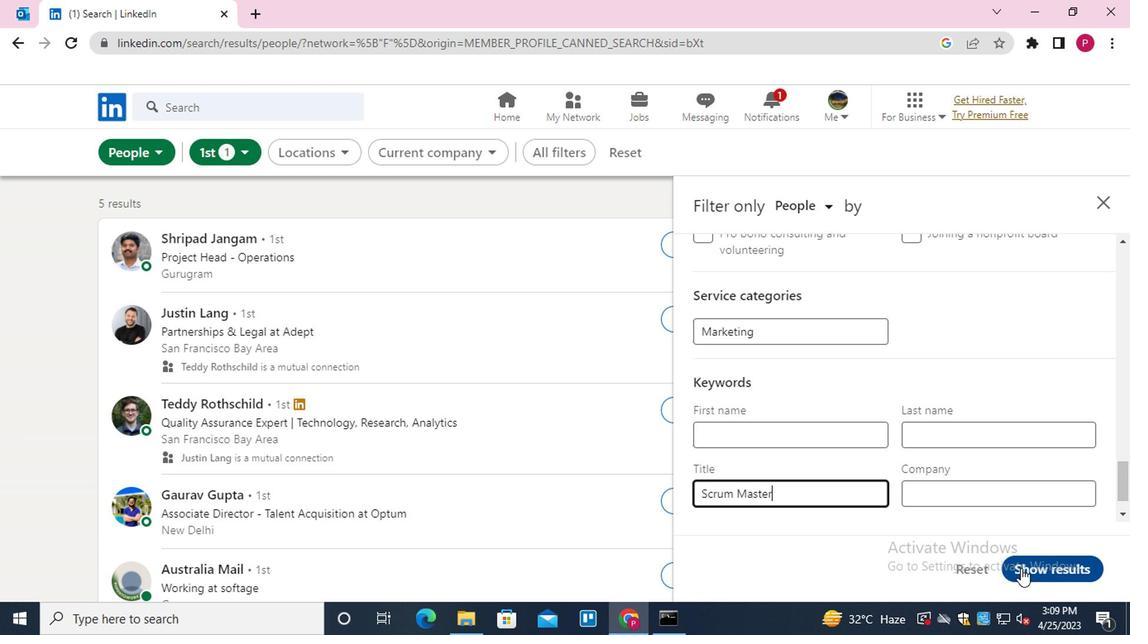 
Action: Mouse moved to (485, 335)
Screenshot: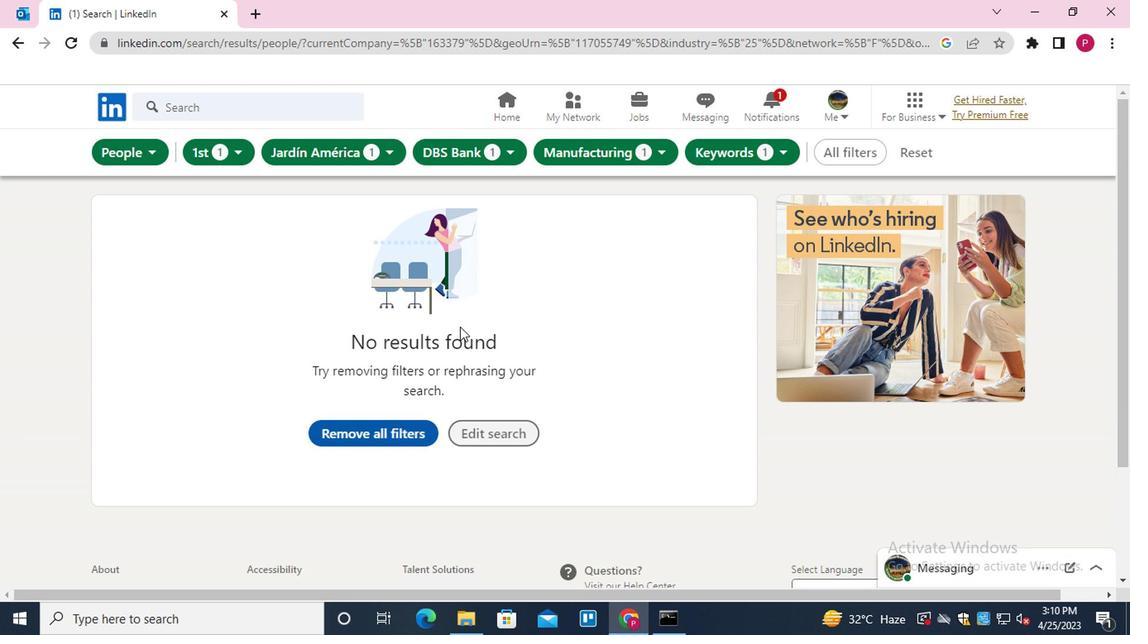 
